 Task: Look for space in Kafr Mandā, Israel from 12th  July, 2023 to 15th July, 2023 for 3 adults in price range Rs.12000 to Rs.16000. Place can be entire place with 2 bedrooms having 3 beds and 1 bathroom. Property type can be house, flat, guest house. Amenities needed are: washing machine. Booking option can be shelf check-in. Required host language is English.
Action: Mouse moved to (571, 63)
Screenshot: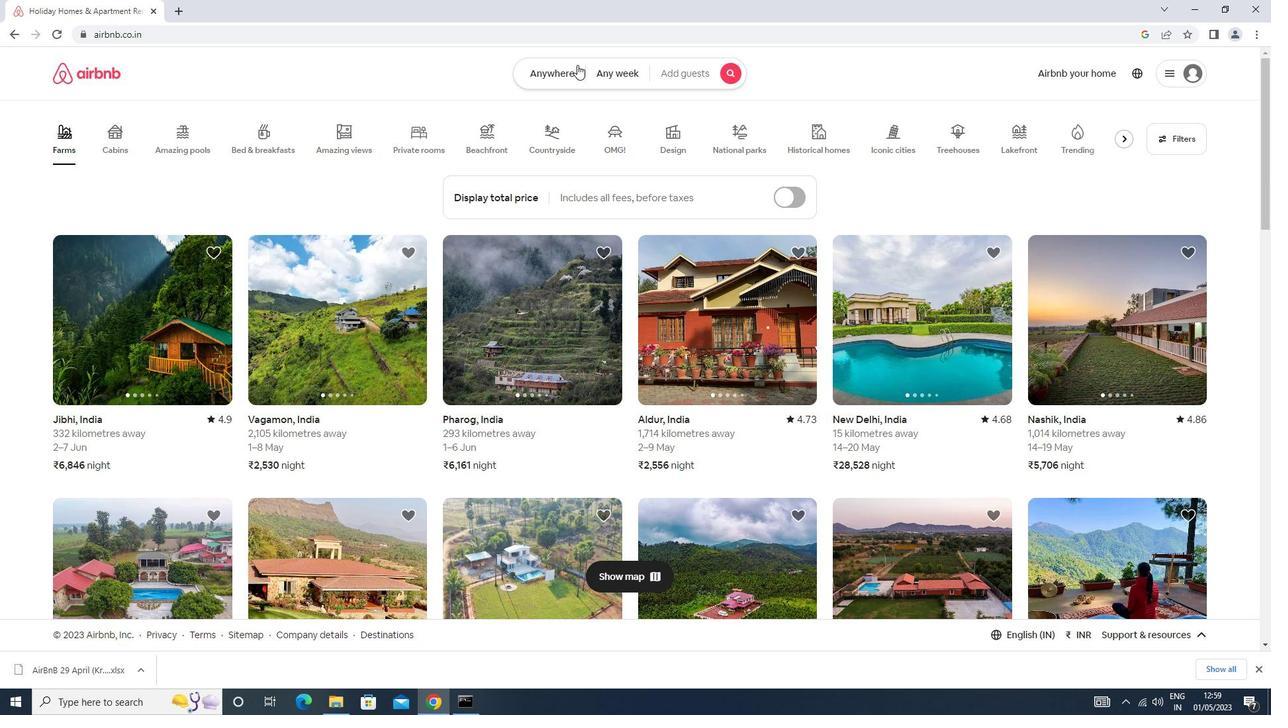
Action: Mouse pressed left at (571, 63)
Screenshot: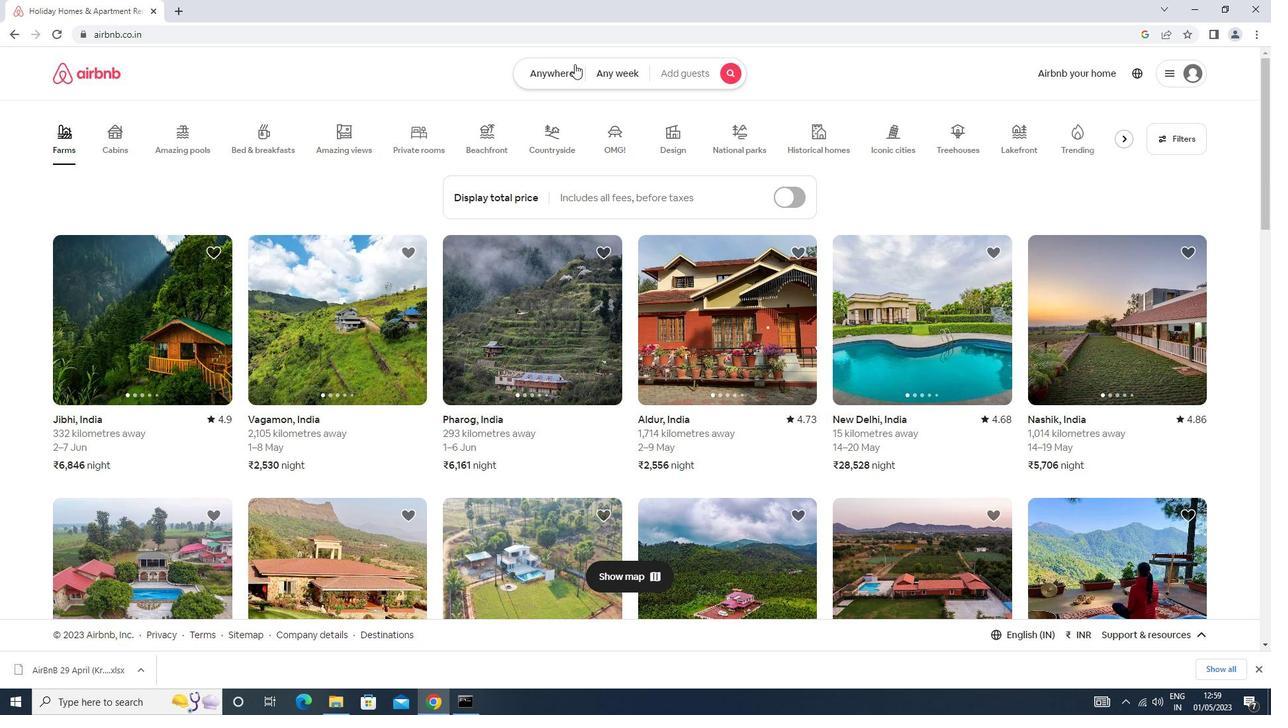 
Action: Mouse moved to (488, 123)
Screenshot: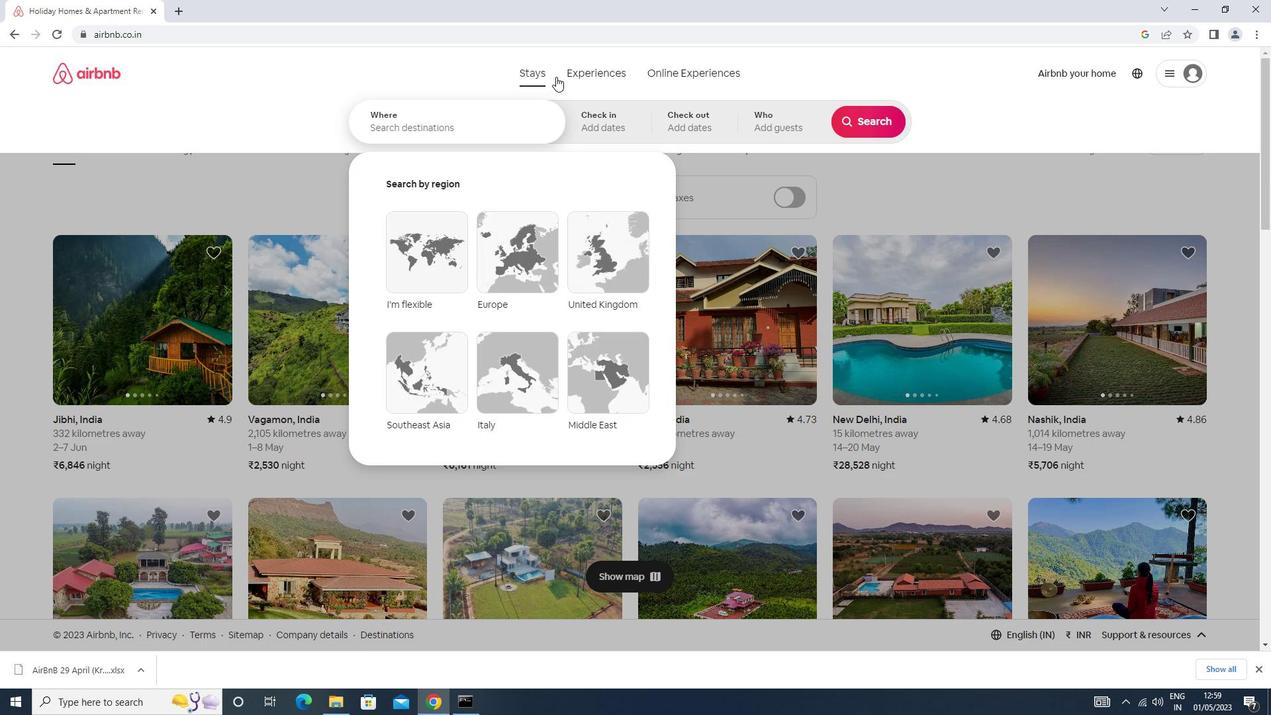 
Action: Mouse pressed left at (488, 123)
Screenshot: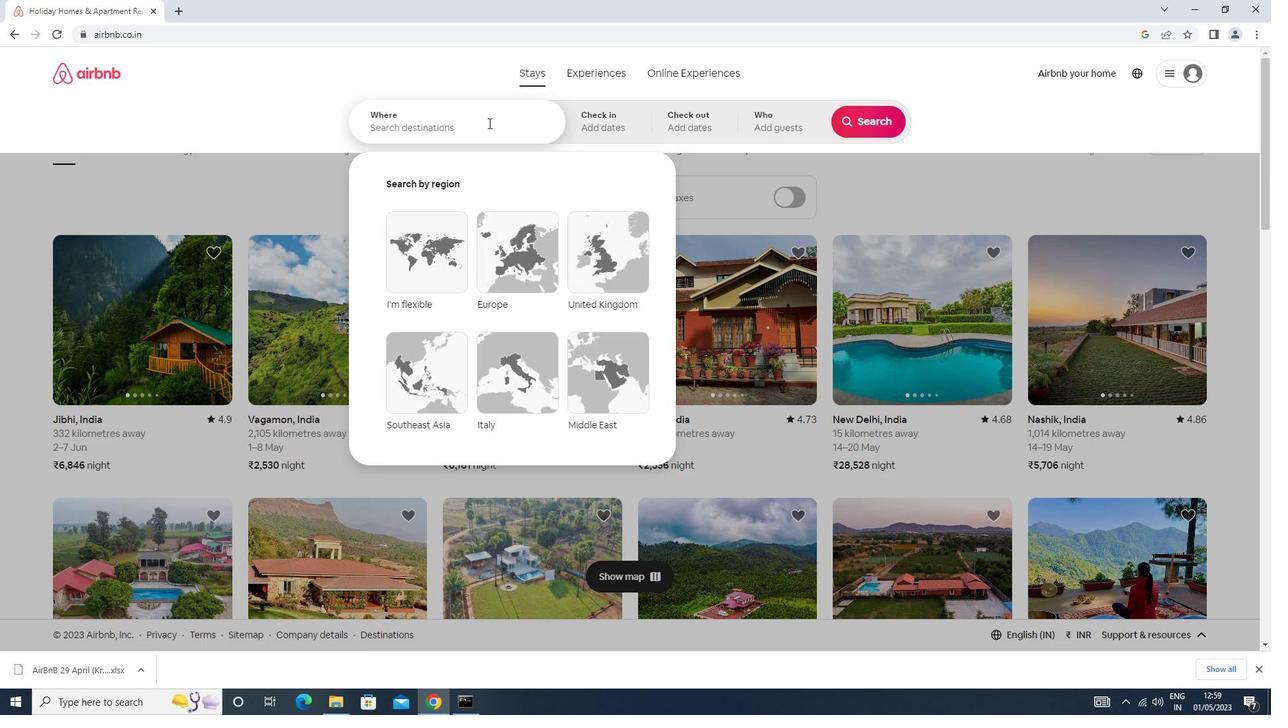 
Action: Mouse moved to (485, 125)
Screenshot: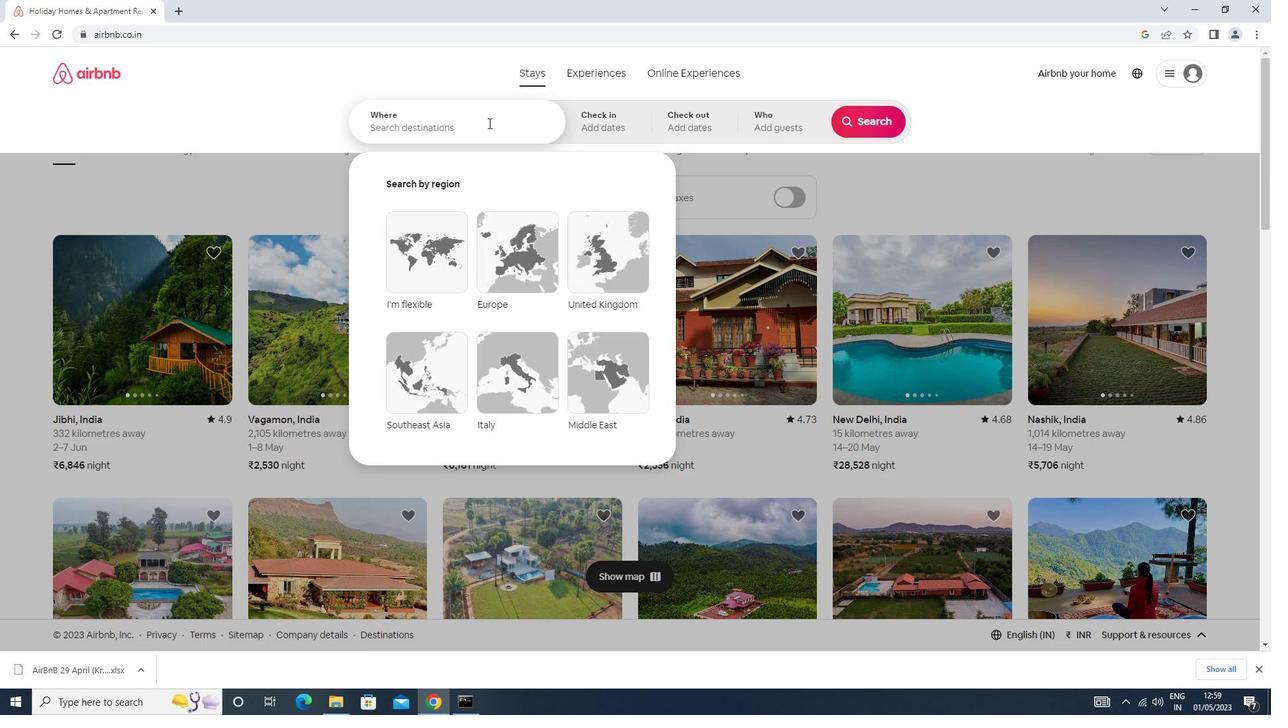 
Action: Key pressed kafr<Key.space>manda<Key.left><Key.down><Key.enter>
Screenshot: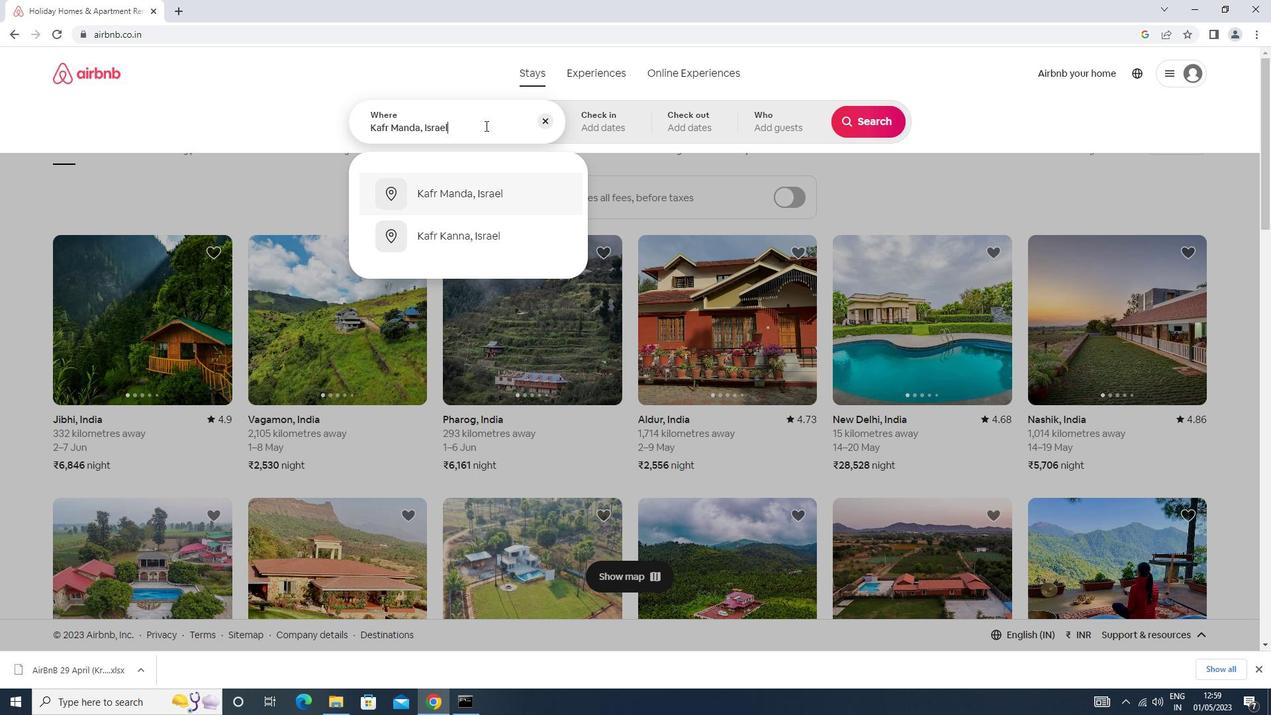 
Action: Mouse moved to (871, 228)
Screenshot: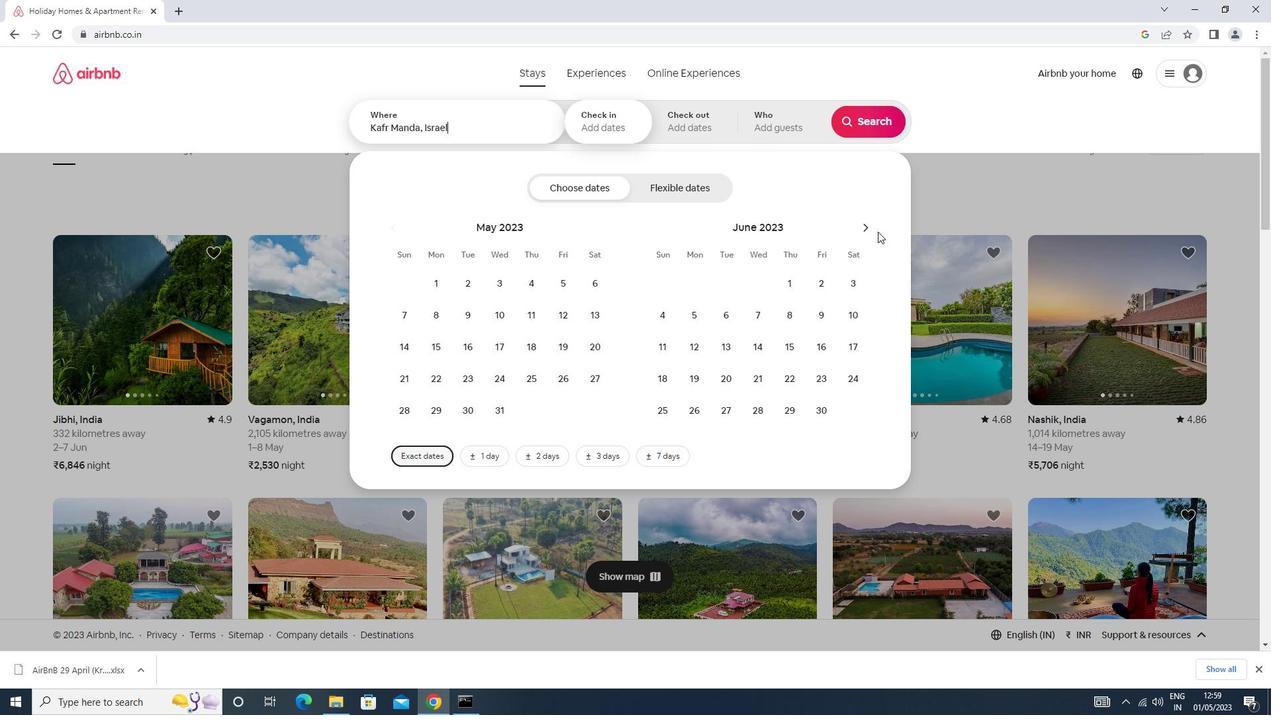 
Action: Mouse pressed left at (871, 228)
Screenshot: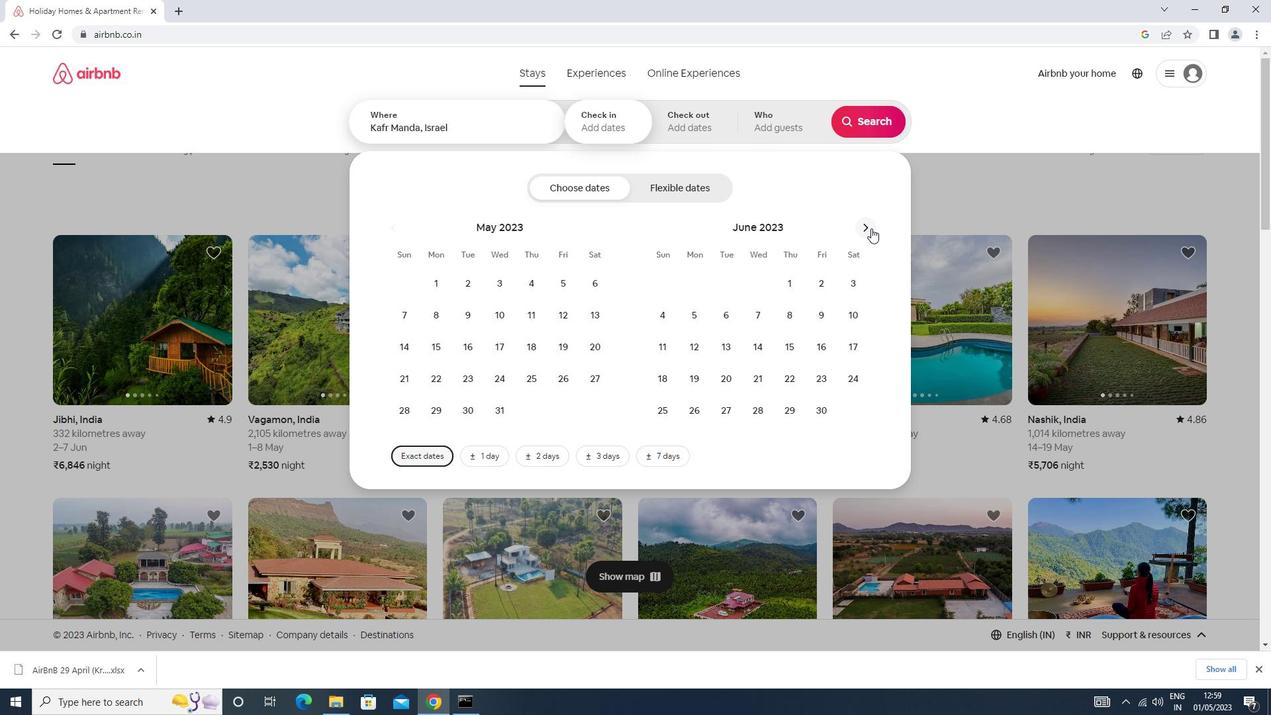
Action: Mouse moved to (760, 346)
Screenshot: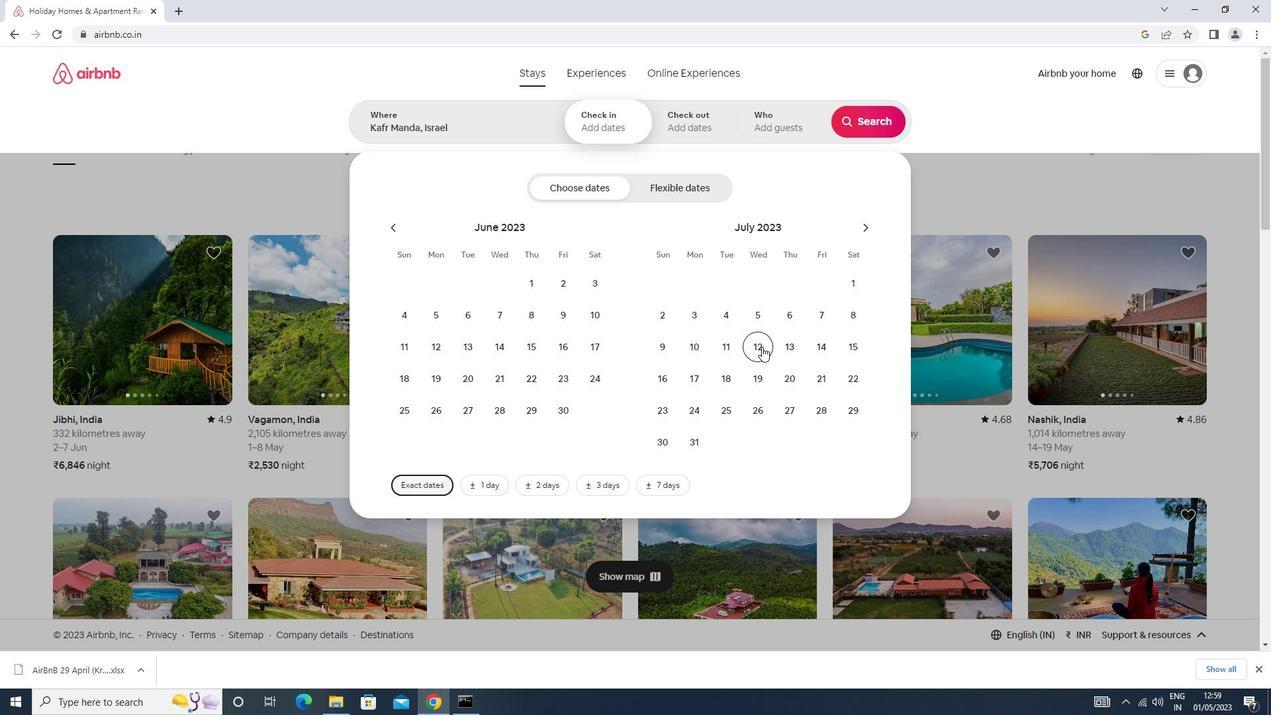 
Action: Mouse pressed left at (760, 346)
Screenshot: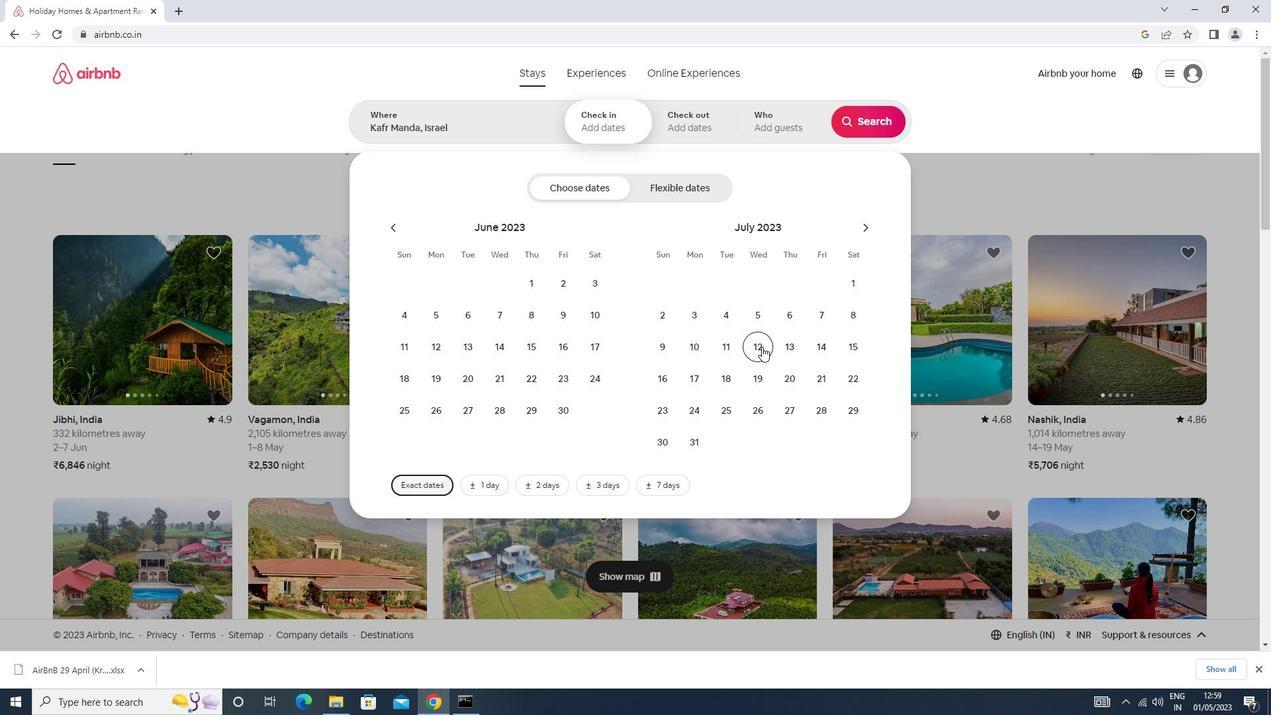 
Action: Mouse moved to (852, 342)
Screenshot: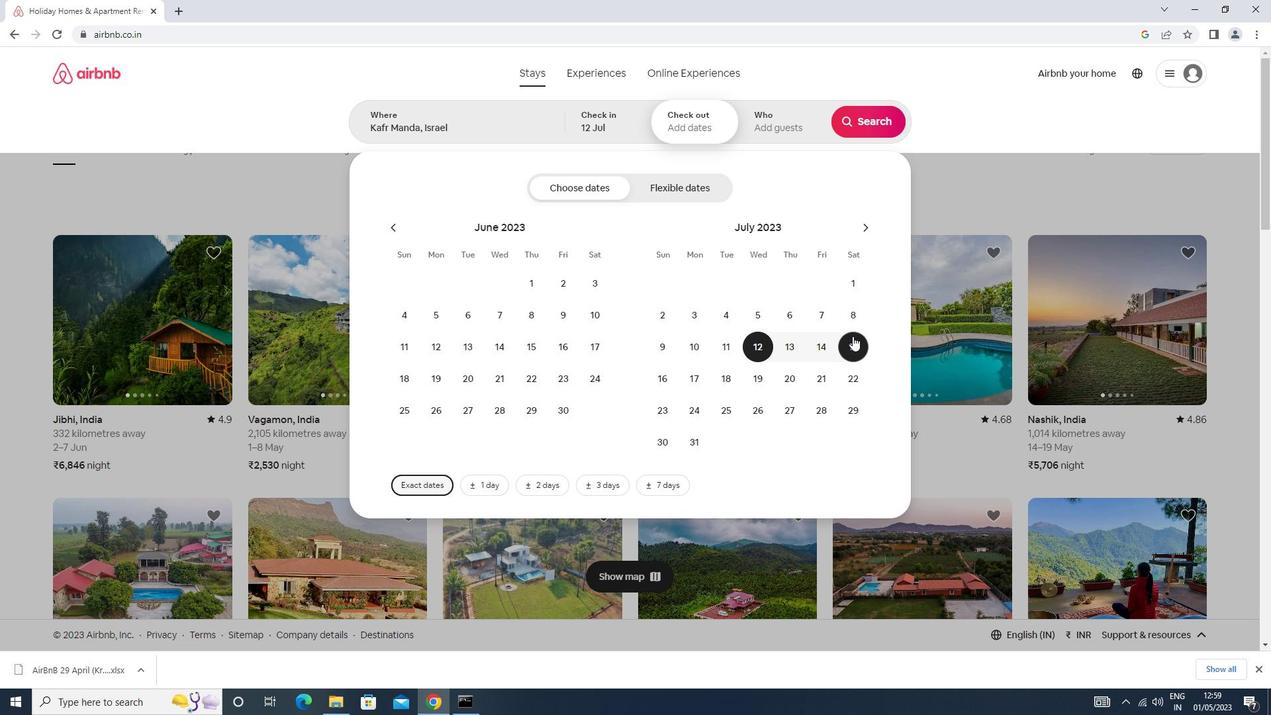 
Action: Mouse pressed left at (852, 342)
Screenshot: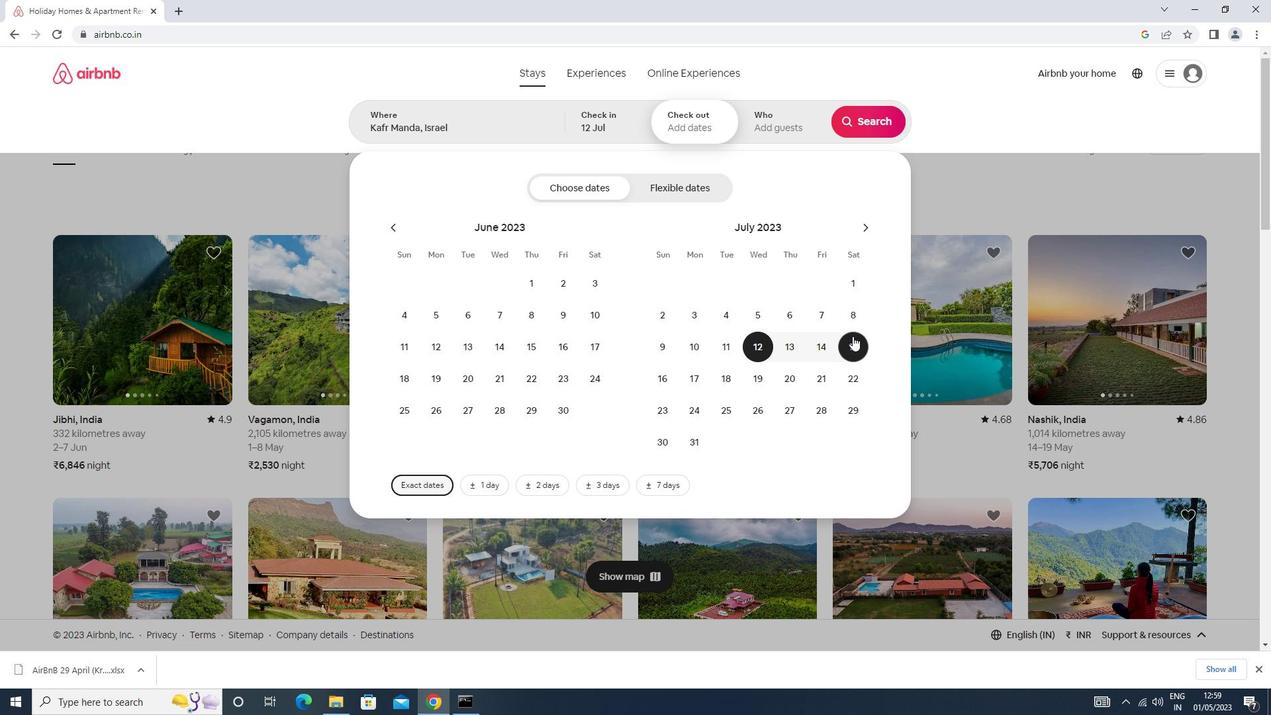 
Action: Mouse moved to (783, 123)
Screenshot: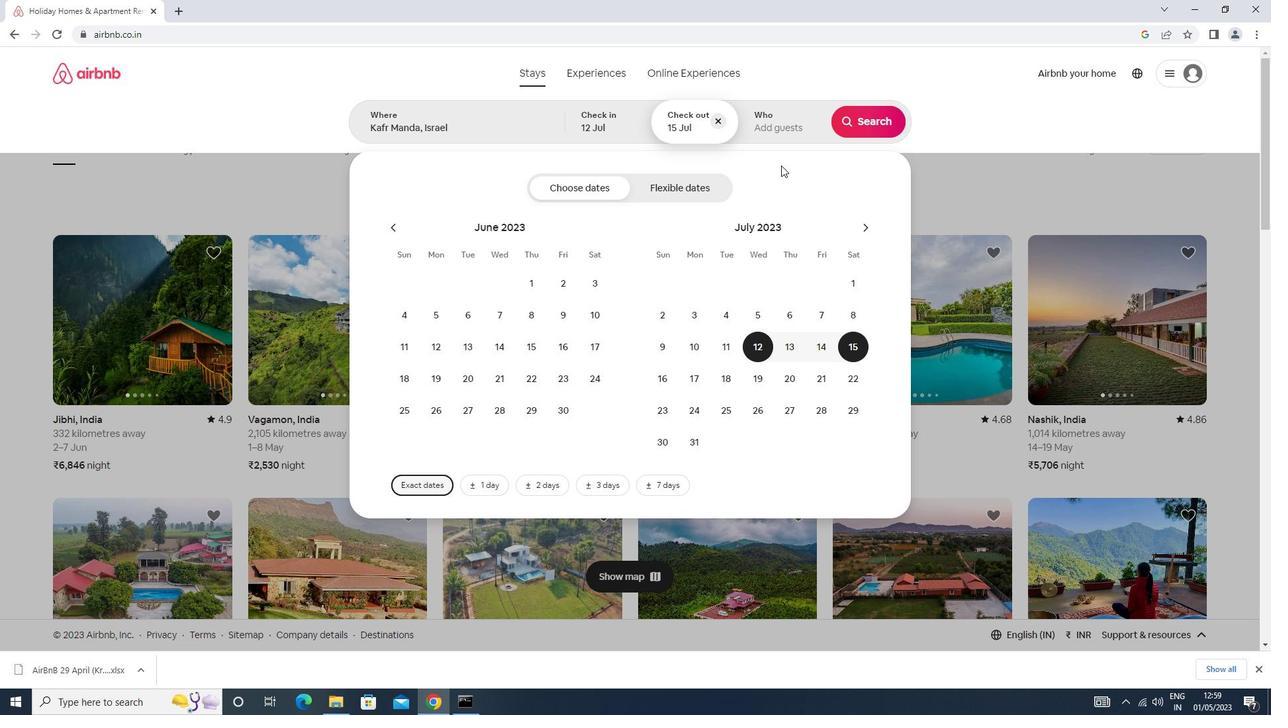 
Action: Mouse pressed left at (783, 123)
Screenshot: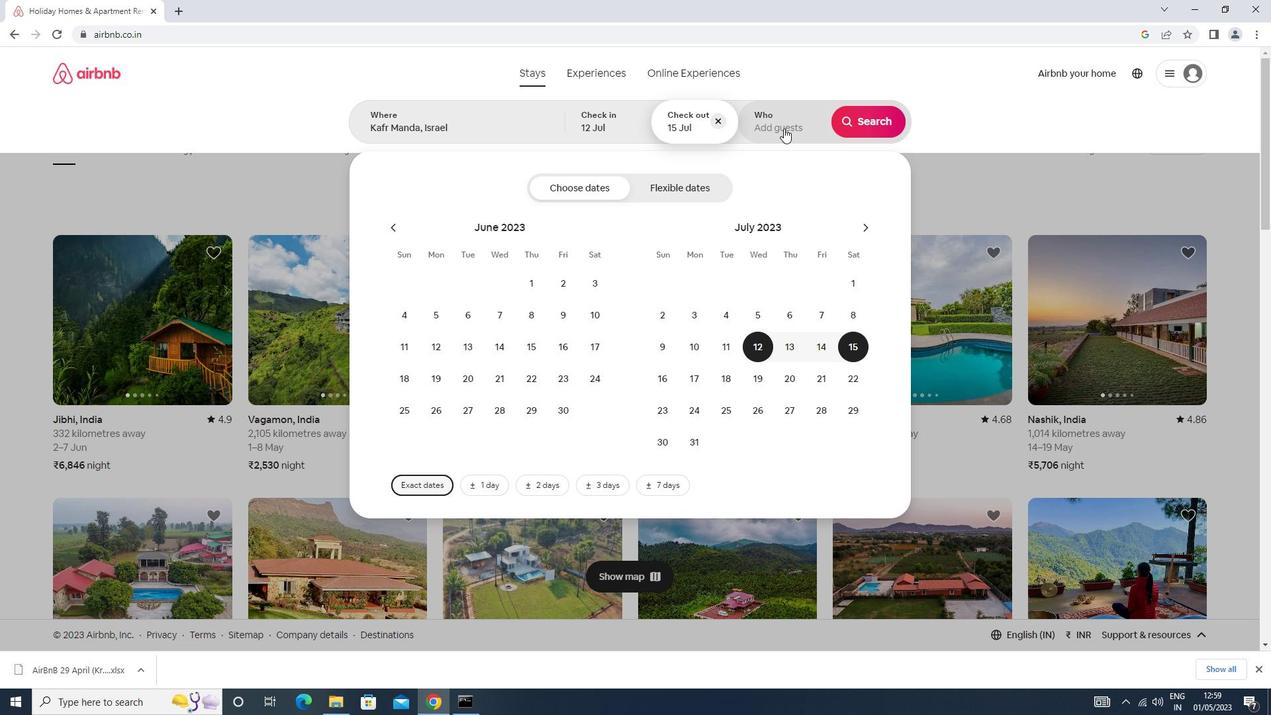 
Action: Mouse moved to (873, 193)
Screenshot: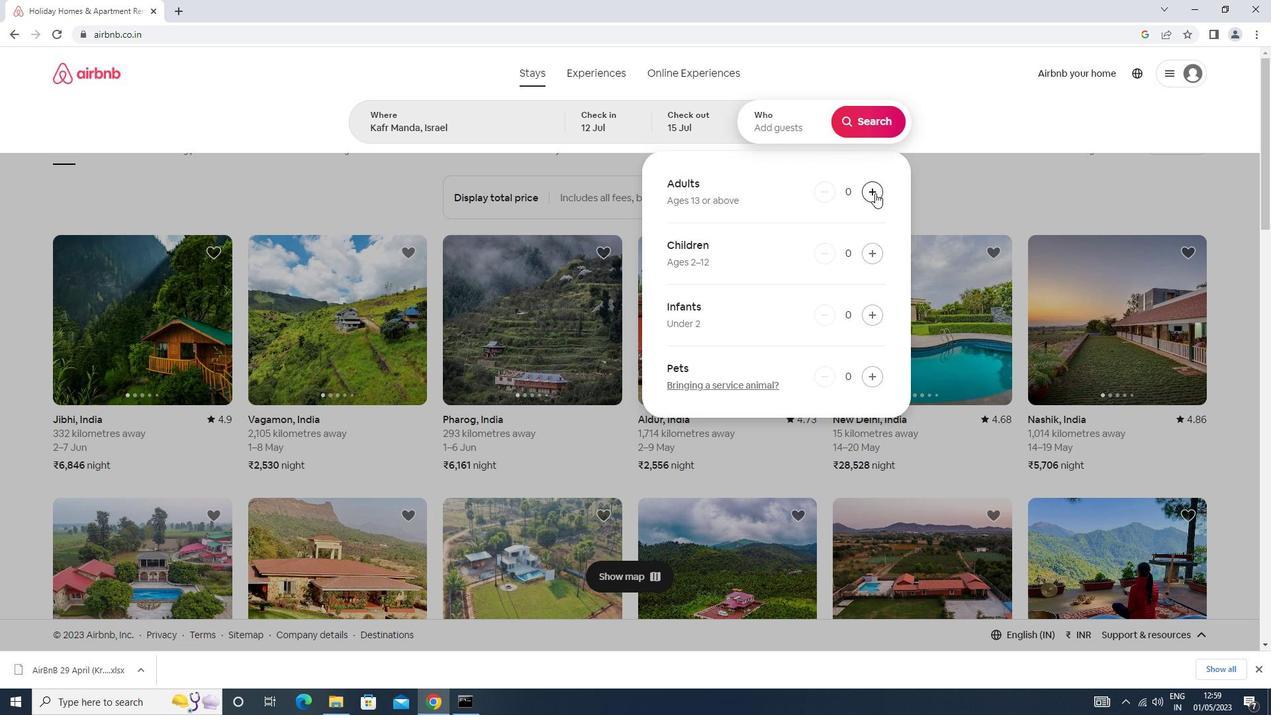 
Action: Mouse pressed left at (873, 193)
Screenshot: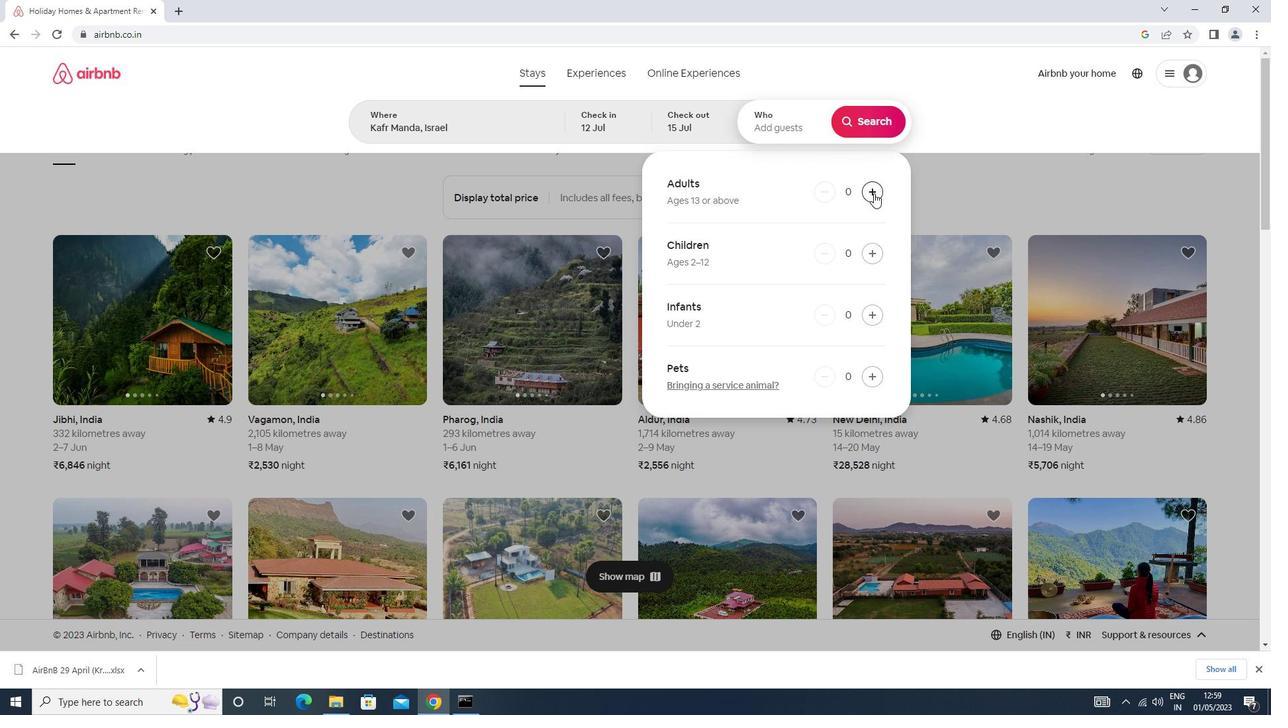 
Action: Mouse pressed left at (873, 193)
Screenshot: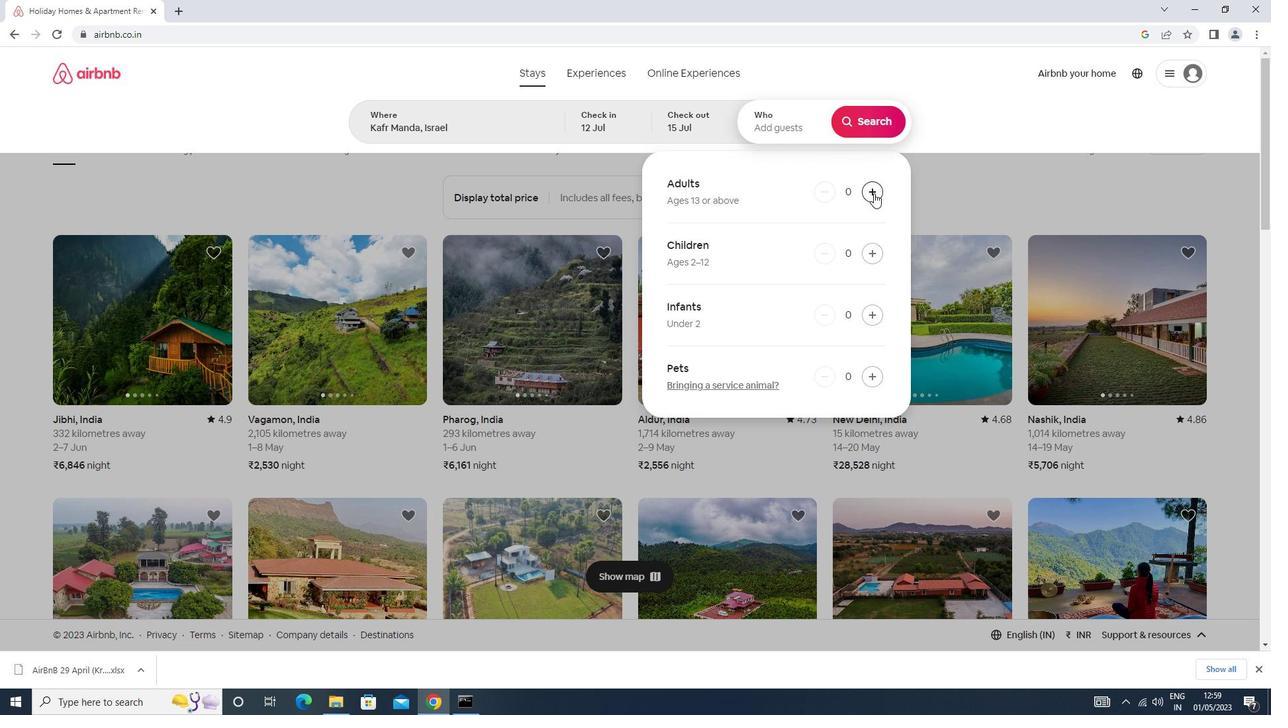 
Action: Mouse pressed left at (873, 193)
Screenshot: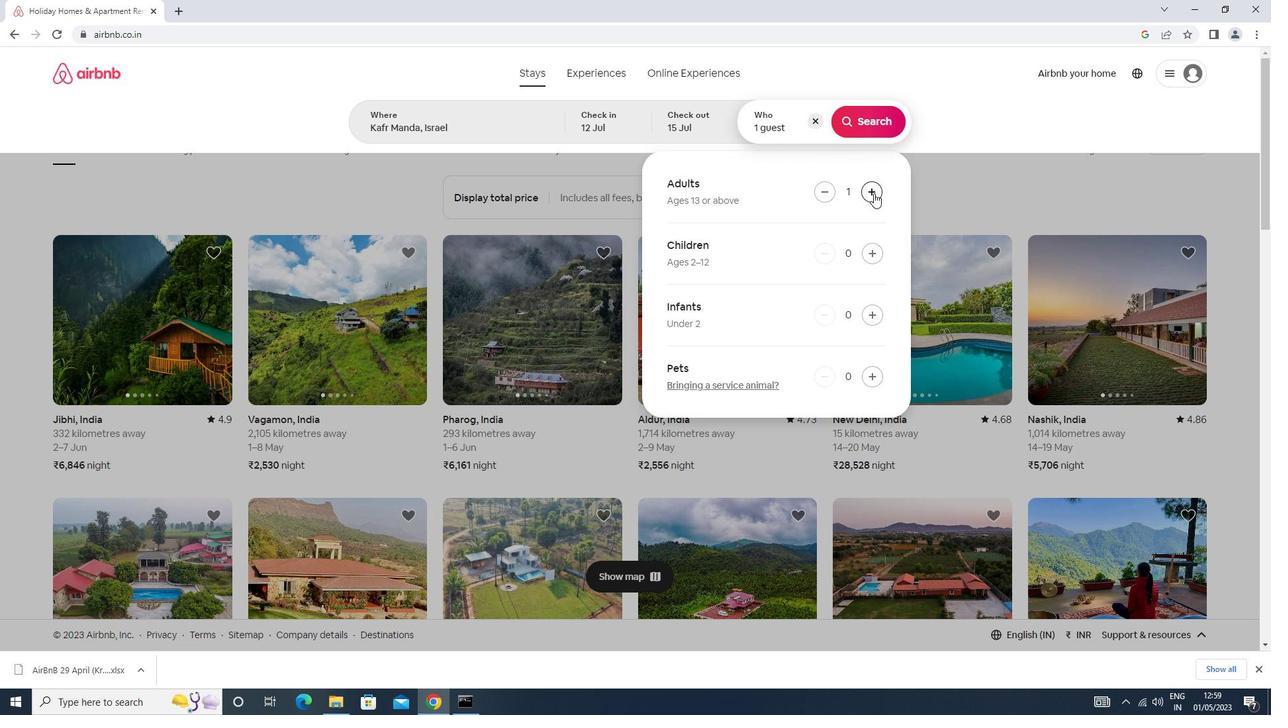 
Action: Mouse pressed left at (873, 193)
Screenshot: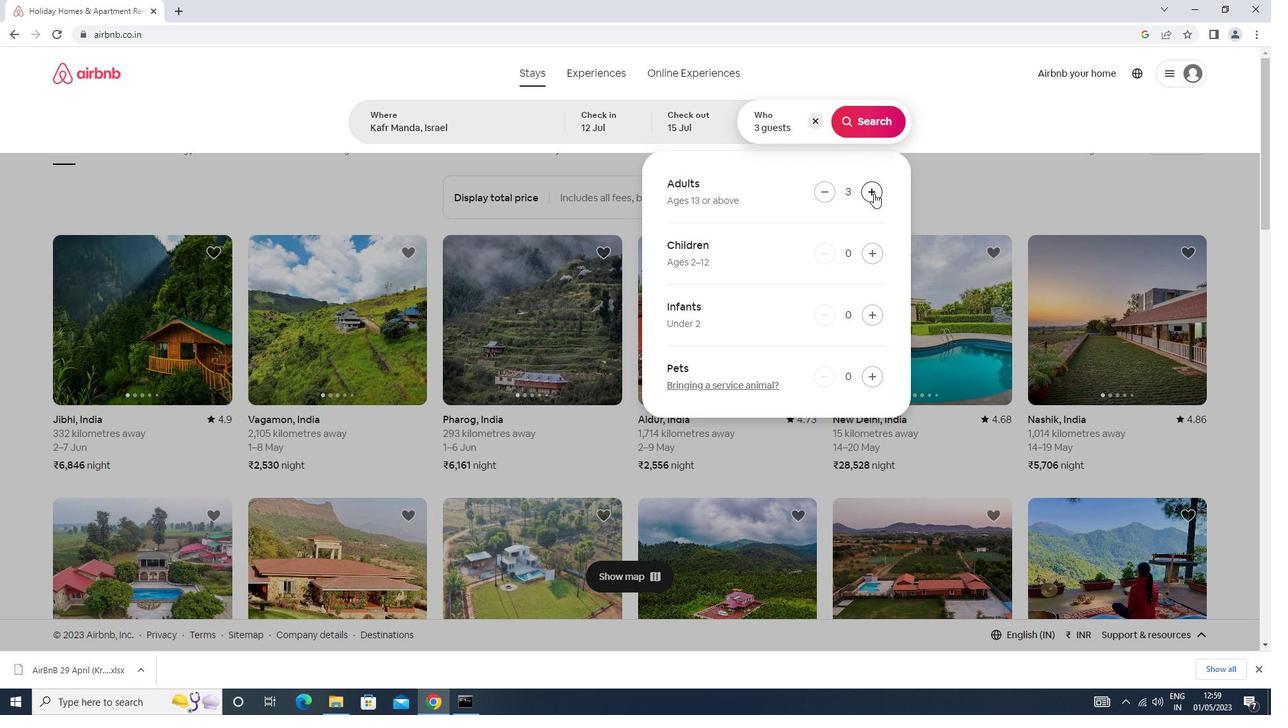 
Action: Mouse moved to (820, 193)
Screenshot: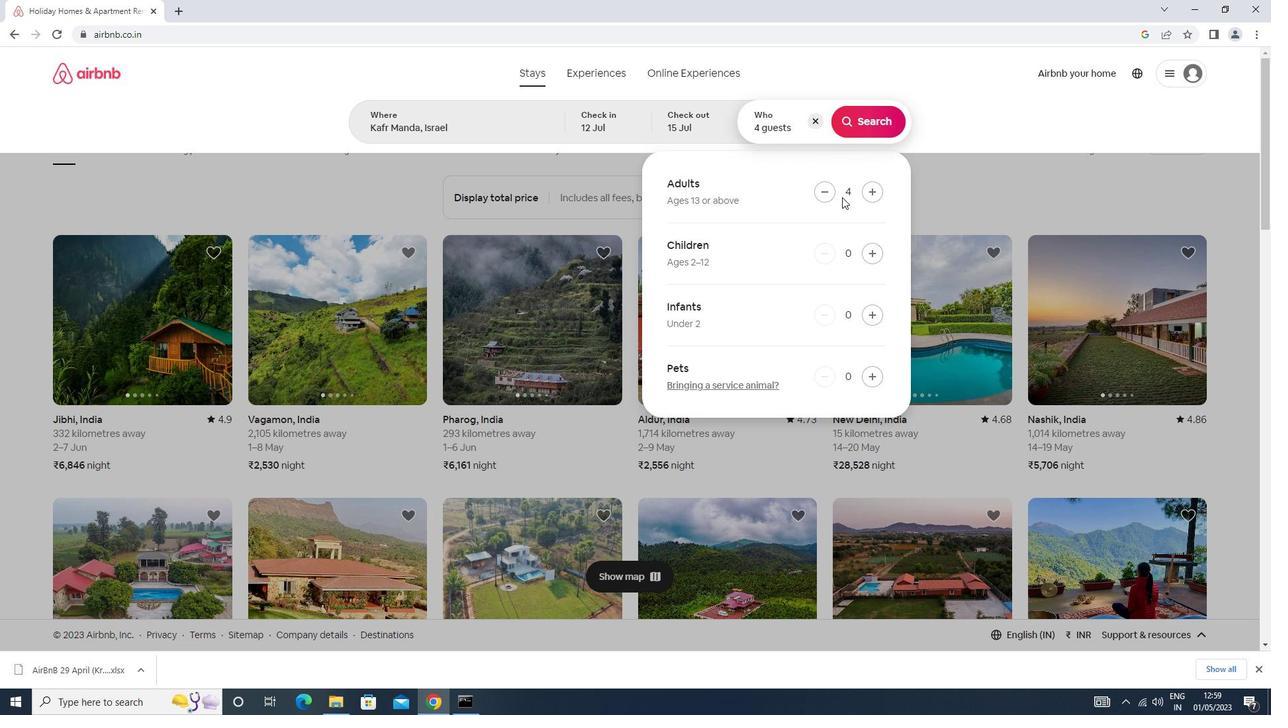 
Action: Mouse pressed left at (820, 193)
Screenshot: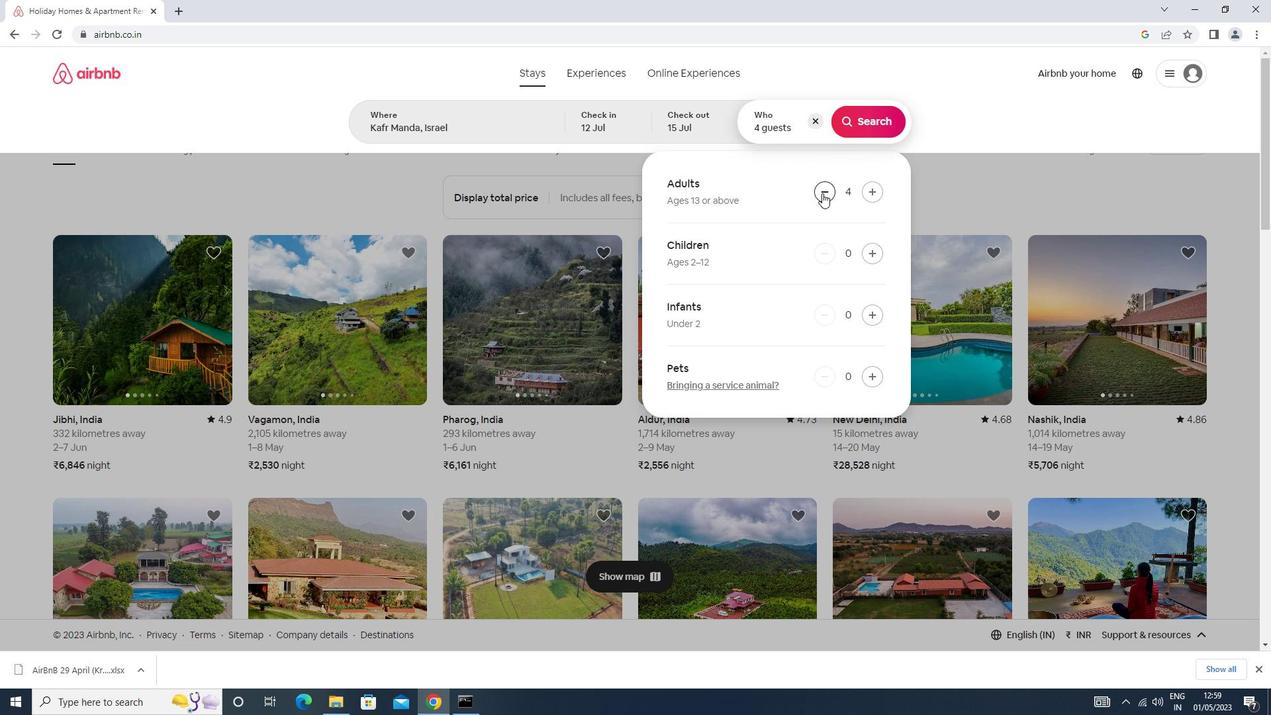 
Action: Mouse moved to (862, 121)
Screenshot: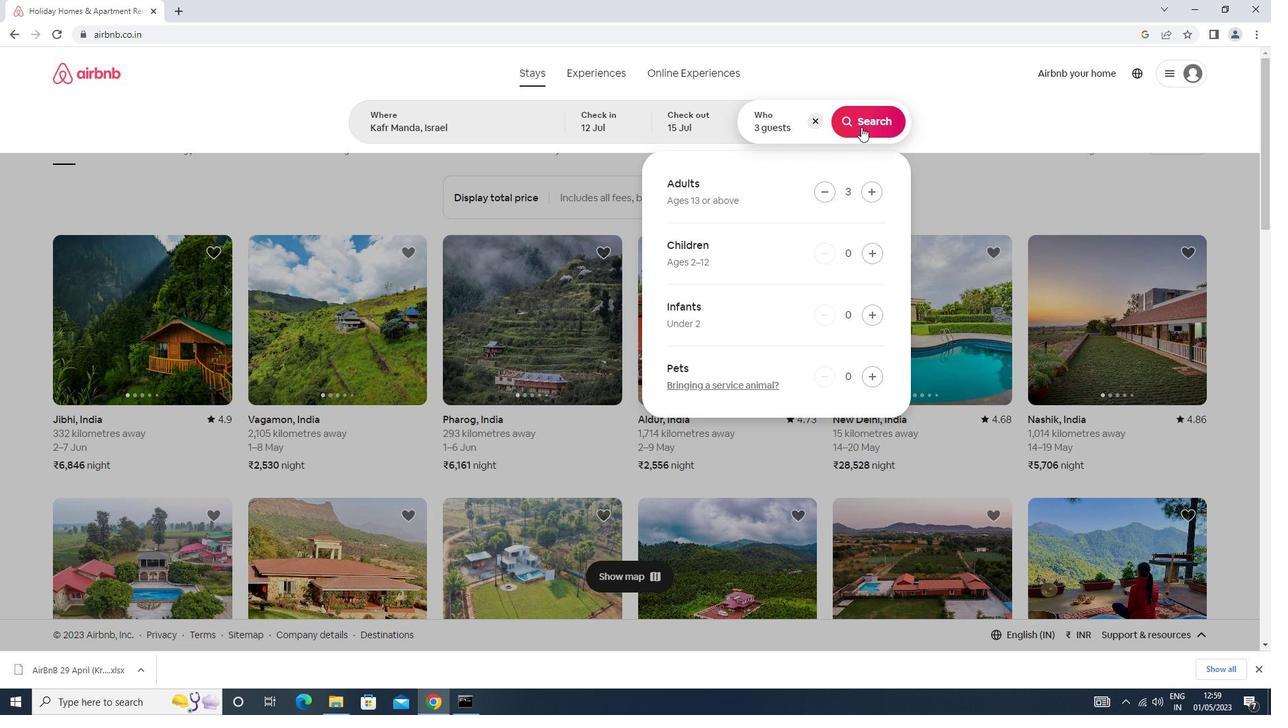 
Action: Mouse pressed left at (862, 121)
Screenshot: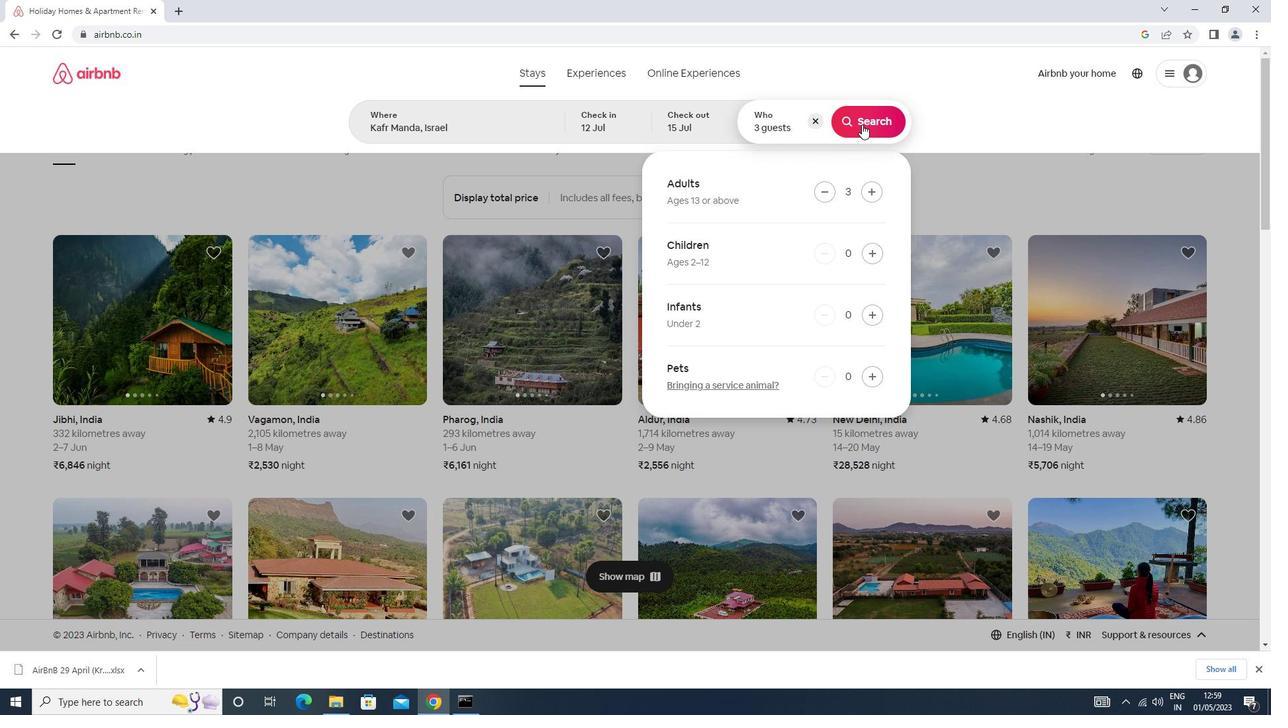 
Action: Mouse moved to (1215, 125)
Screenshot: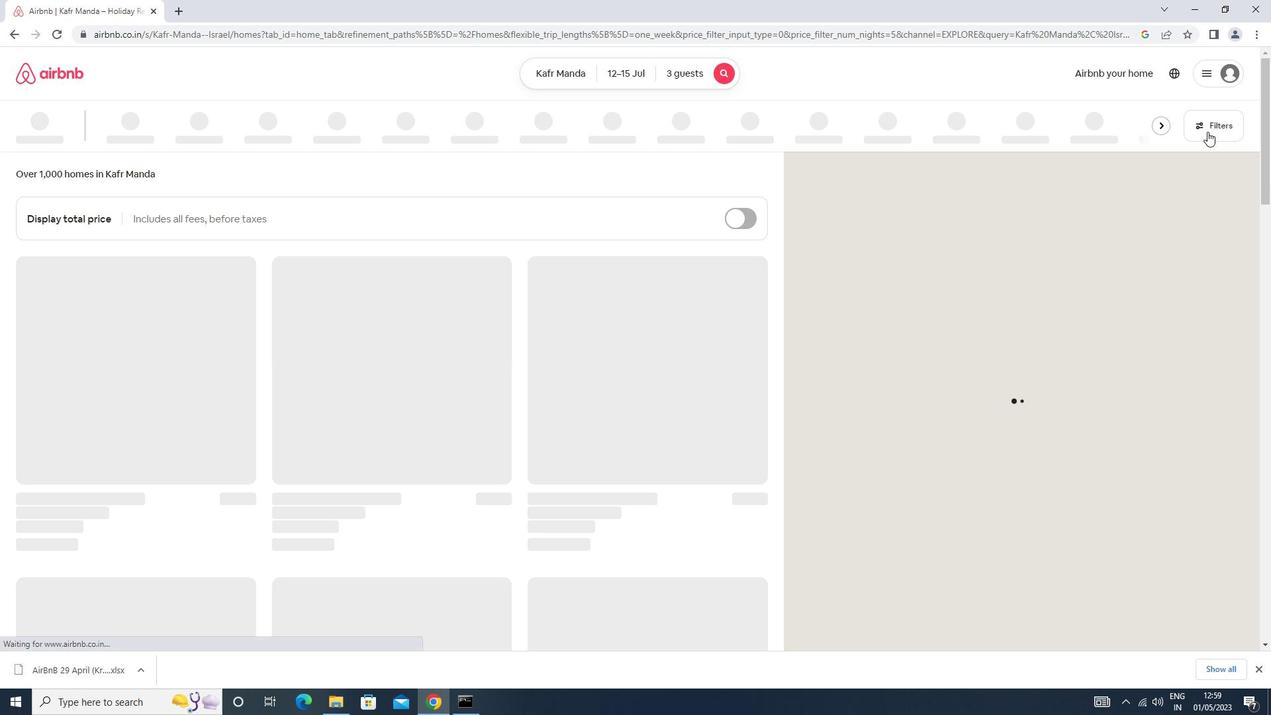 
Action: Mouse pressed left at (1215, 125)
Screenshot: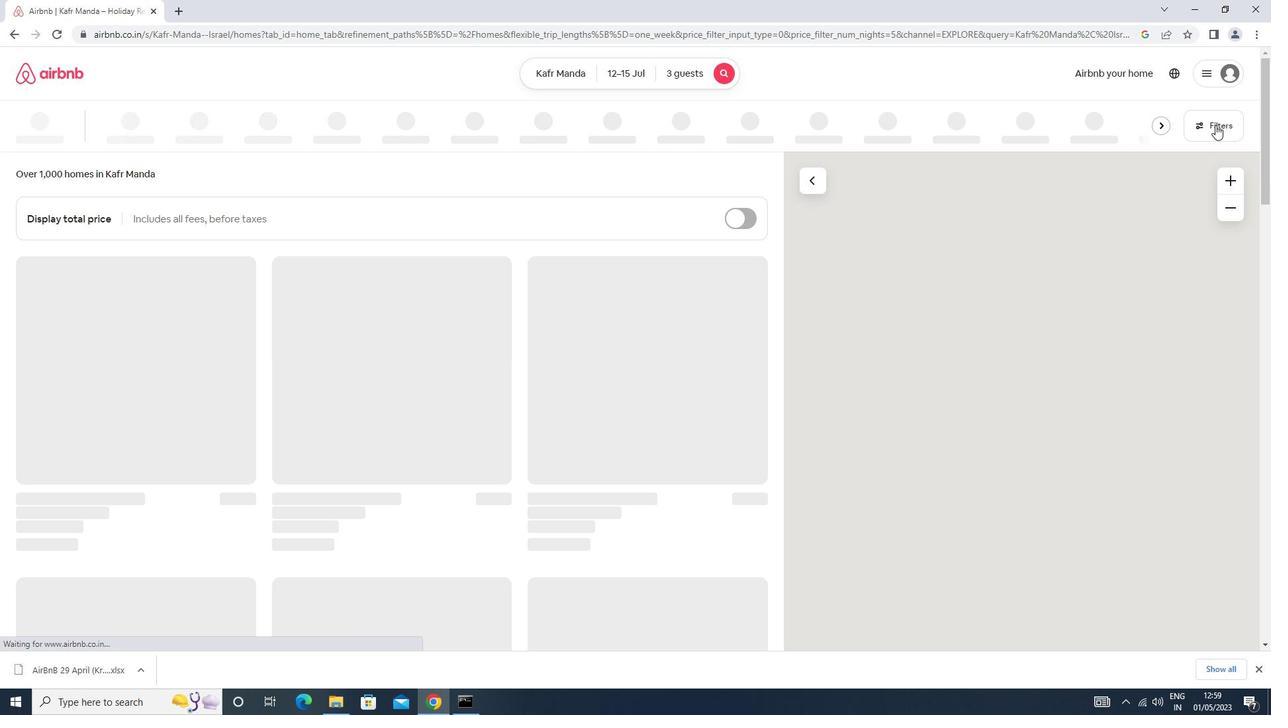 
Action: Mouse moved to (538, 292)
Screenshot: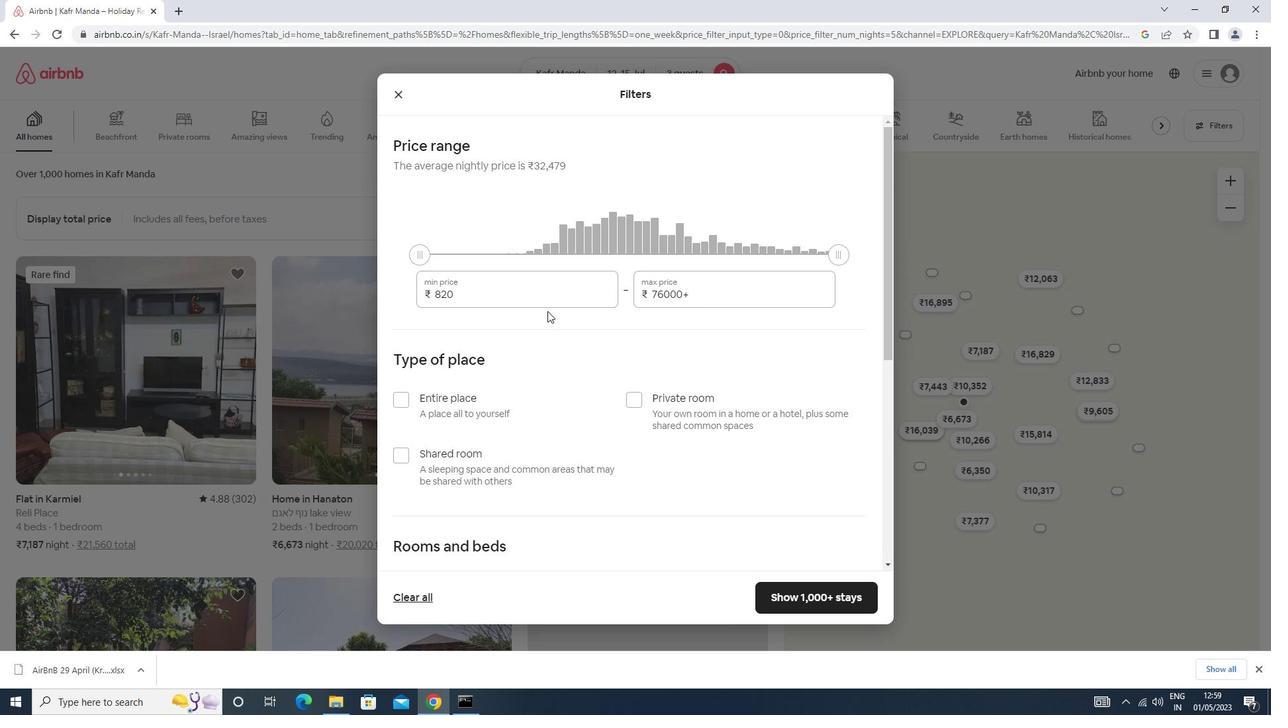 
Action: Mouse pressed left at (538, 292)
Screenshot: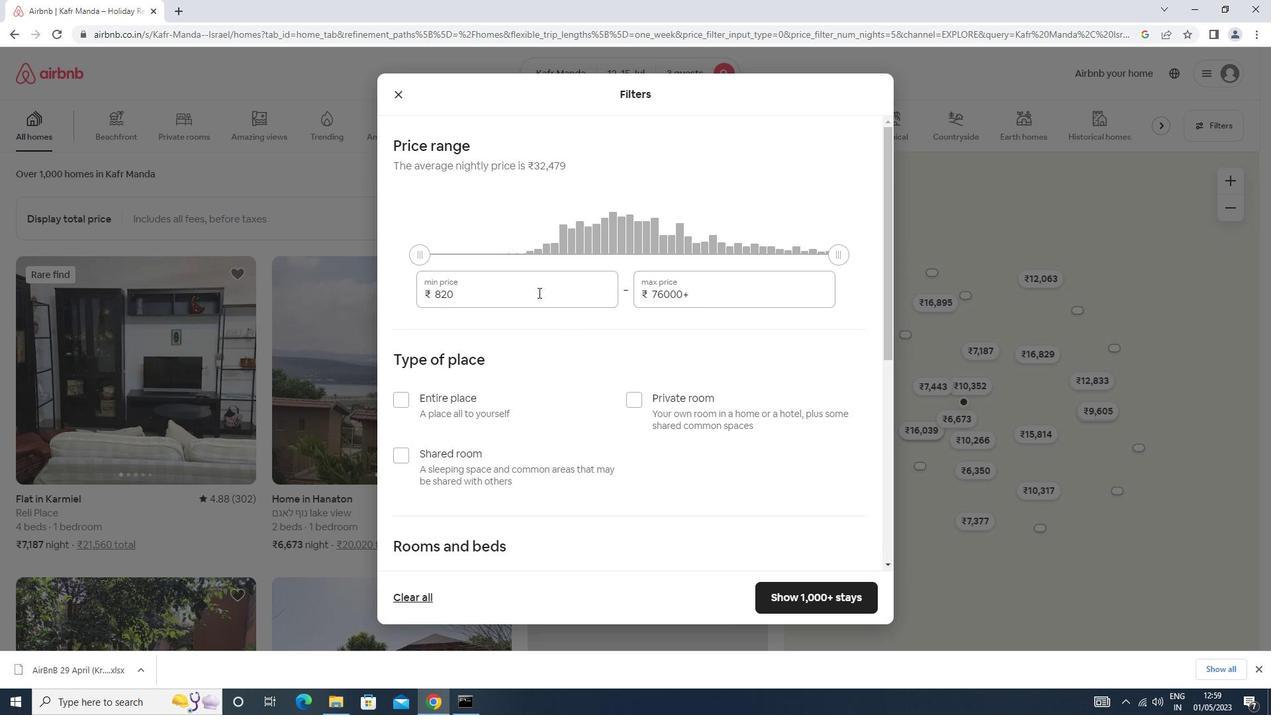 
Action: Mouse moved to (538, 291)
Screenshot: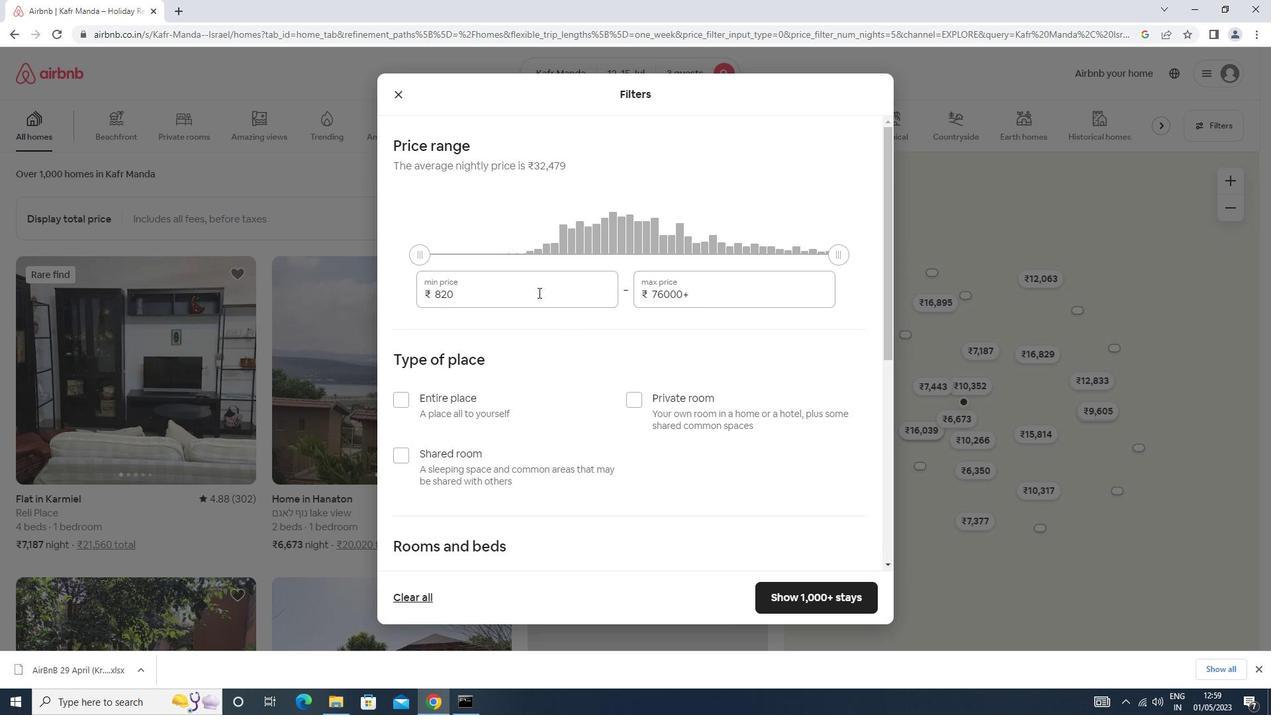 
Action: Key pressed <Key.backspace><Key.backspace><Key.backspace><Key.backspace><Key.backspace>12000
Screenshot: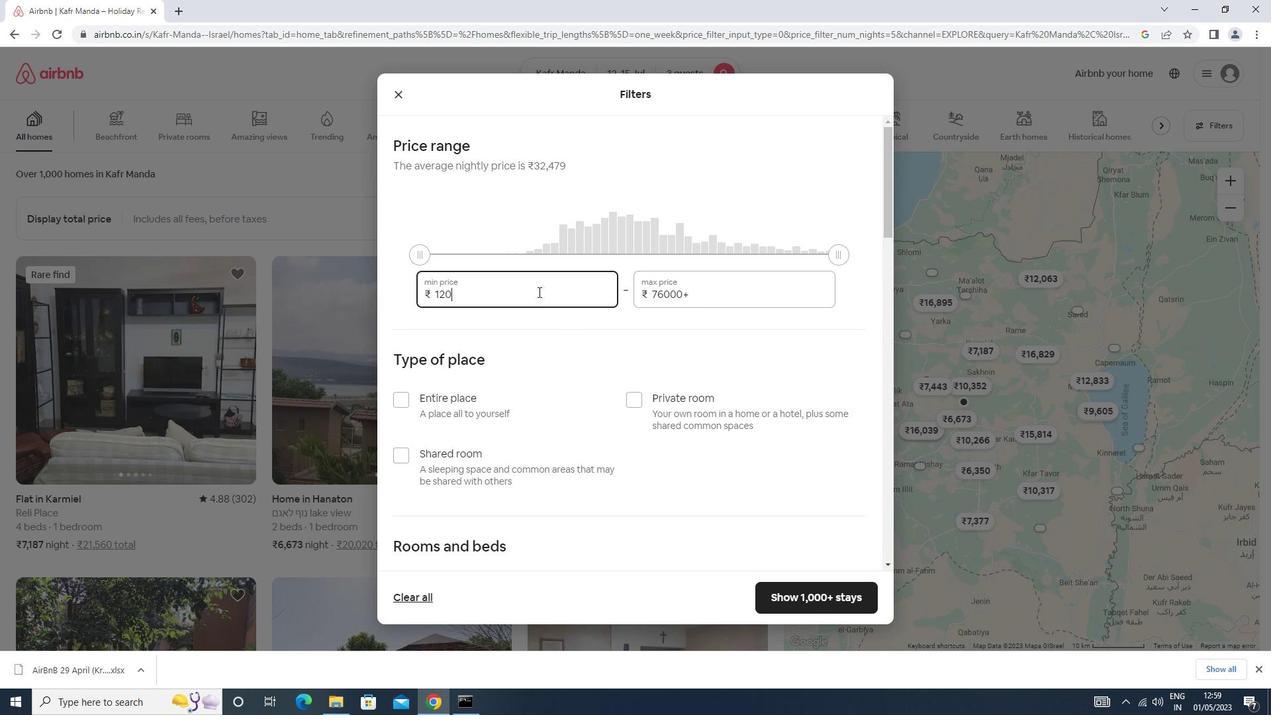 
Action: Mouse moved to (728, 294)
Screenshot: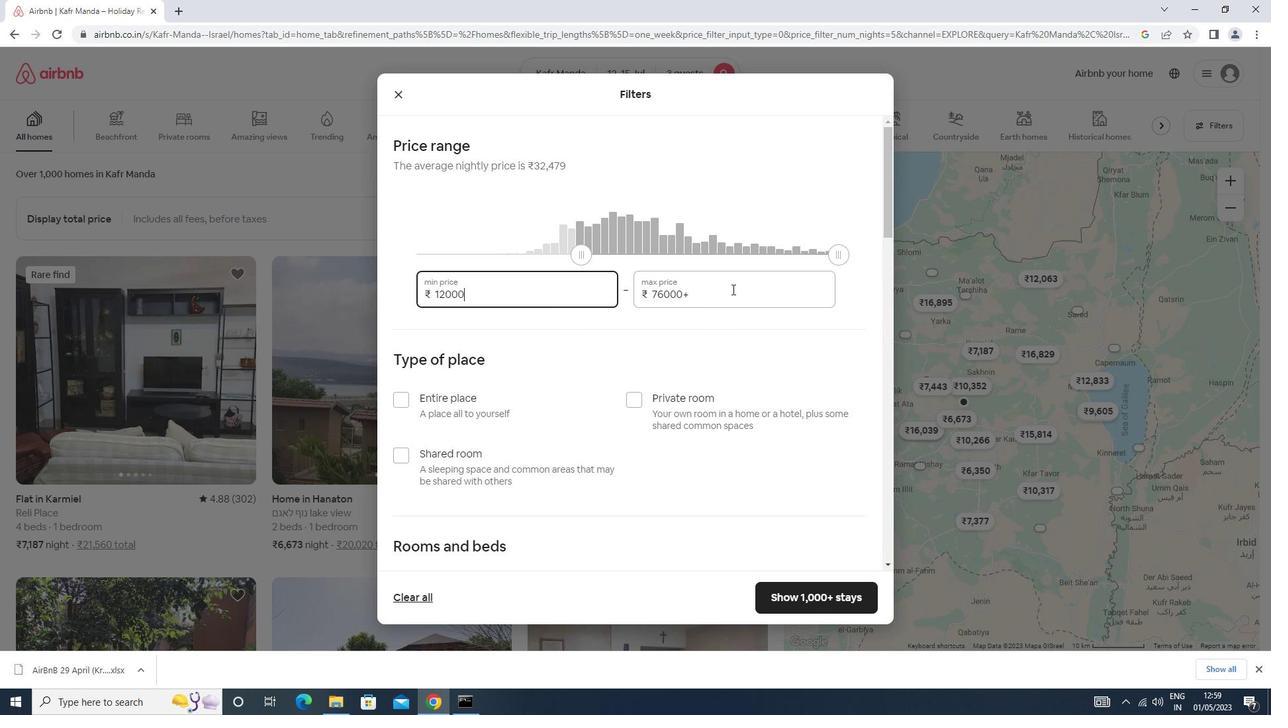 
Action: Mouse pressed left at (728, 294)
Screenshot: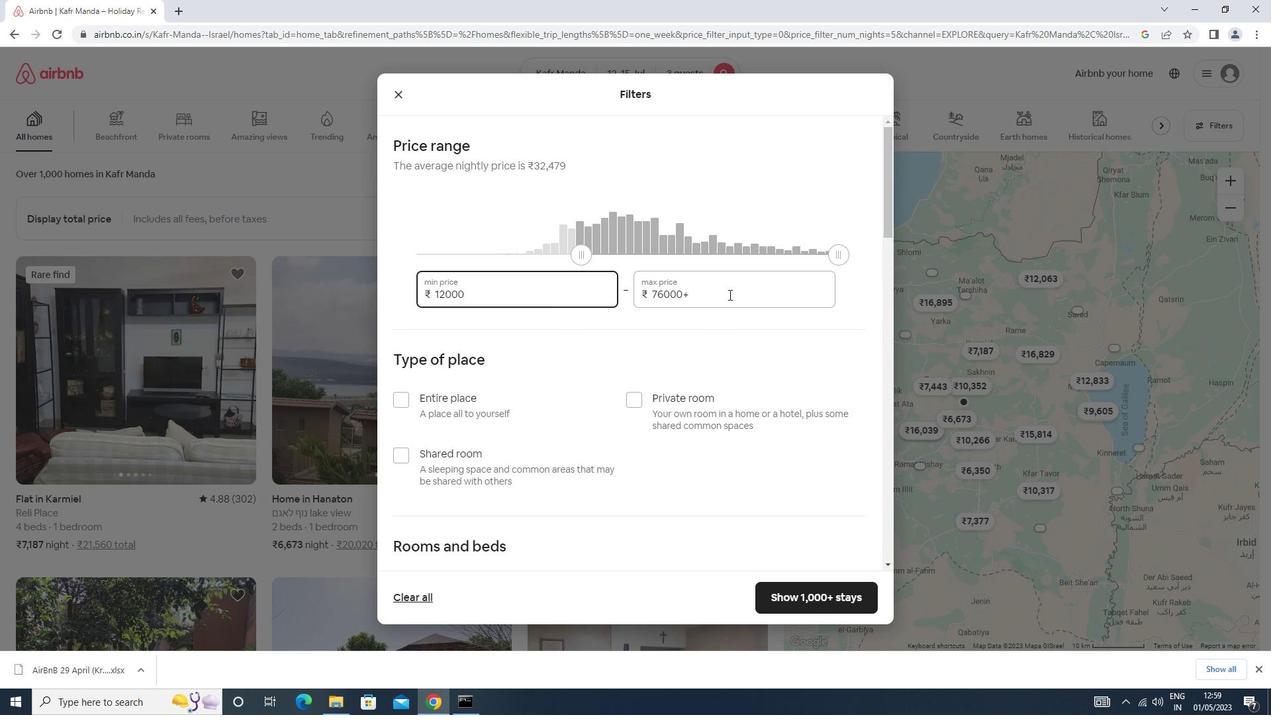 
Action: Mouse moved to (724, 300)
Screenshot: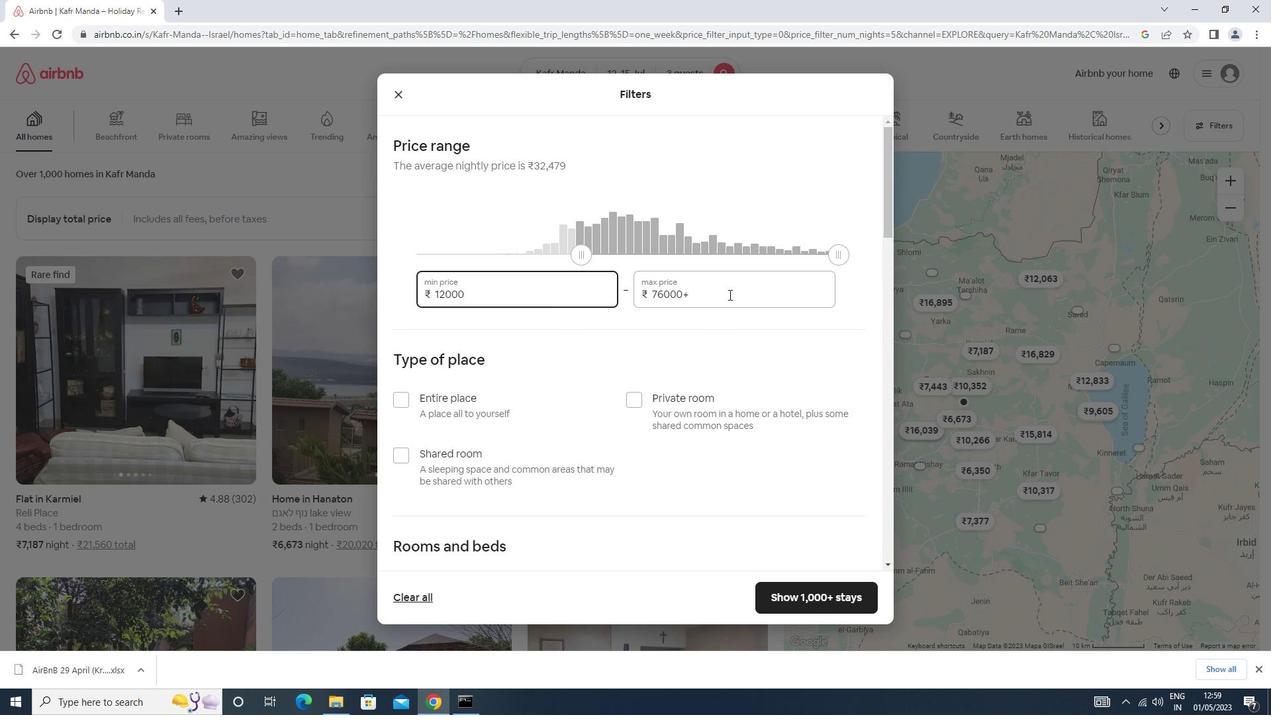 
Action: Key pressed <Key.backspace><Key.backspace><Key.backspace><Key.backspace><Key.backspace><Key.backspace><Key.backspace><Key.backspace><Key.backspace><Key.backspace><Key.backspace><Key.backspace><Key.backspace><Key.backspace><Key.backspace><Key.backspace><Key.backspace><Key.backspace>16000
Screenshot: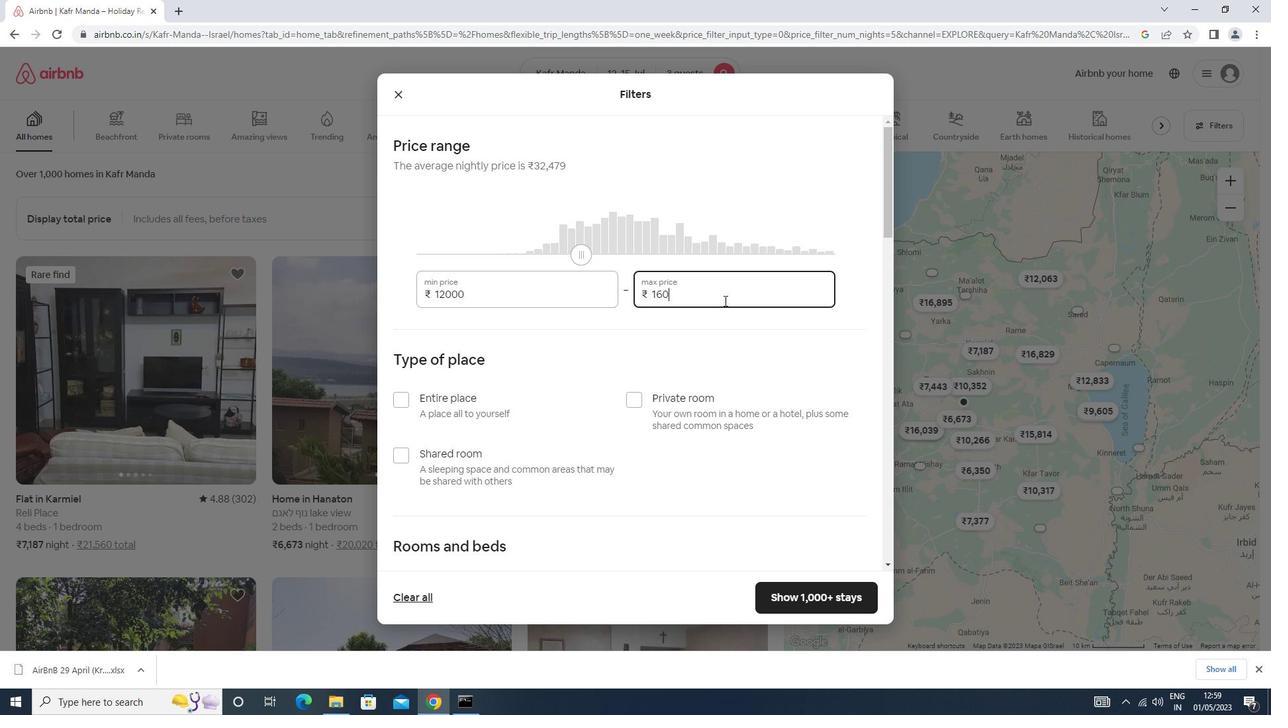 
Action: Mouse moved to (407, 403)
Screenshot: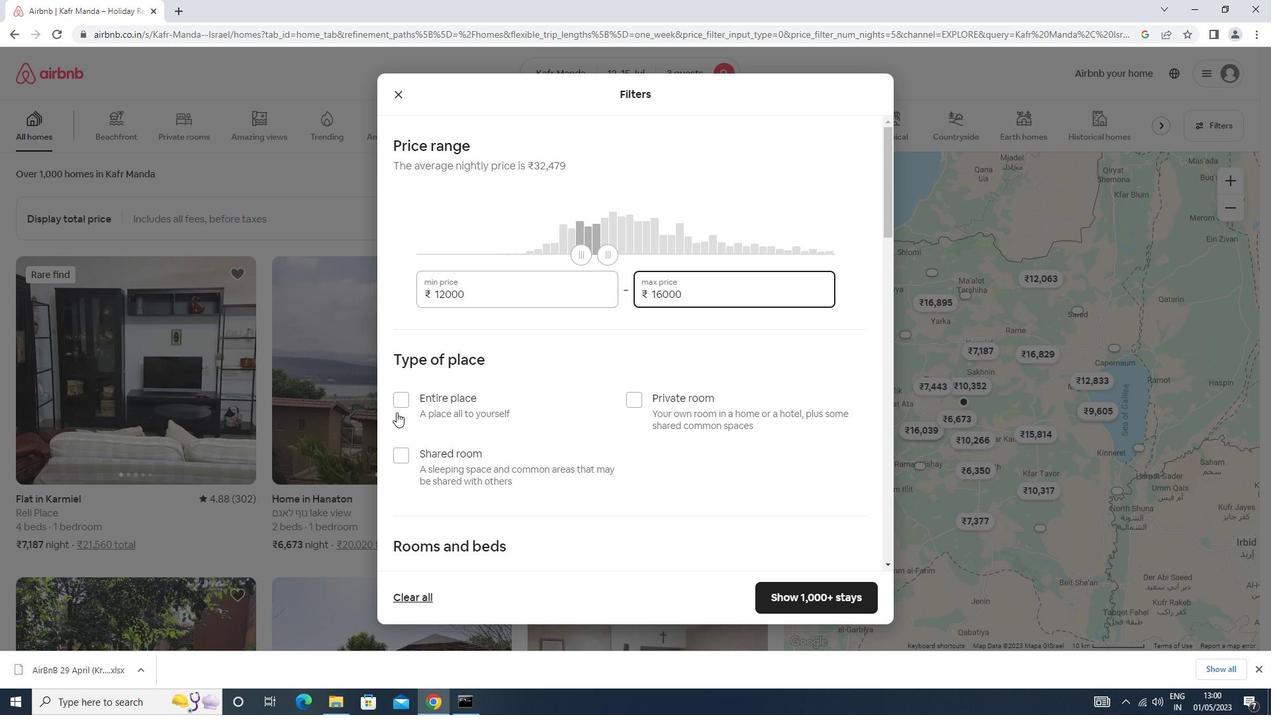 
Action: Mouse pressed left at (407, 403)
Screenshot: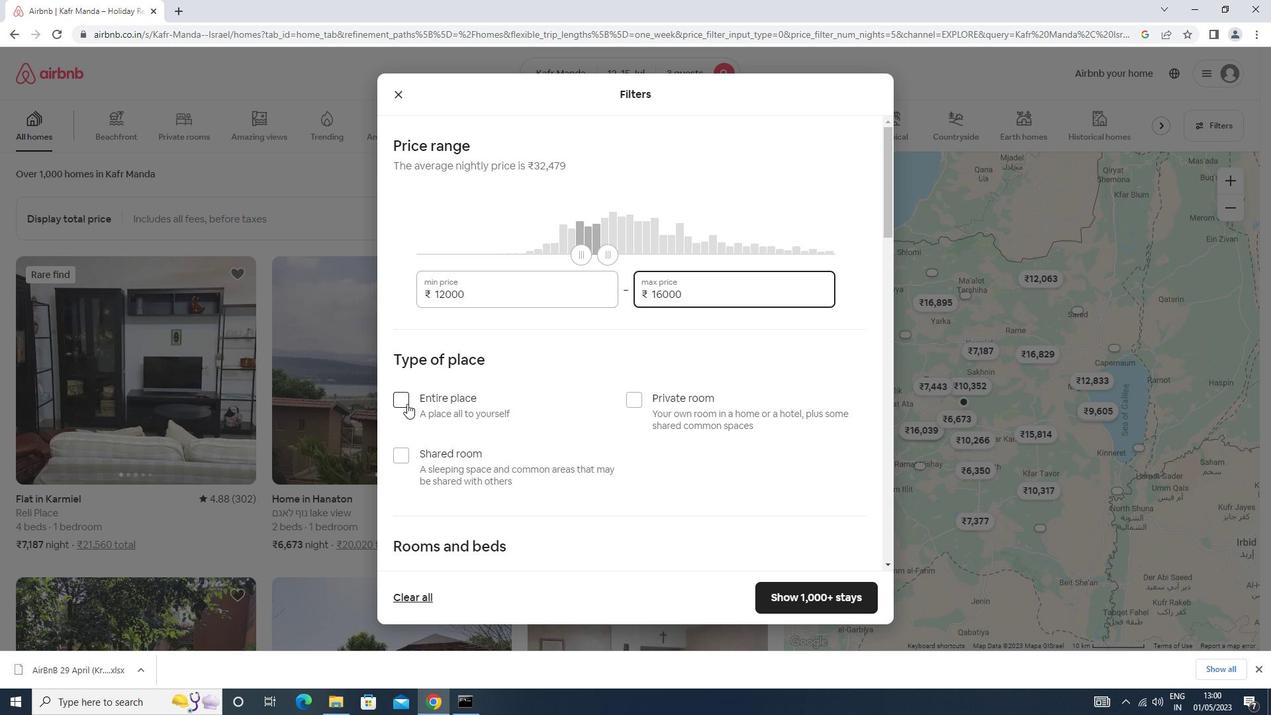 
Action: Mouse moved to (405, 383)
Screenshot: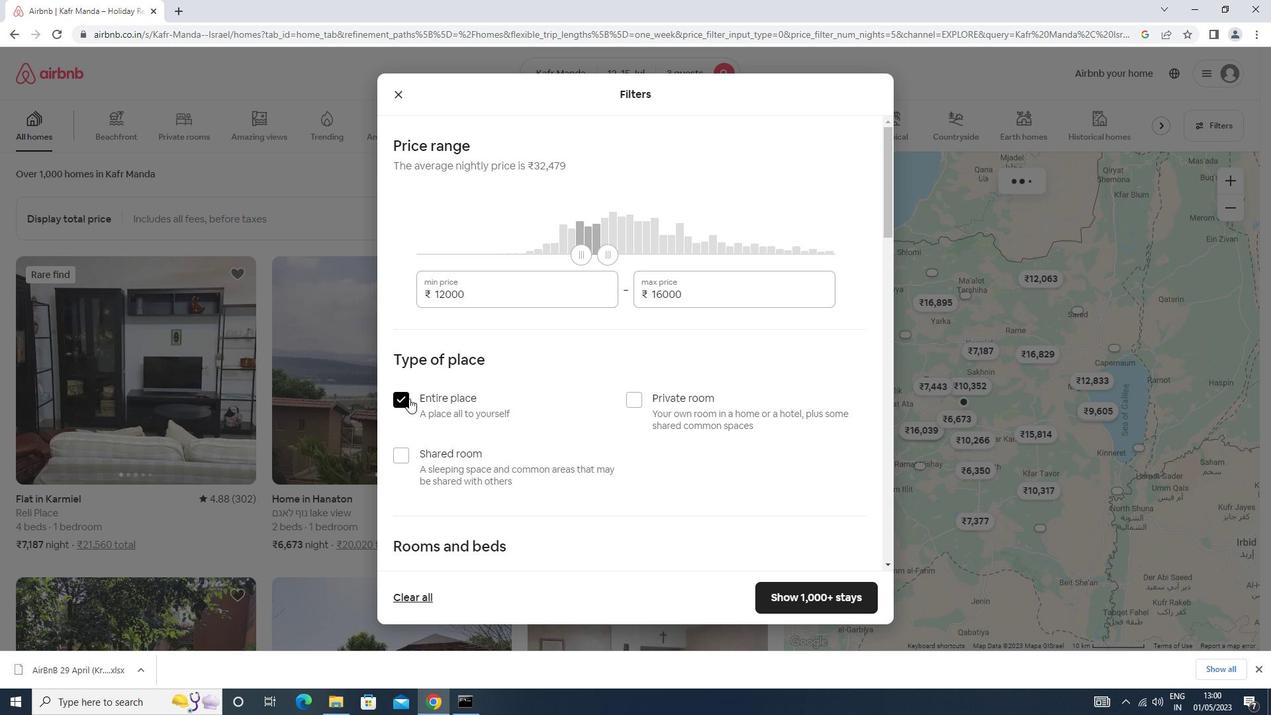 
Action: Mouse scrolled (405, 382) with delta (0, 0)
Screenshot: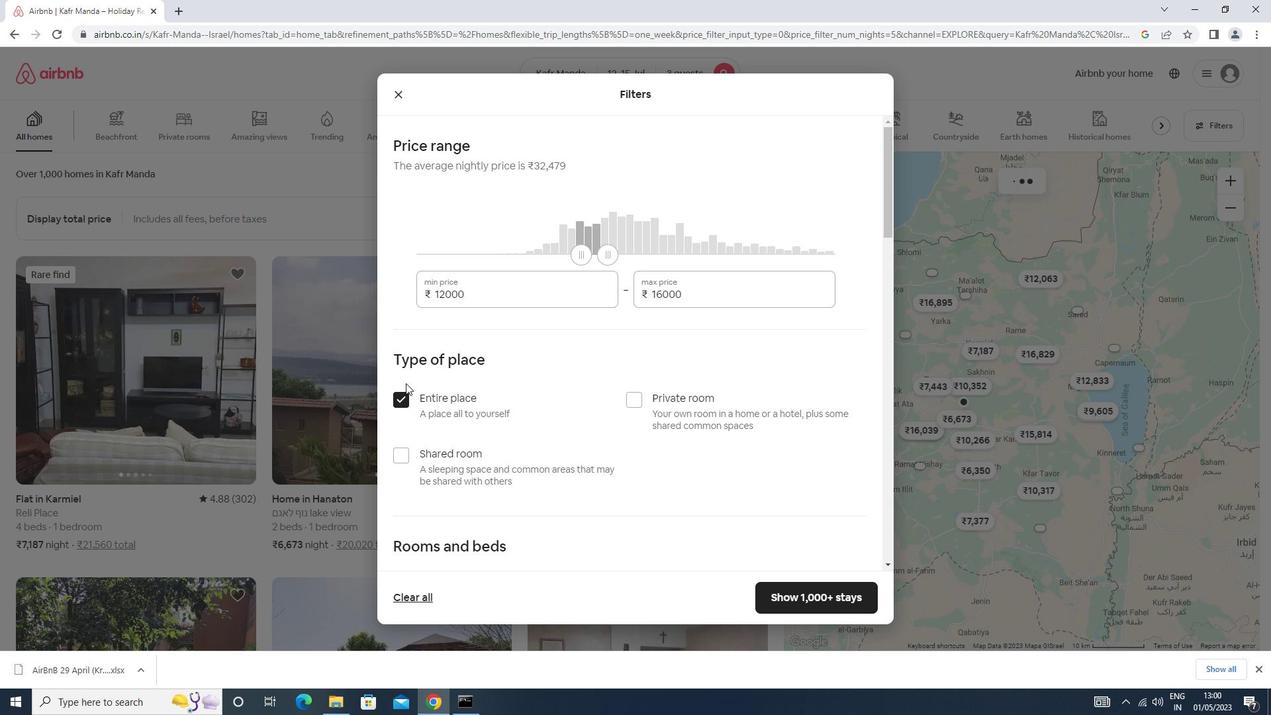 
Action: Mouse moved to (403, 383)
Screenshot: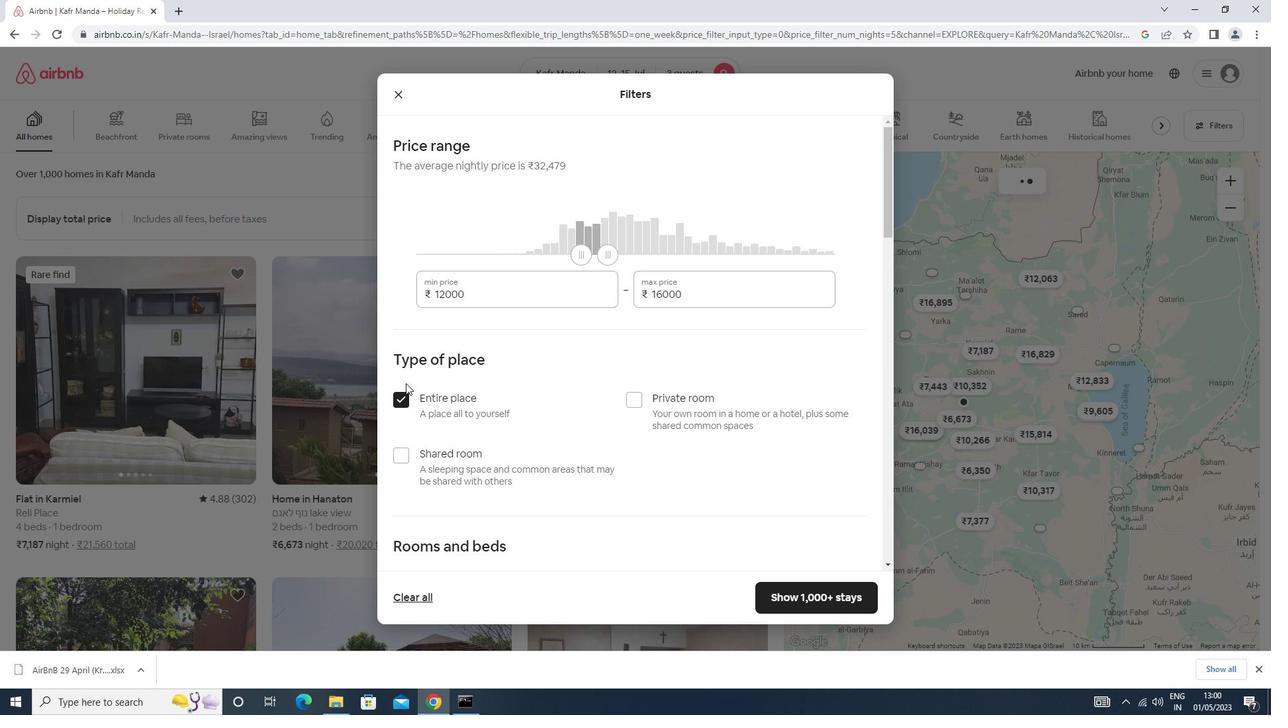 
Action: Mouse scrolled (403, 382) with delta (0, 0)
Screenshot: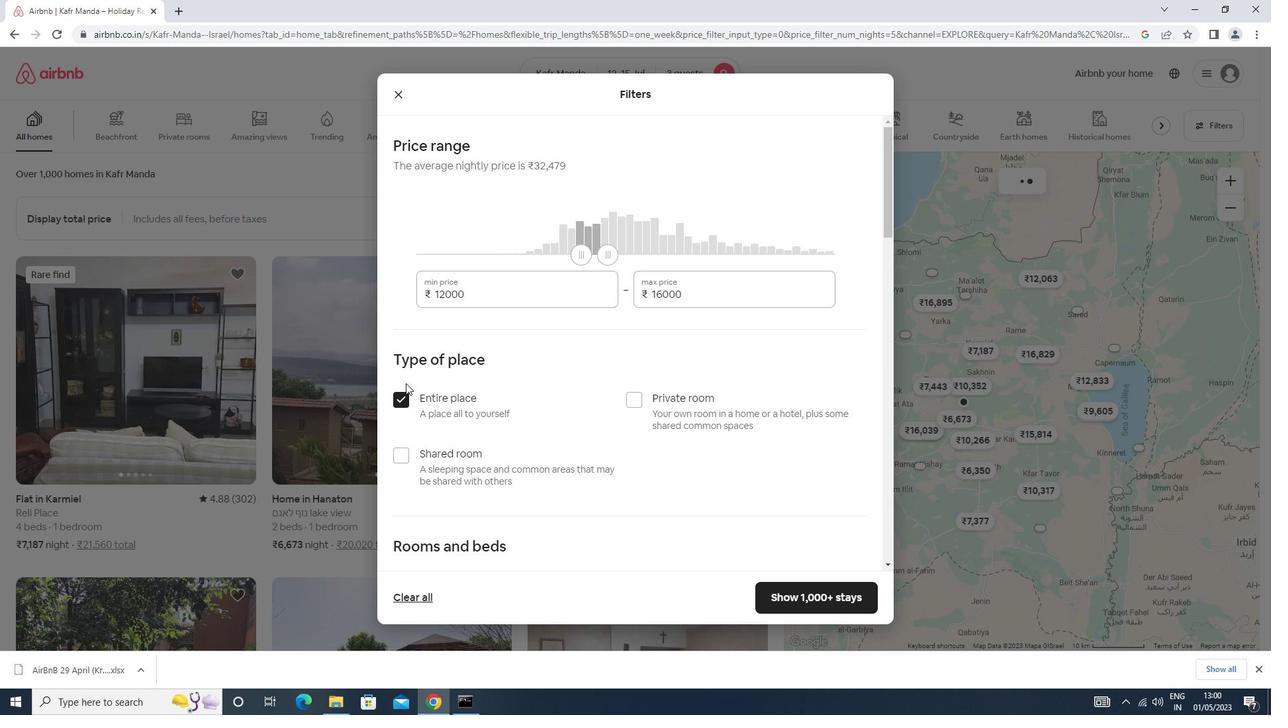 
Action: Mouse moved to (403, 383)
Screenshot: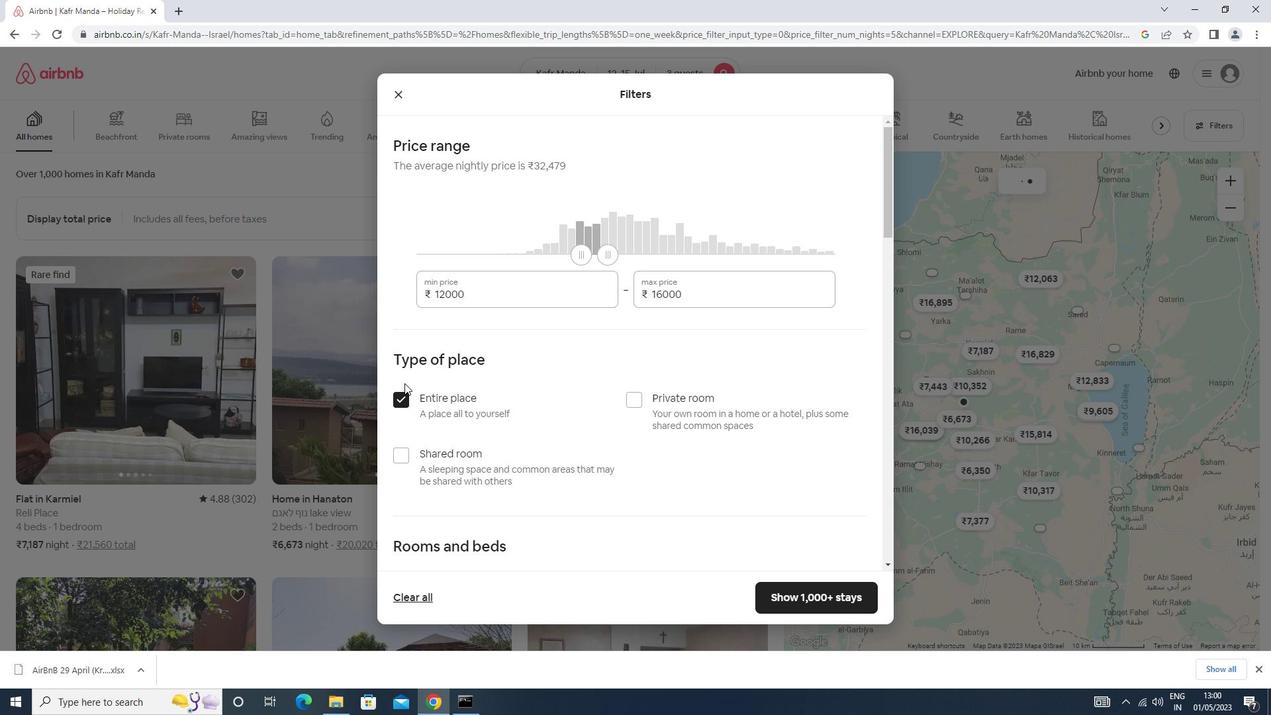 
Action: Mouse scrolled (403, 382) with delta (0, 0)
Screenshot: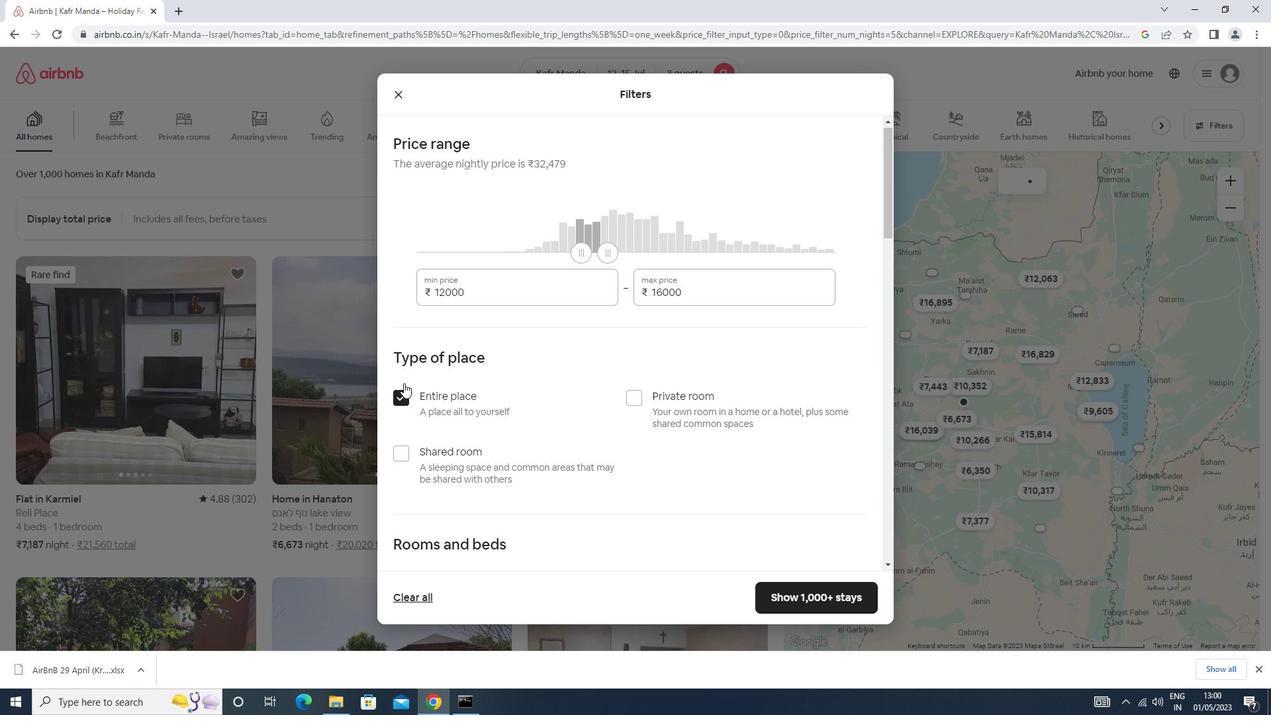 
Action: Mouse moved to (402, 383)
Screenshot: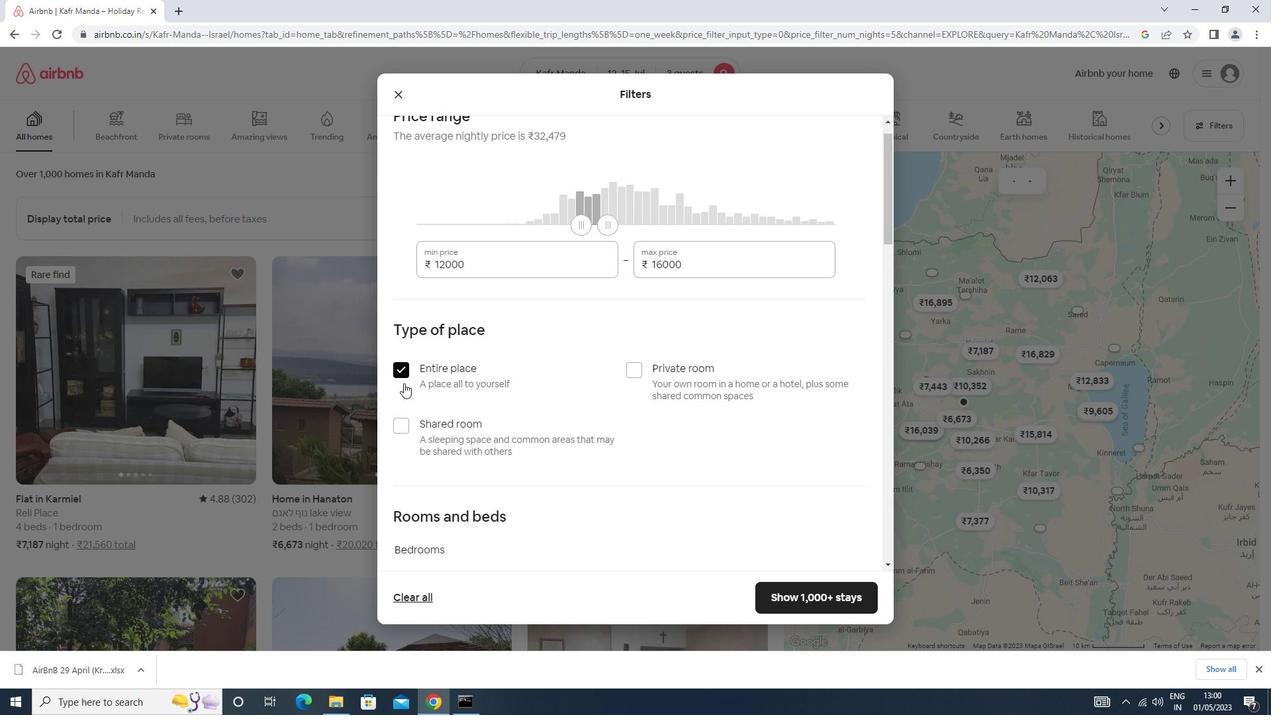 
Action: Mouse scrolled (402, 382) with delta (0, 0)
Screenshot: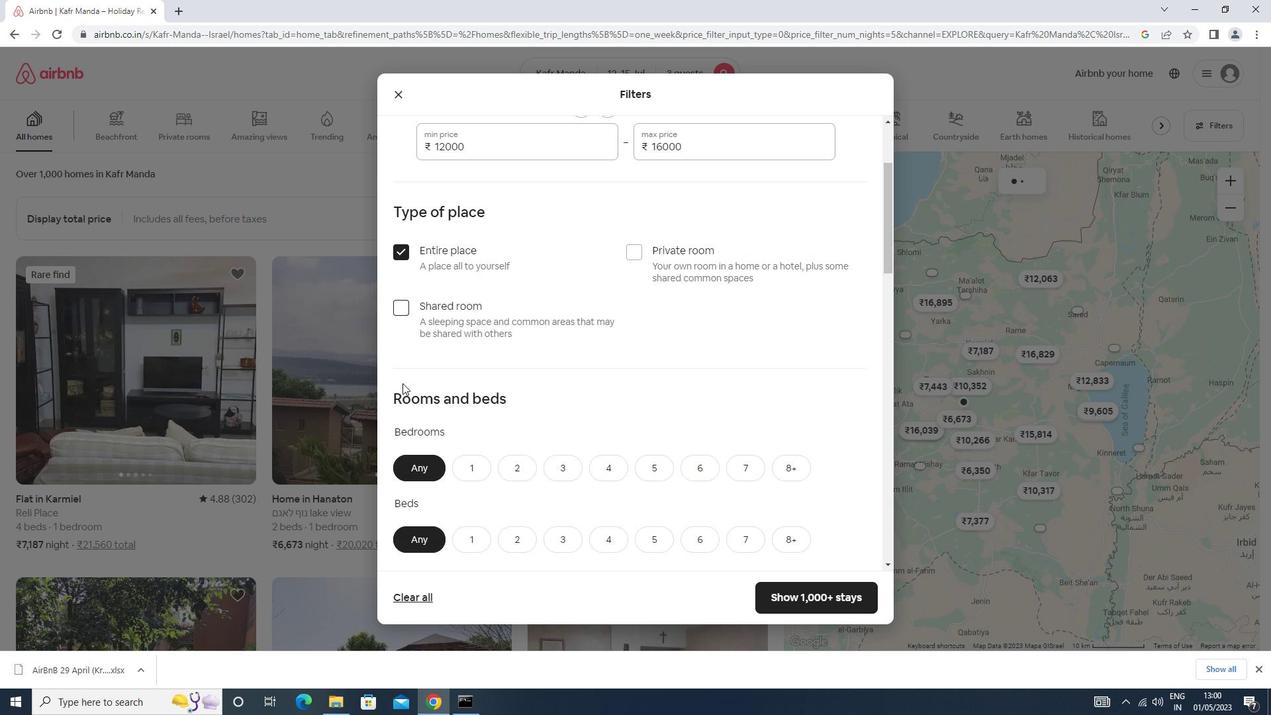 
Action: Mouse moved to (519, 355)
Screenshot: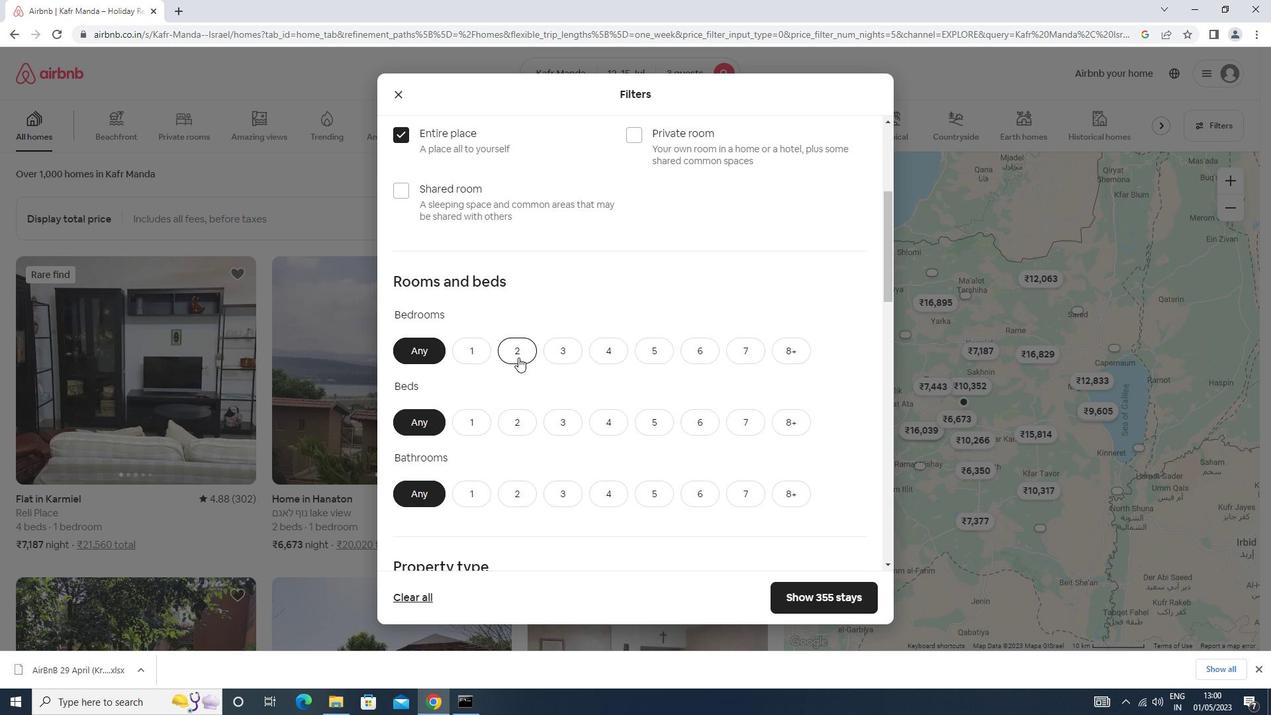 
Action: Mouse pressed left at (519, 355)
Screenshot: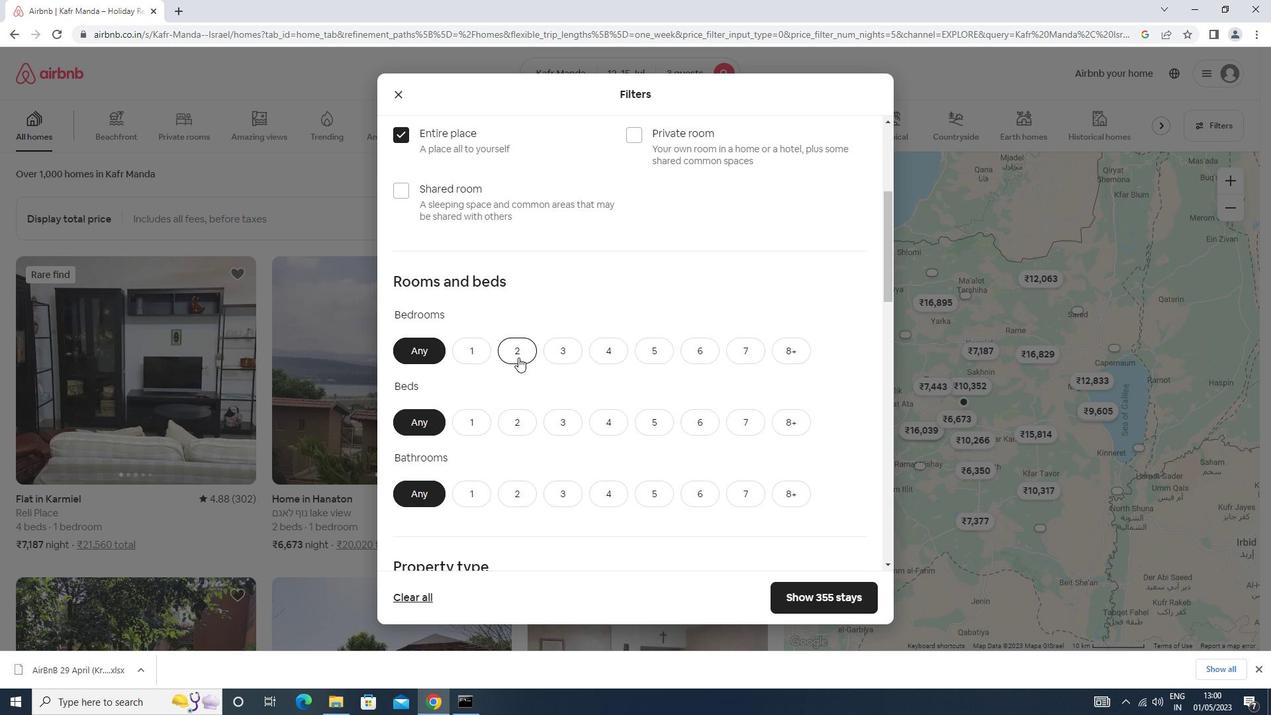 
Action: Mouse moved to (552, 420)
Screenshot: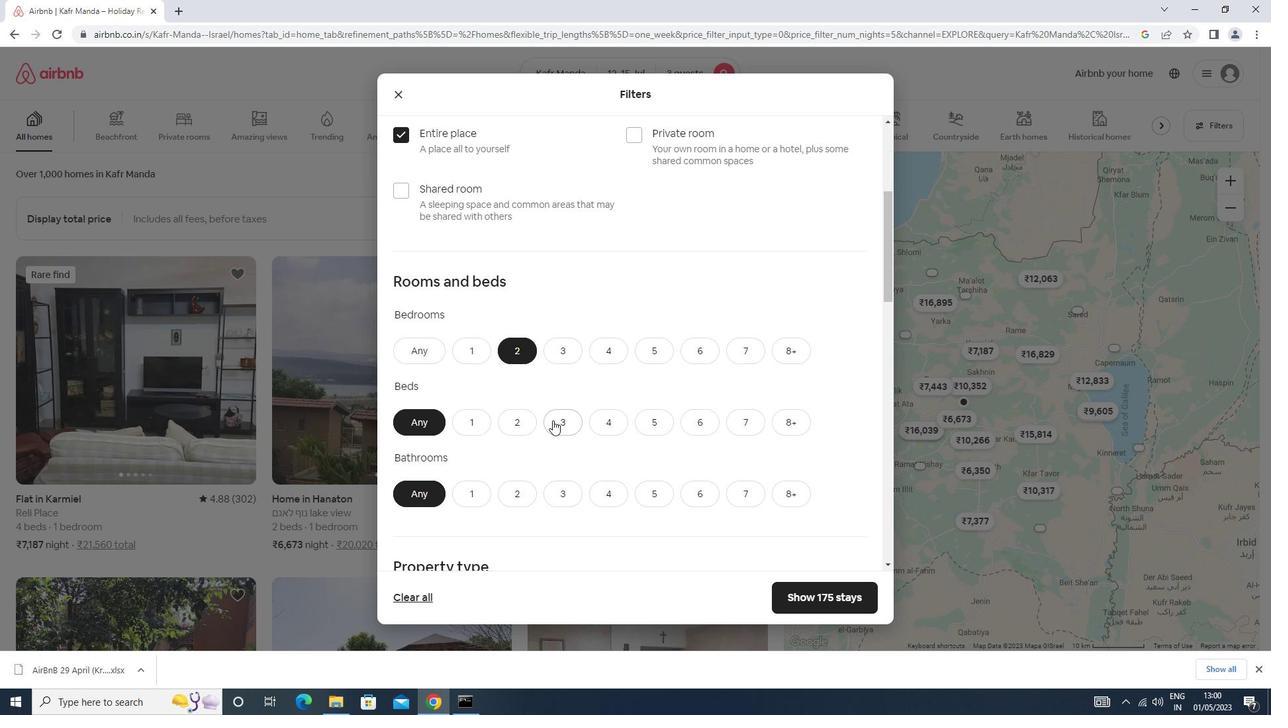 
Action: Mouse pressed left at (552, 420)
Screenshot: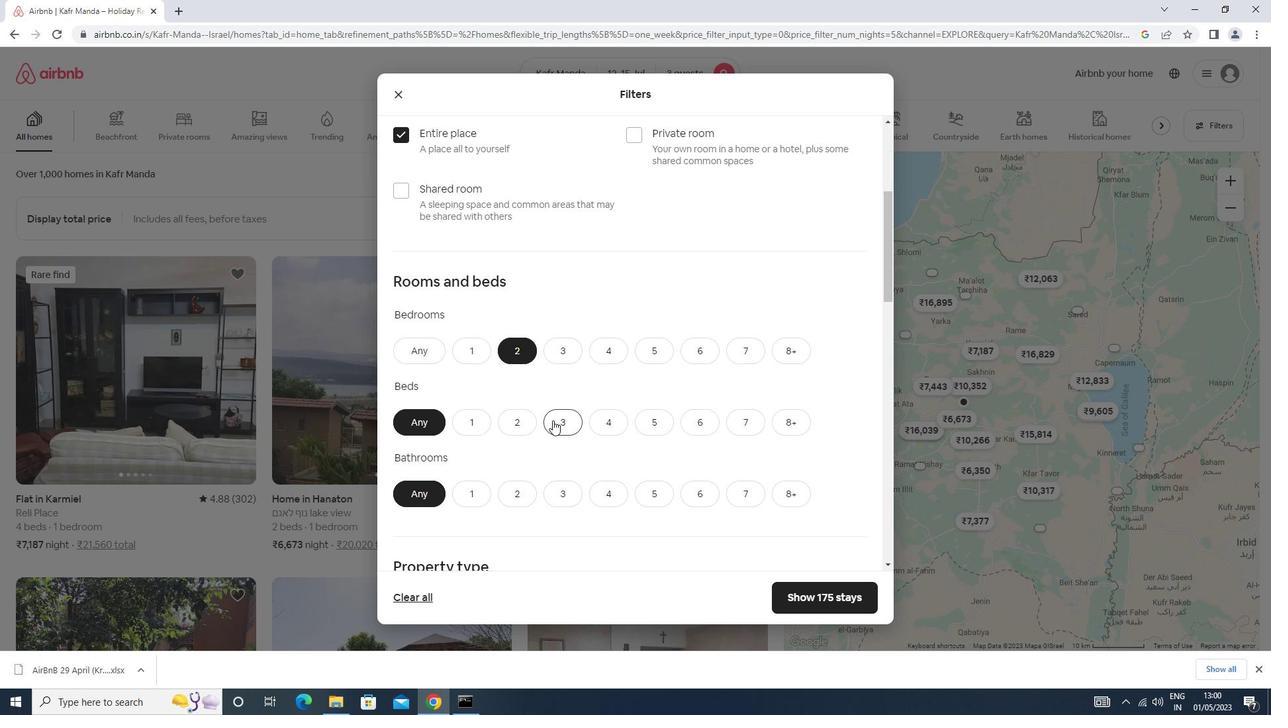 
Action: Mouse moved to (554, 417)
Screenshot: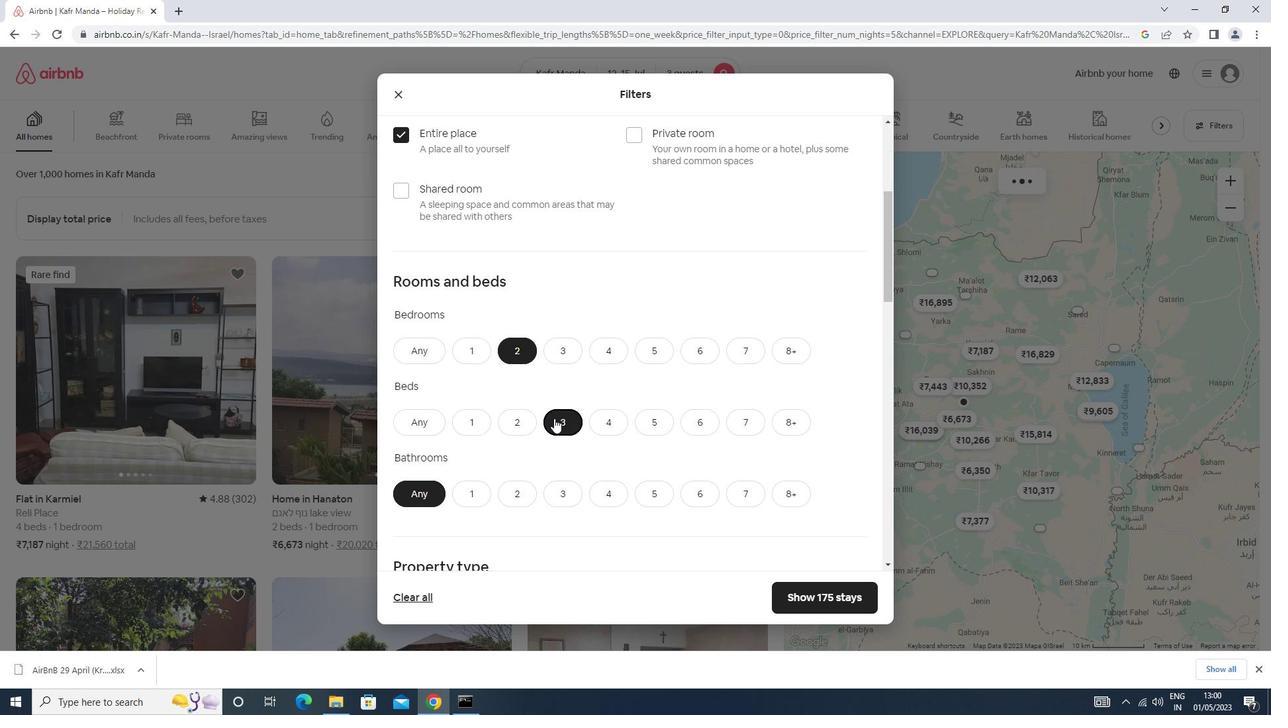 
Action: Mouse scrolled (554, 417) with delta (0, 0)
Screenshot: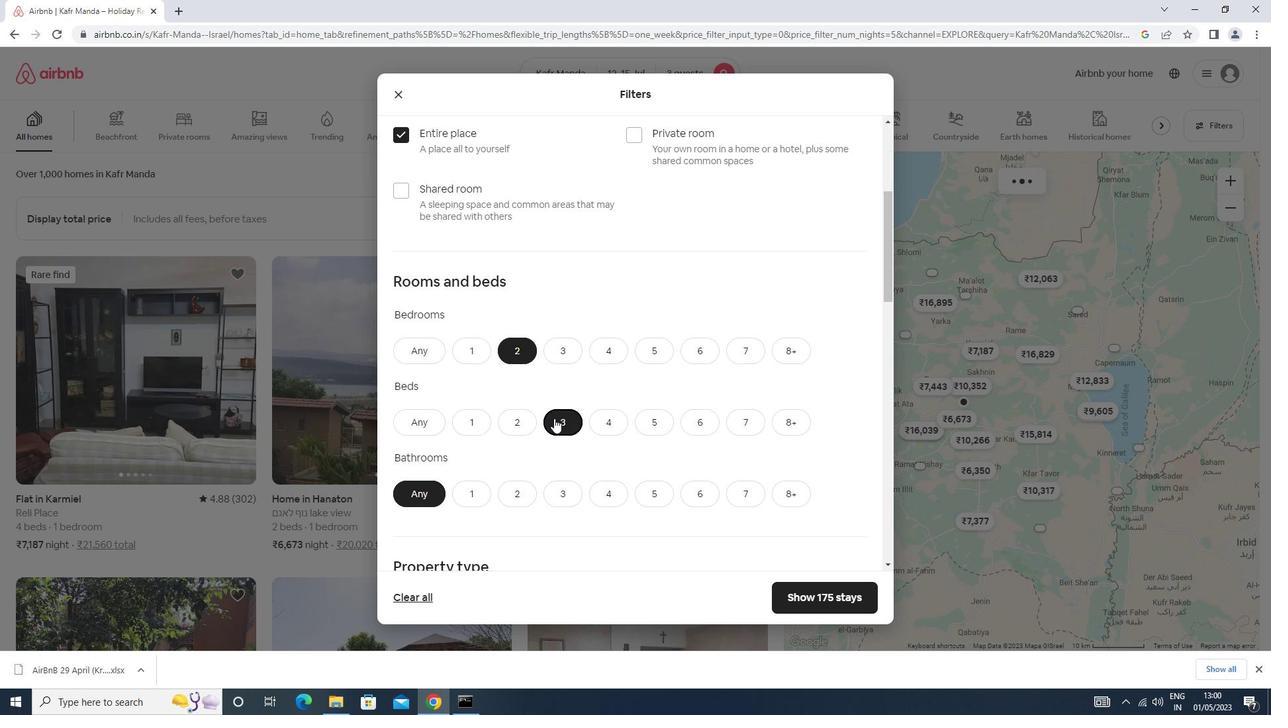 
Action: Mouse scrolled (554, 417) with delta (0, 0)
Screenshot: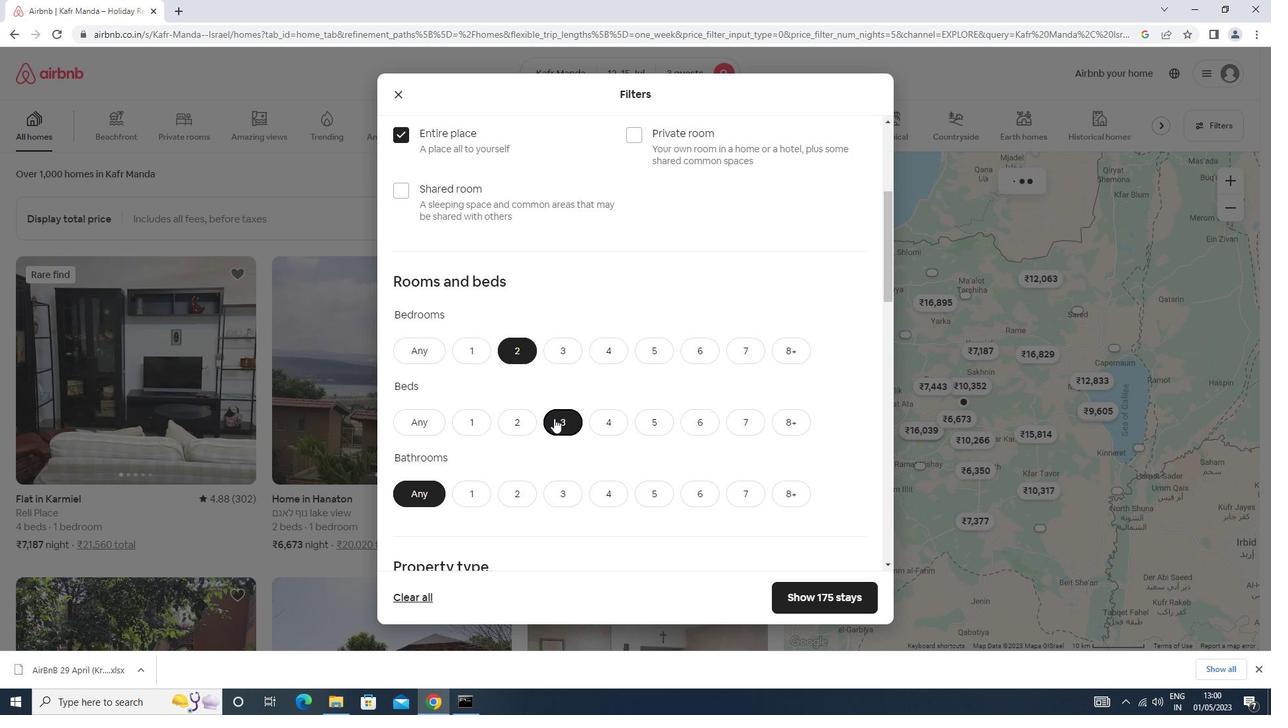 
Action: Mouse moved to (466, 364)
Screenshot: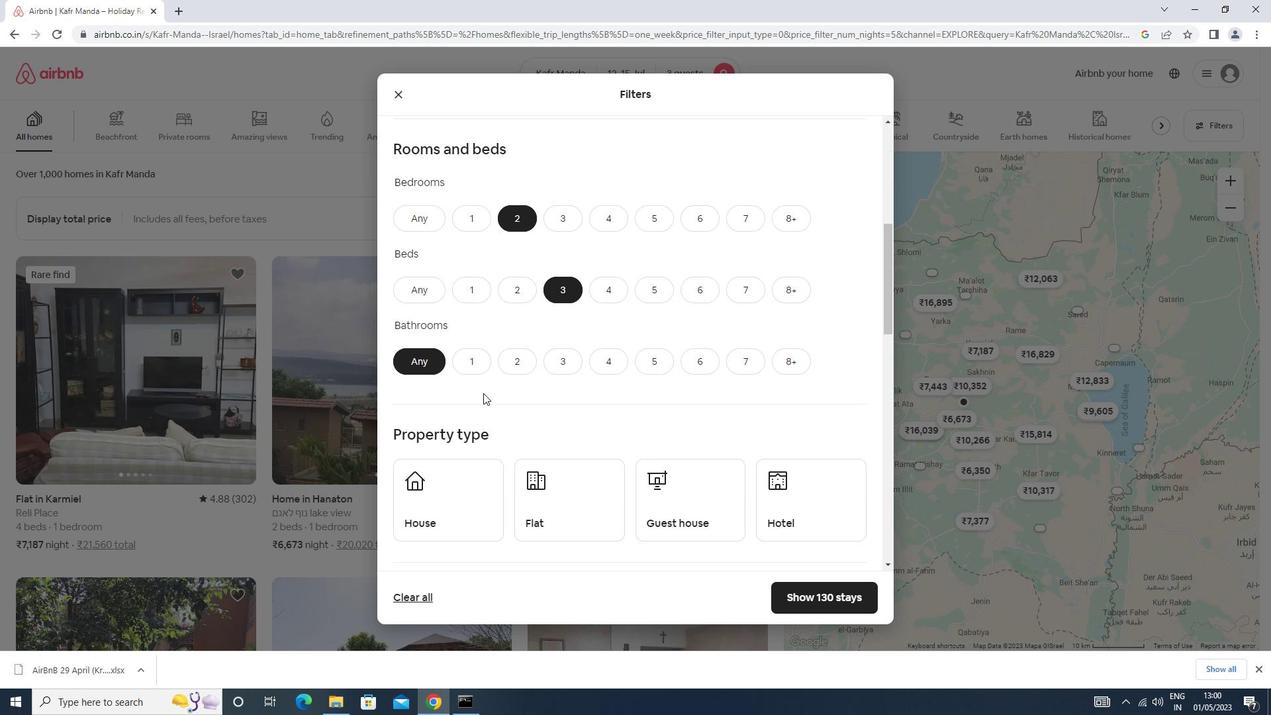 
Action: Mouse pressed left at (466, 364)
Screenshot: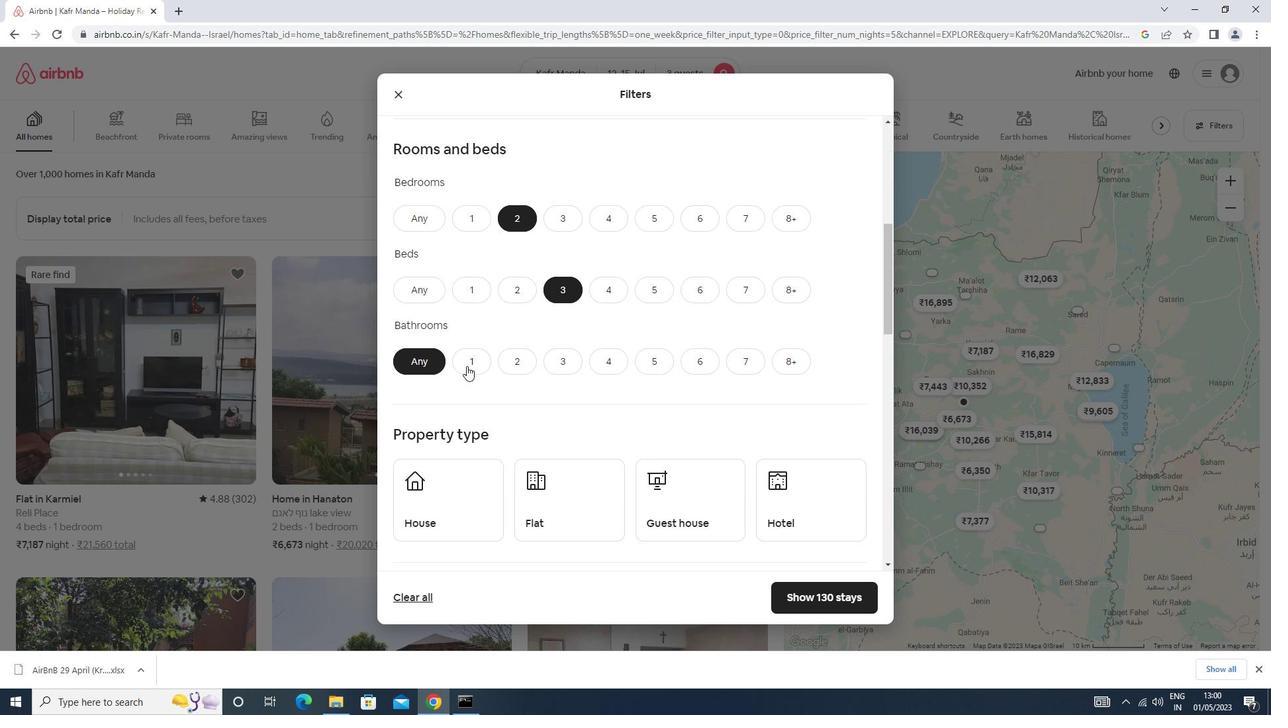 
Action: Mouse moved to (466, 364)
Screenshot: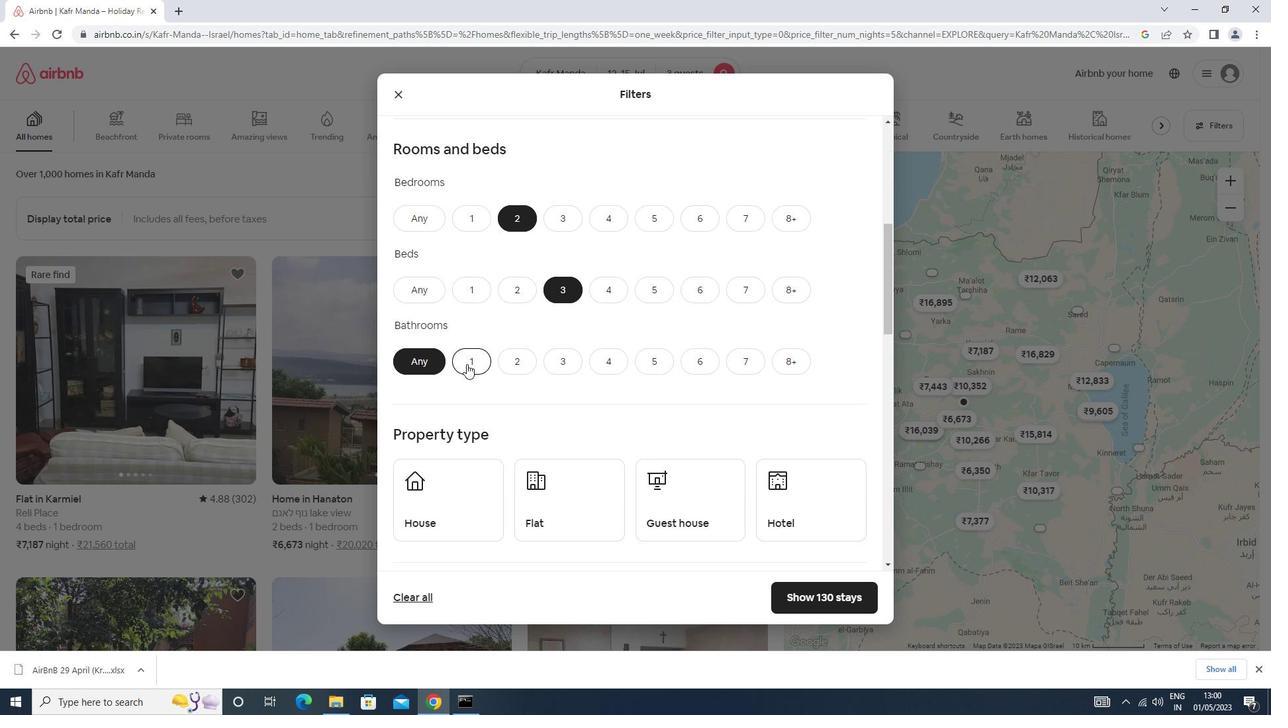 
Action: Mouse scrolled (466, 363) with delta (0, 0)
Screenshot: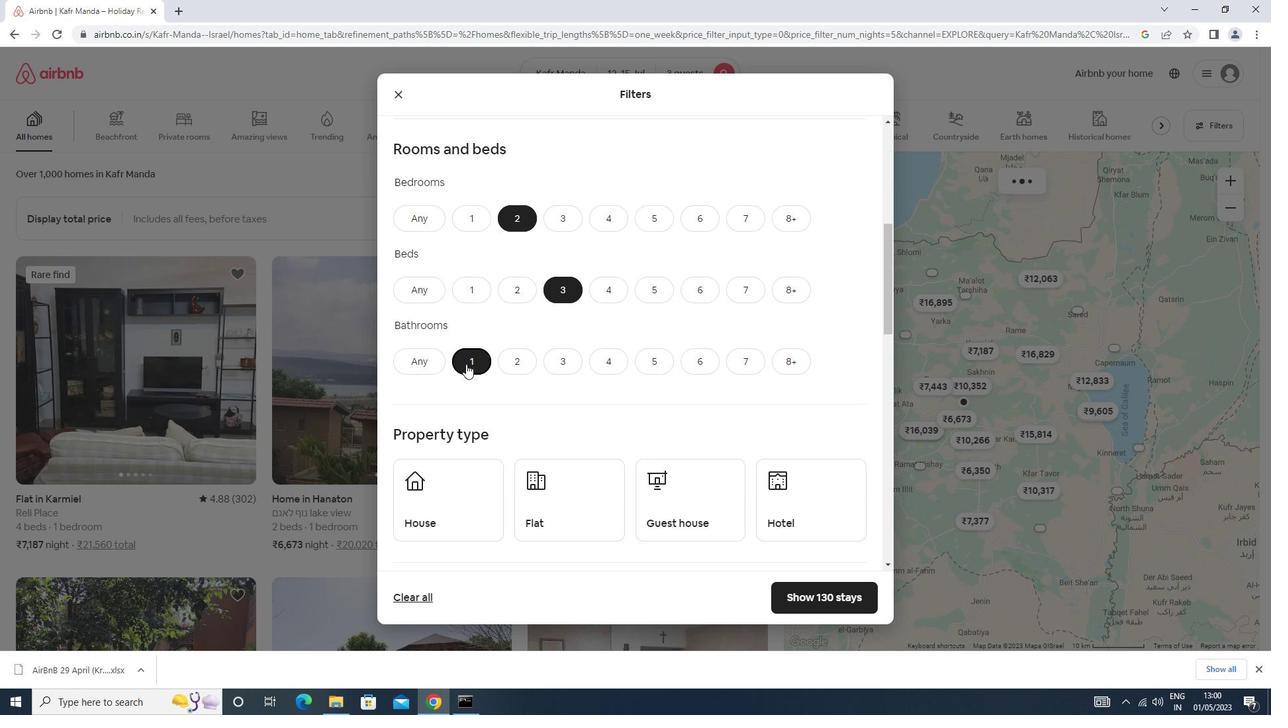 
Action: Mouse scrolled (466, 363) with delta (0, 0)
Screenshot: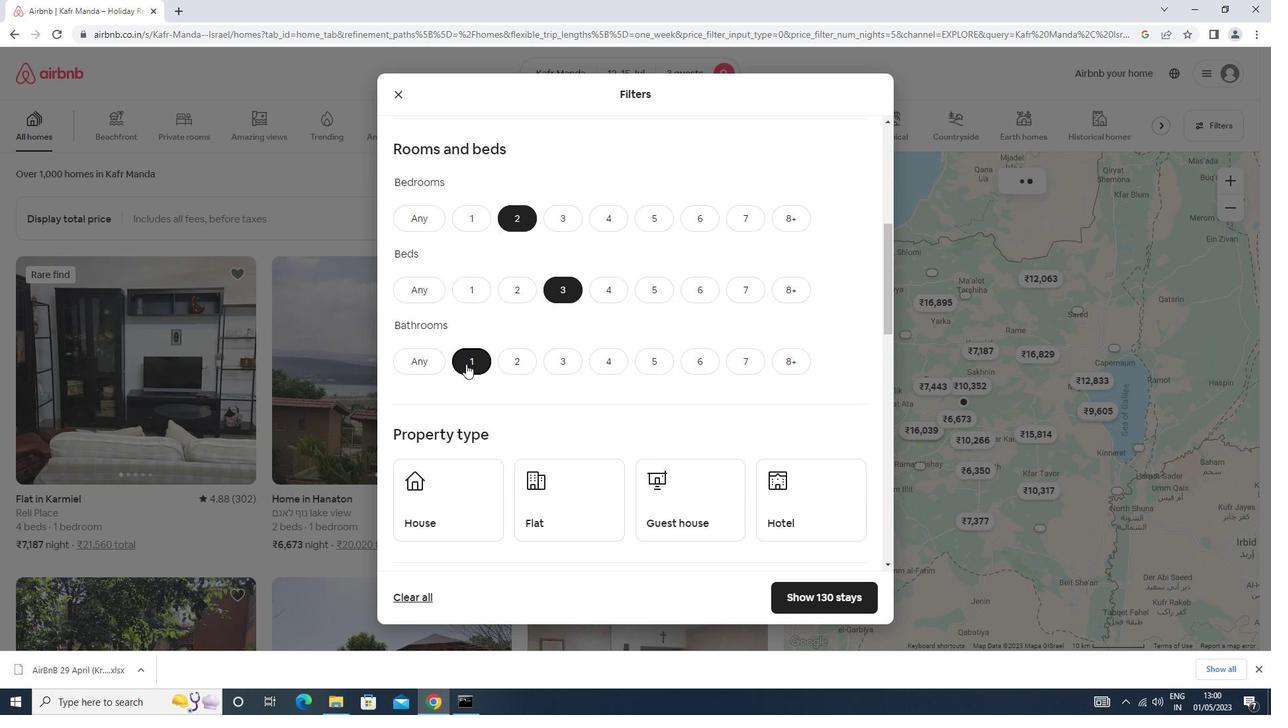 
Action: Mouse moved to (447, 368)
Screenshot: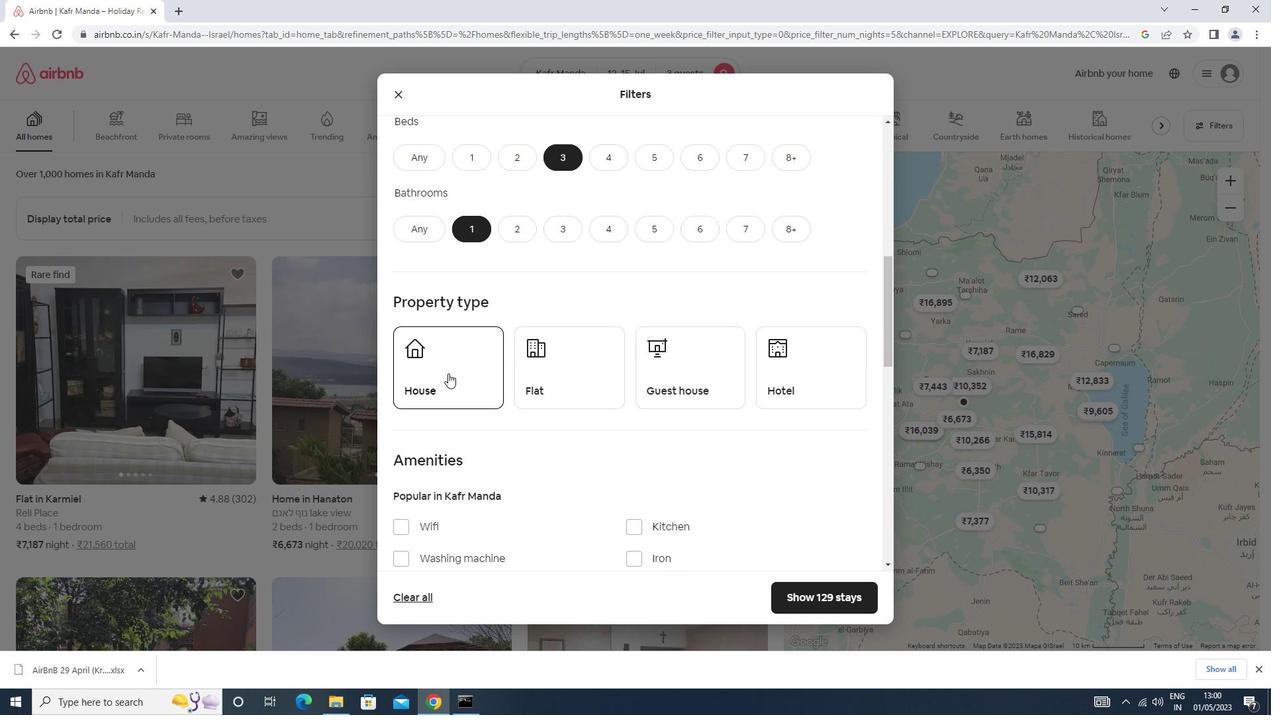 
Action: Mouse pressed left at (447, 368)
Screenshot: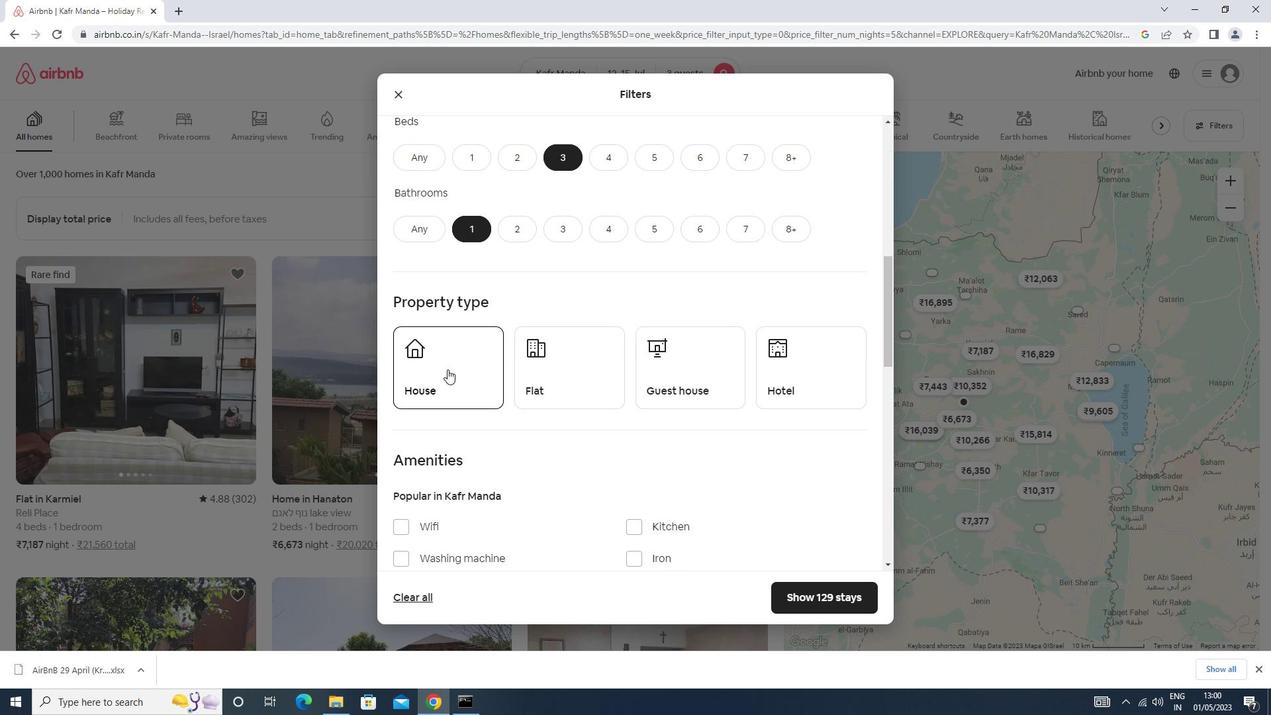 
Action: Mouse moved to (546, 384)
Screenshot: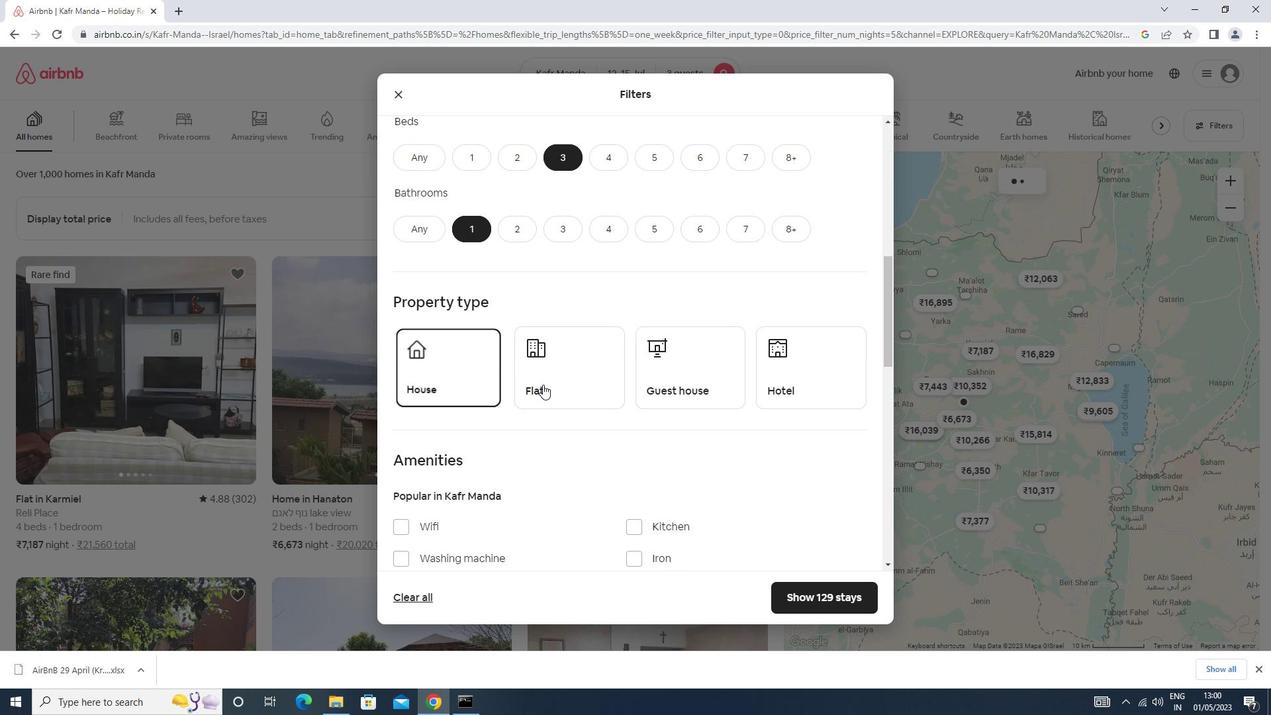
Action: Mouse pressed left at (546, 384)
Screenshot: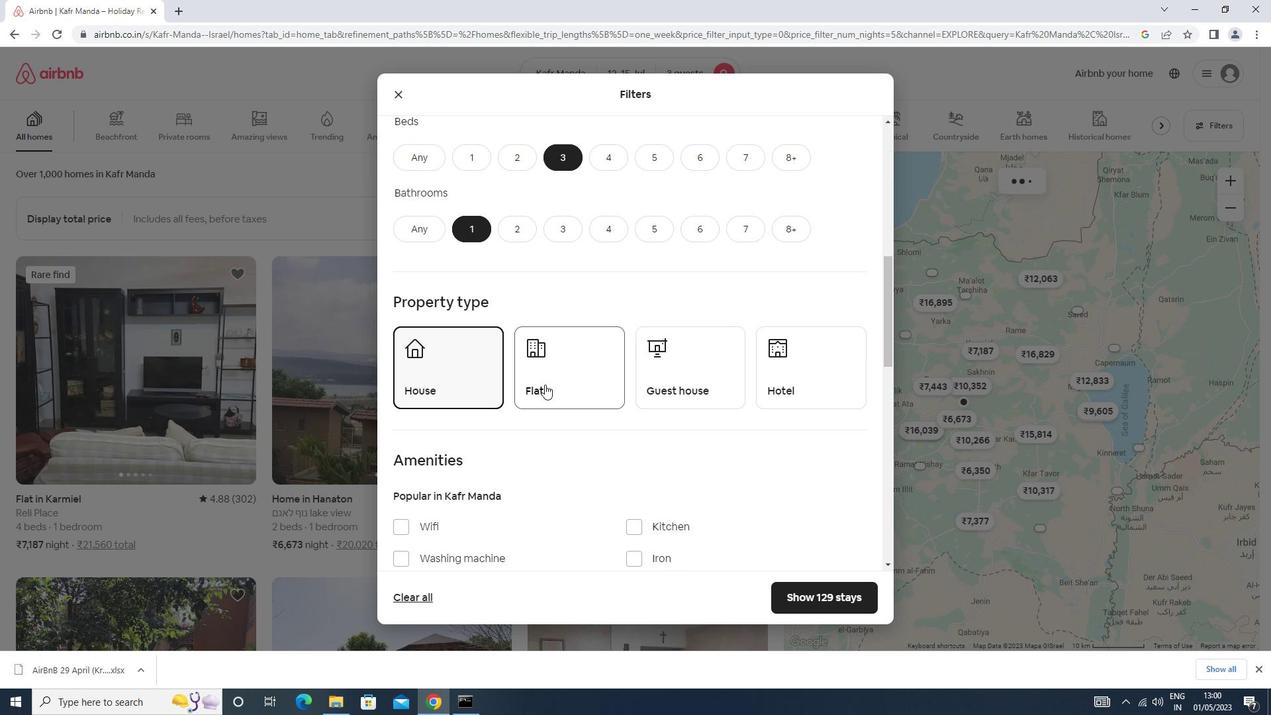 
Action: Mouse moved to (665, 371)
Screenshot: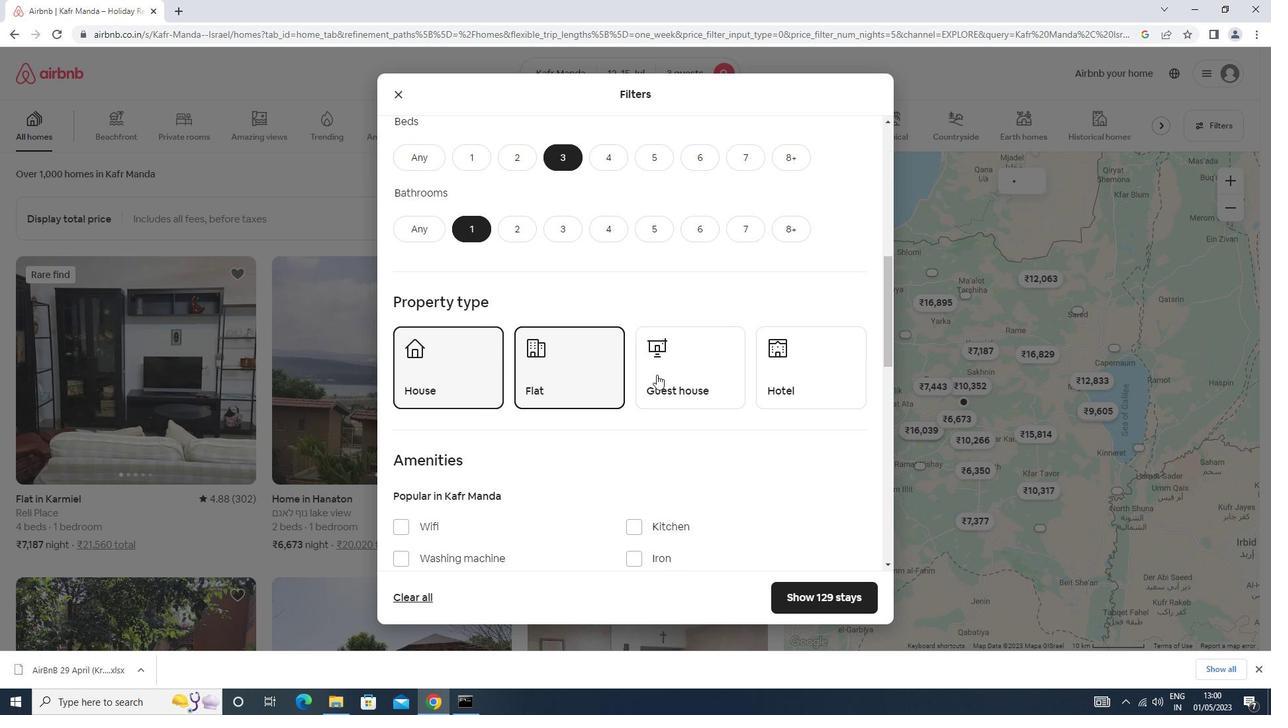 
Action: Mouse pressed left at (665, 371)
Screenshot: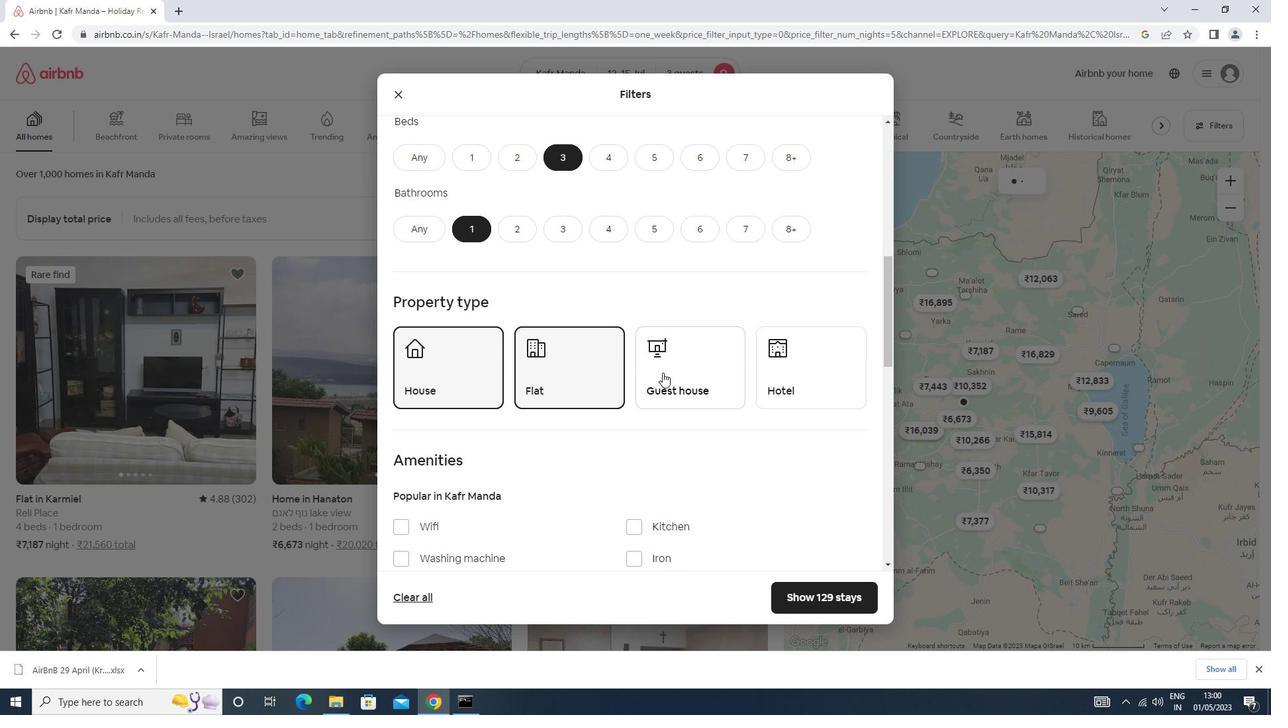 
Action: Mouse moved to (664, 371)
Screenshot: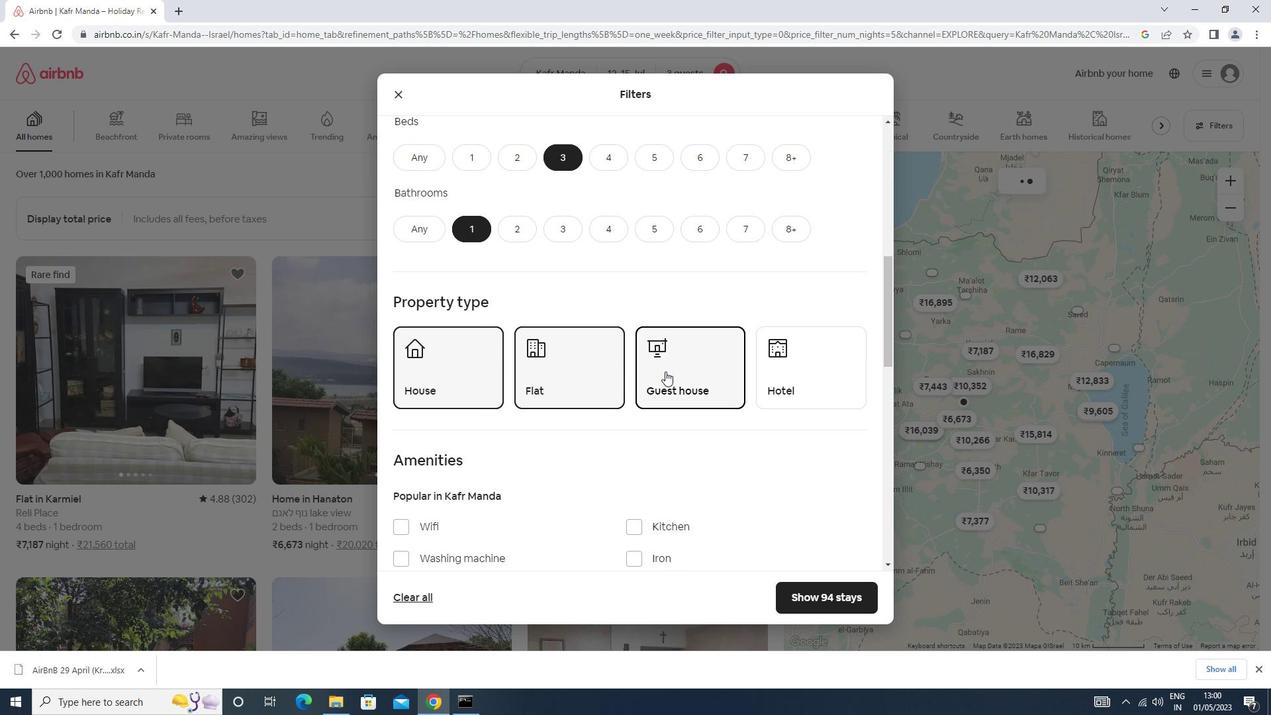 
Action: Mouse scrolled (664, 370) with delta (0, 0)
Screenshot: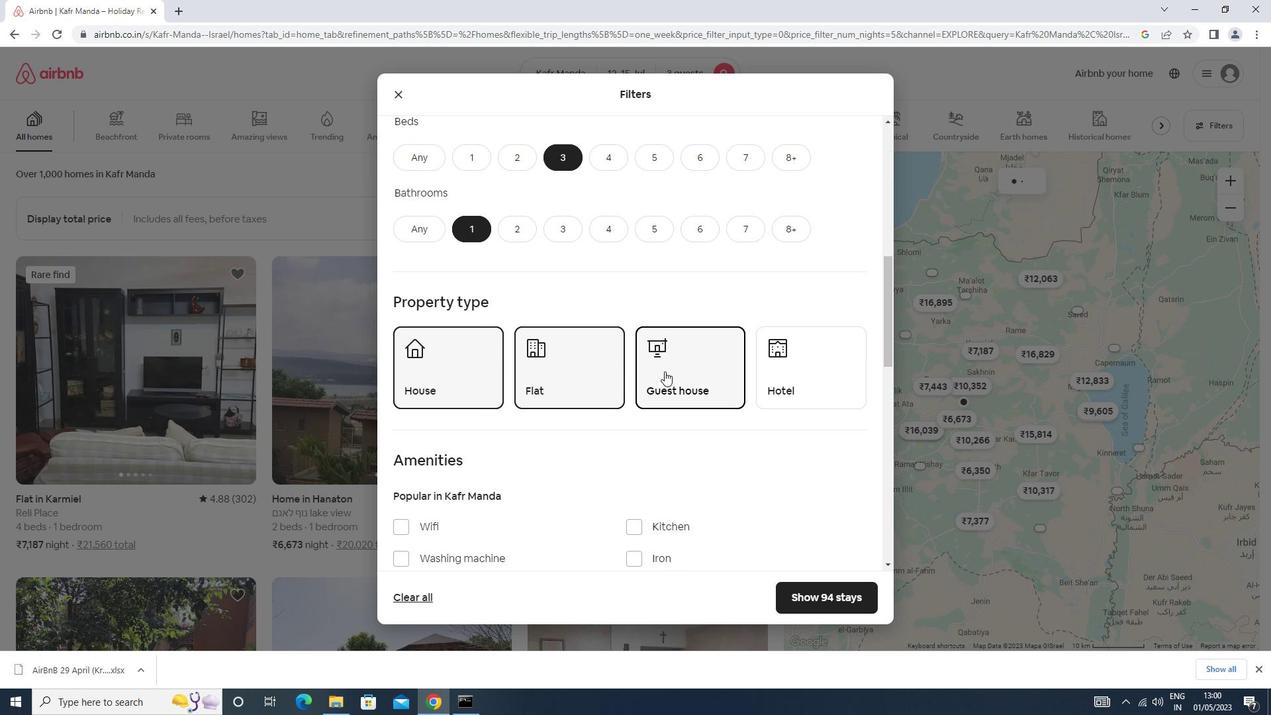 
Action: Mouse moved to (664, 371)
Screenshot: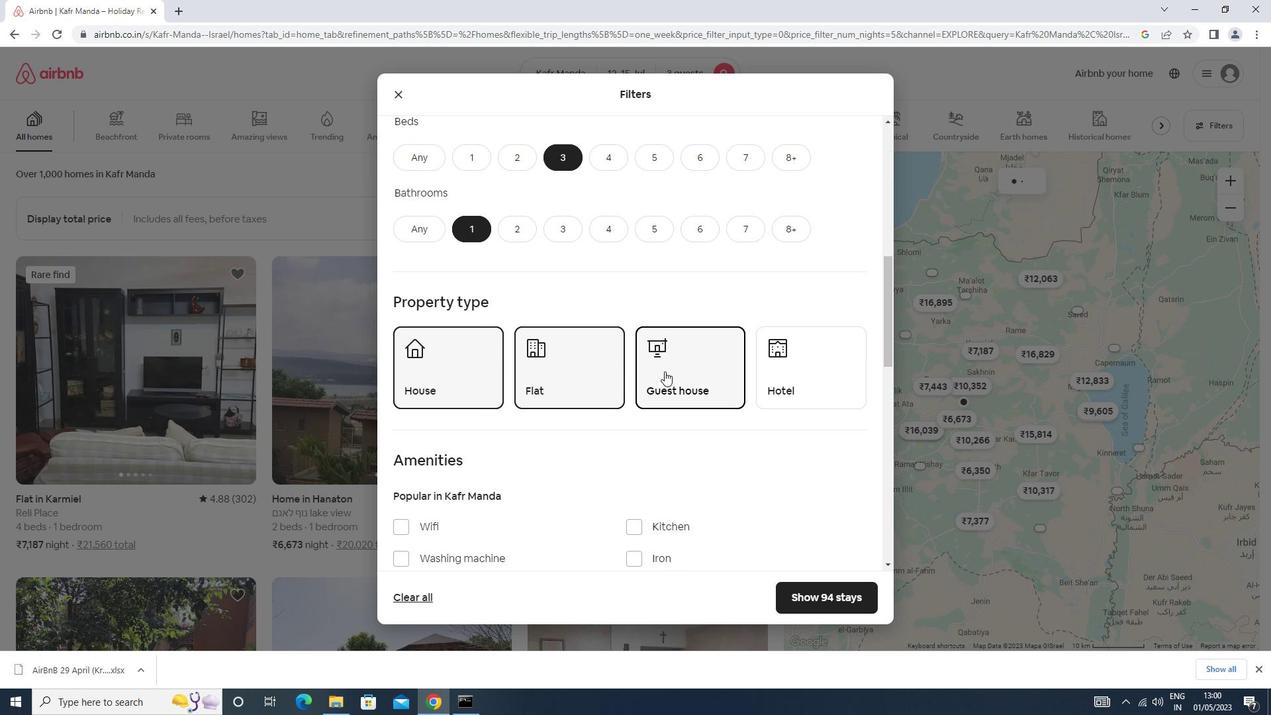 
Action: Mouse scrolled (664, 370) with delta (0, 0)
Screenshot: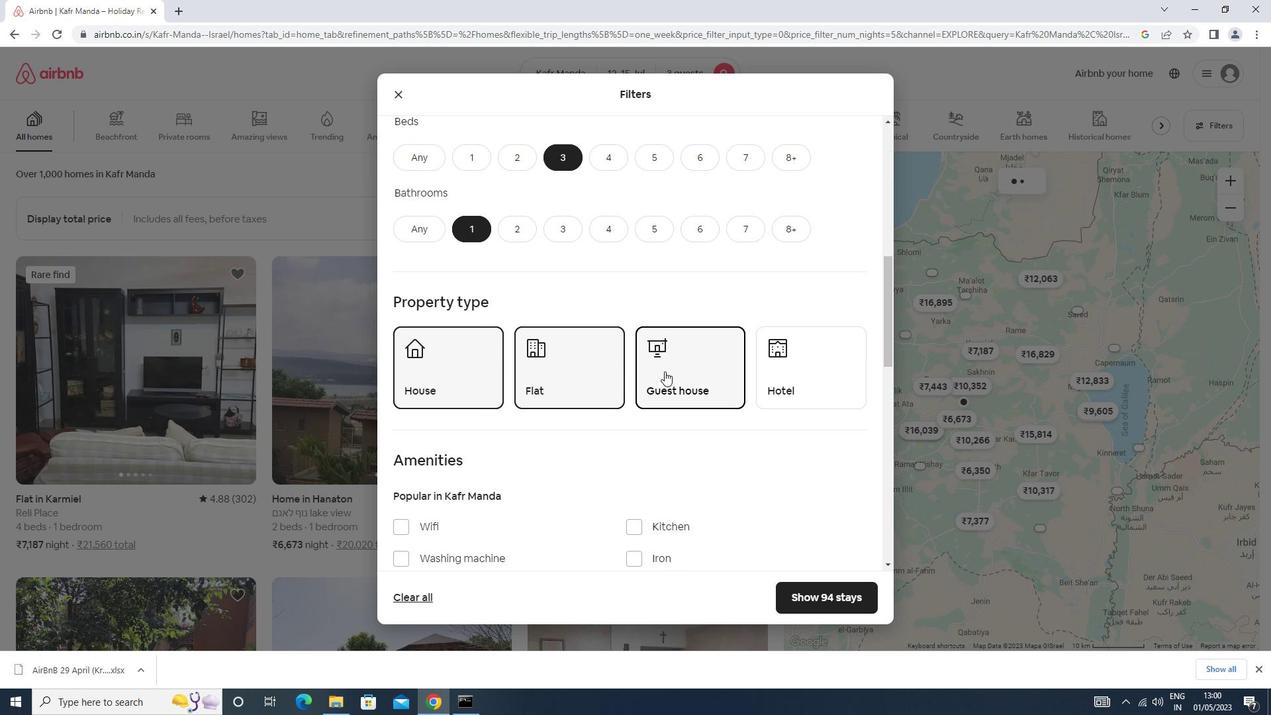 
Action: Mouse moved to (453, 419)
Screenshot: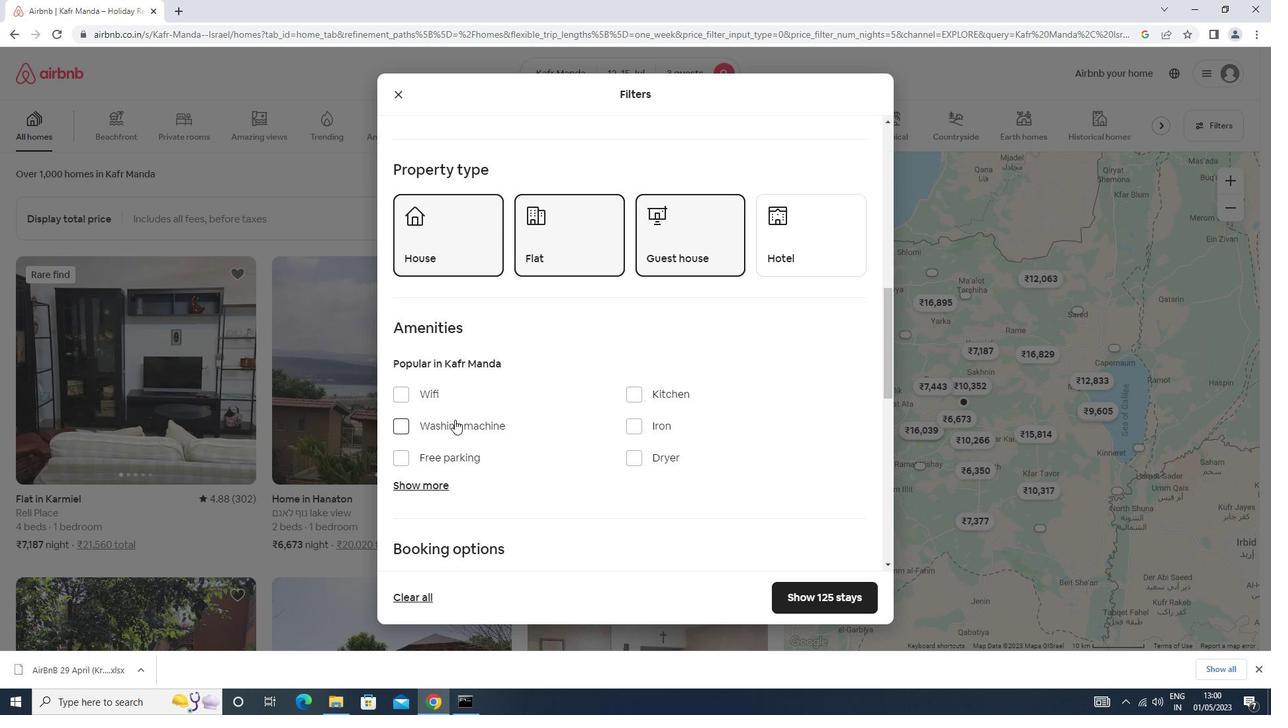 
Action: Mouse pressed left at (453, 419)
Screenshot: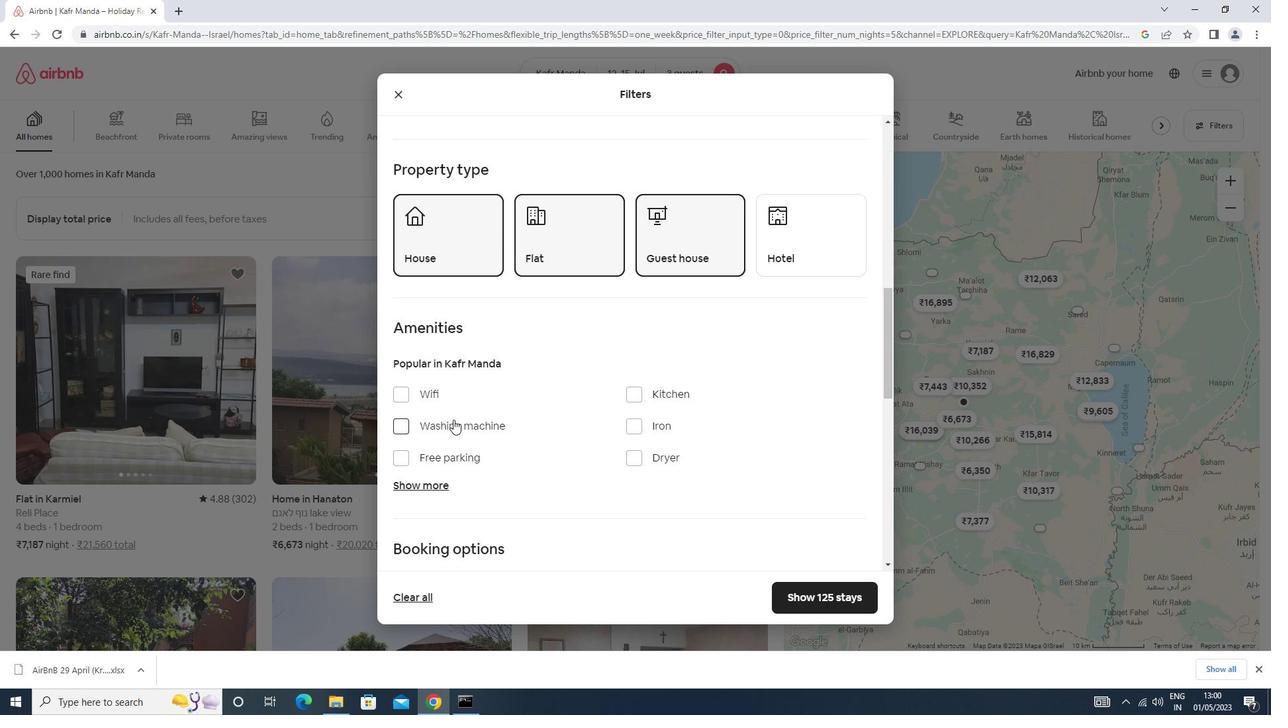 
Action: Mouse scrolled (453, 419) with delta (0, 0)
Screenshot: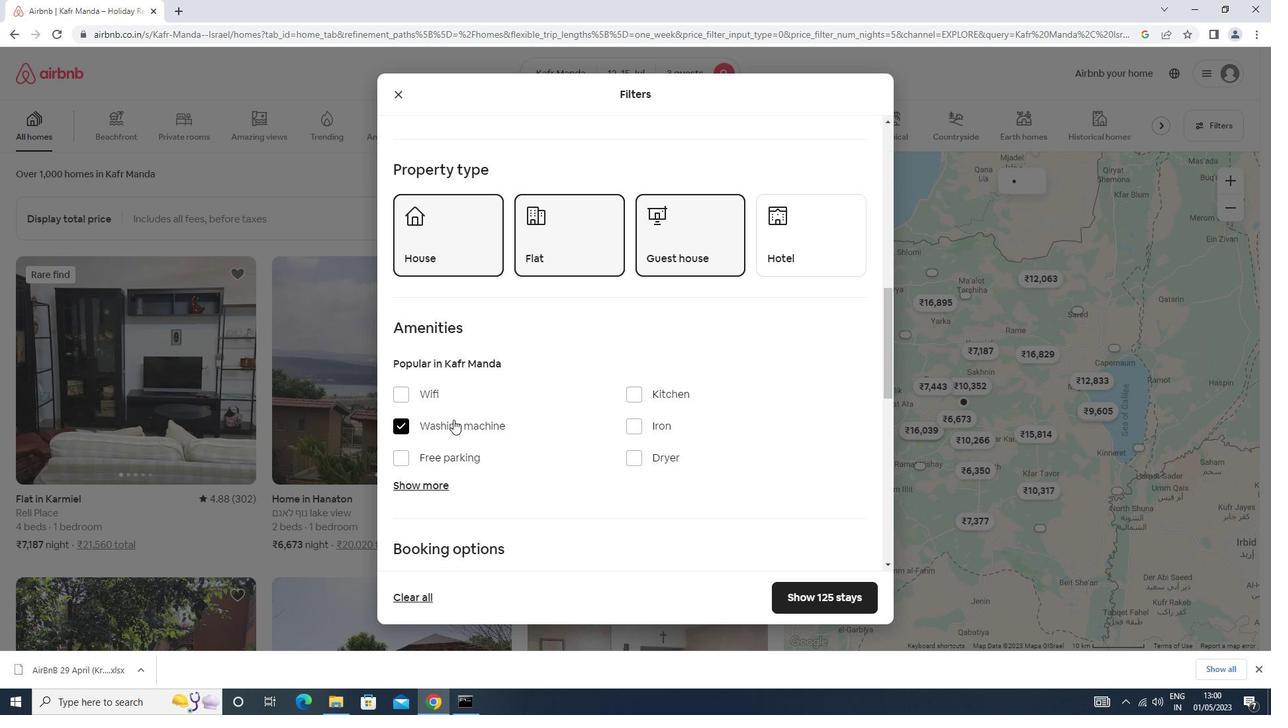 
Action: Mouse scrolled (453, 419) with delta (0, 0)
Screenshot: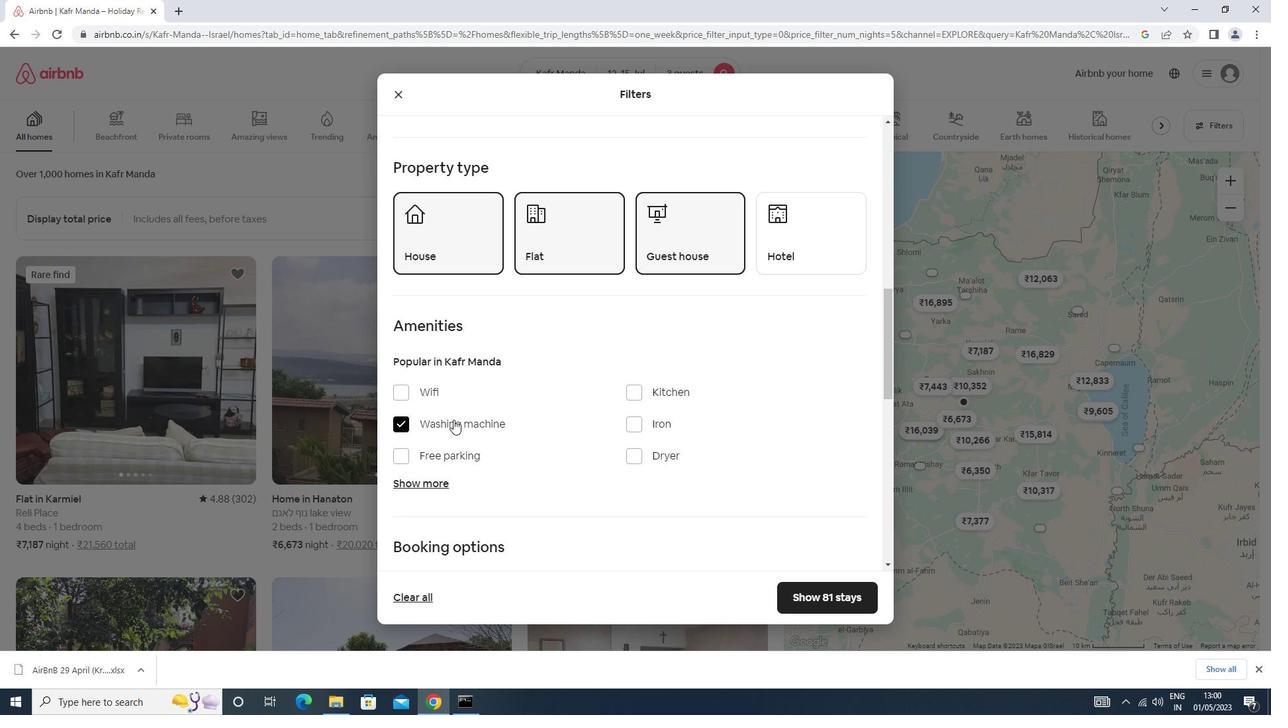 
Action: Mouse scrolled (453, 419) with delta (0, 0)
Screenshot: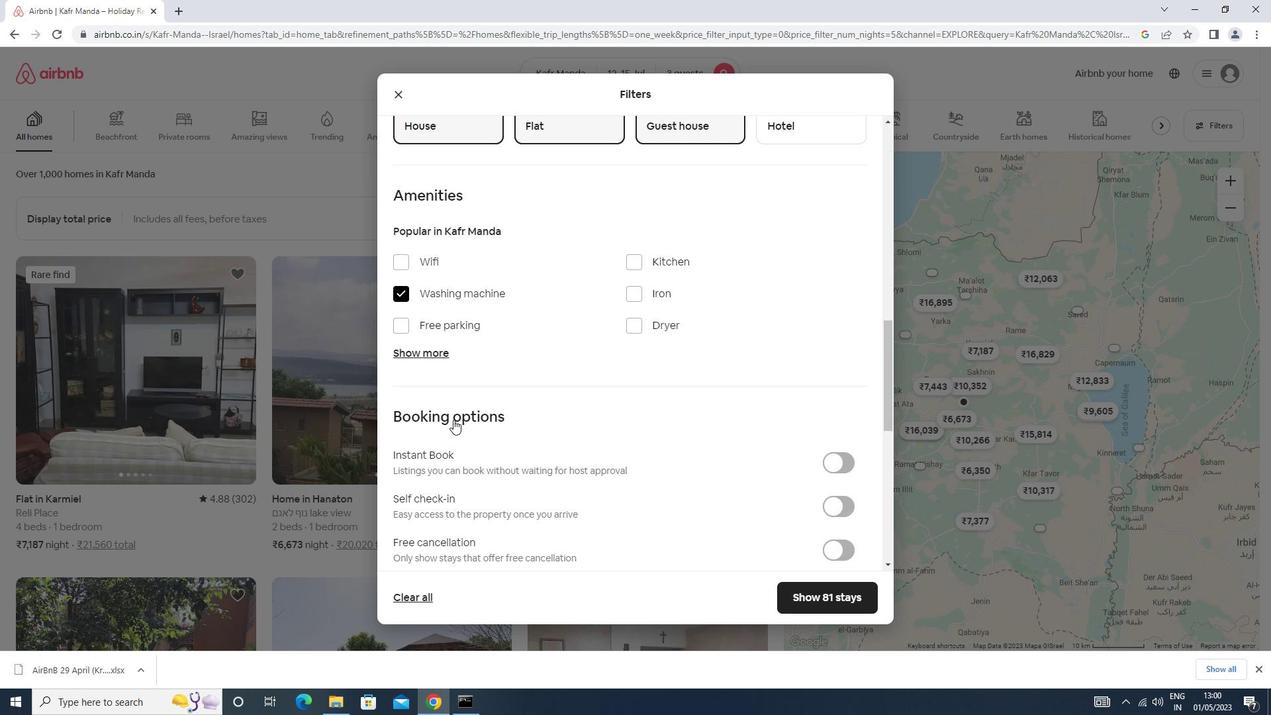
Action: Mouse moved to (838, 441)
Screenshot: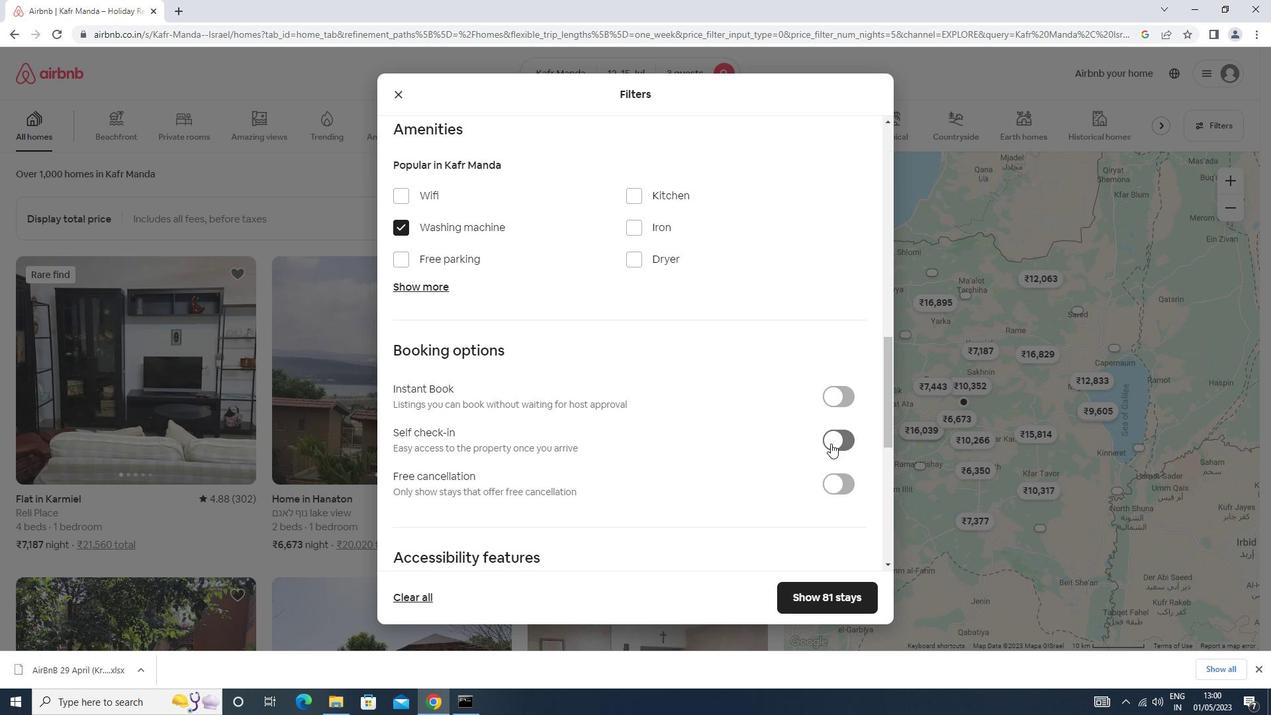 
Action: Mouse pressed left at (838, 441)
Screenshot: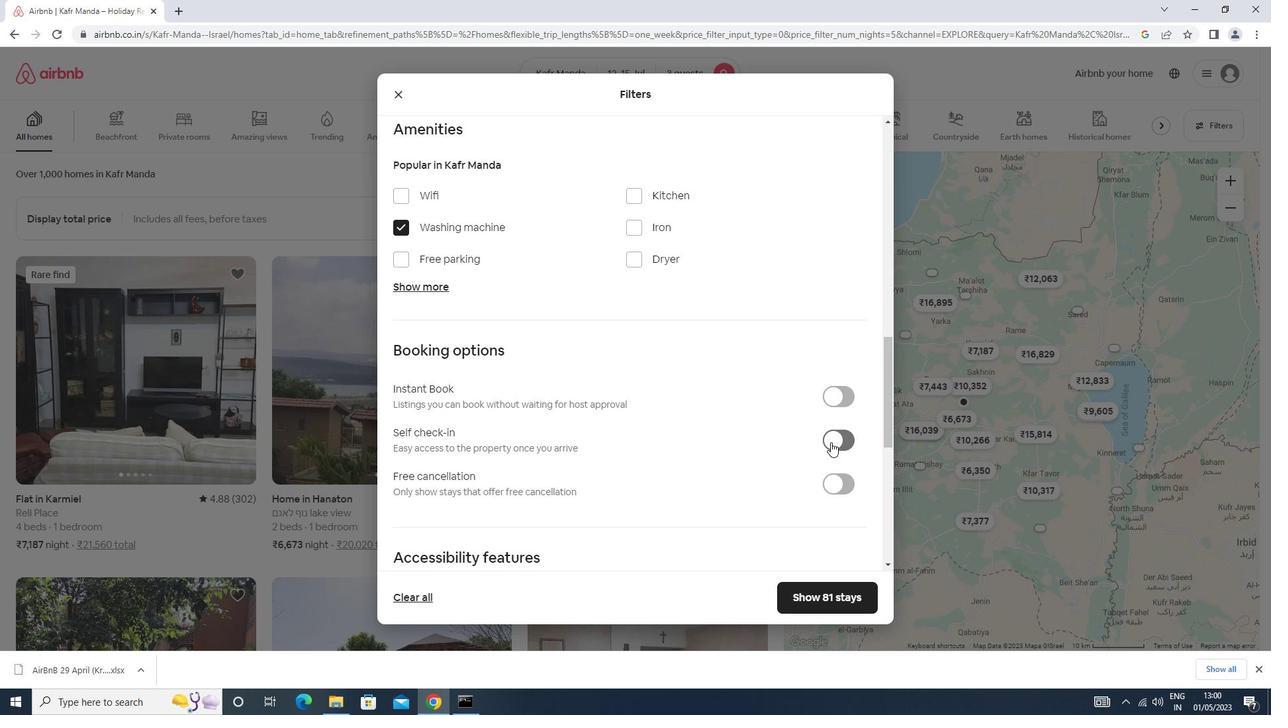 
Action: Mouse moved to (826, 437)
Screenshot: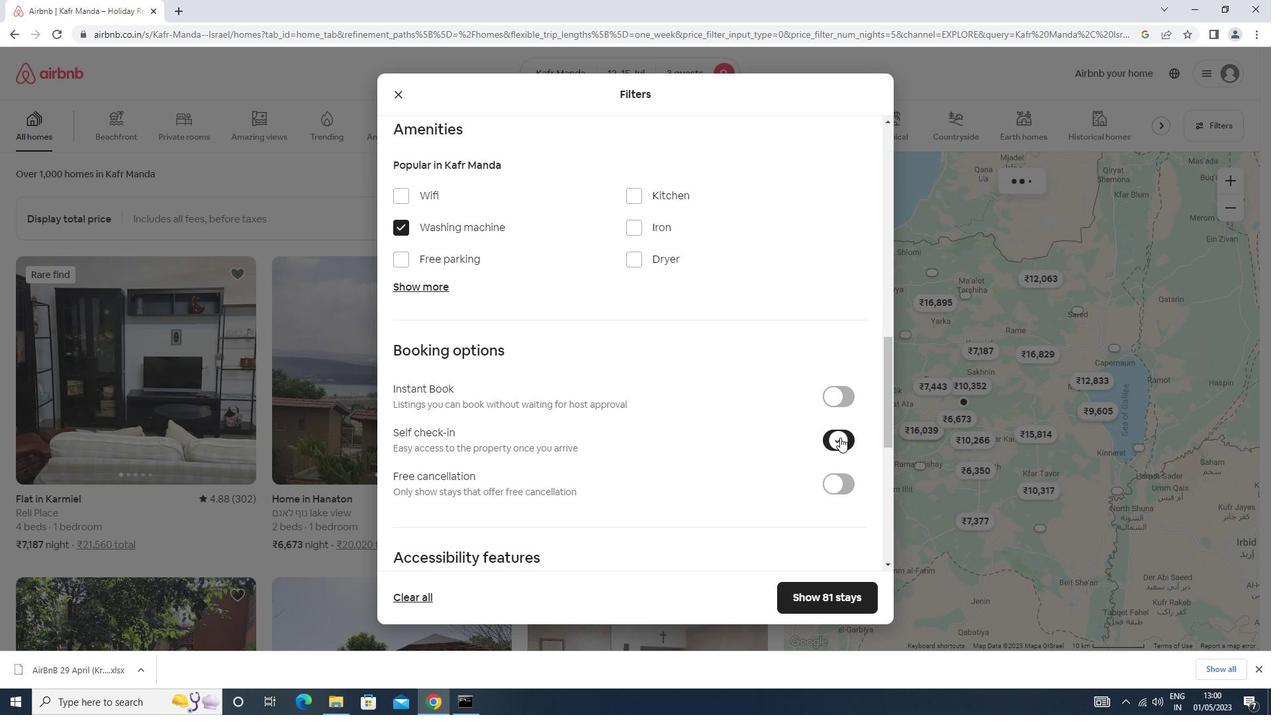 
Action: Mouse scrolled (826, 436) with delta (0, 0)
Screenshot: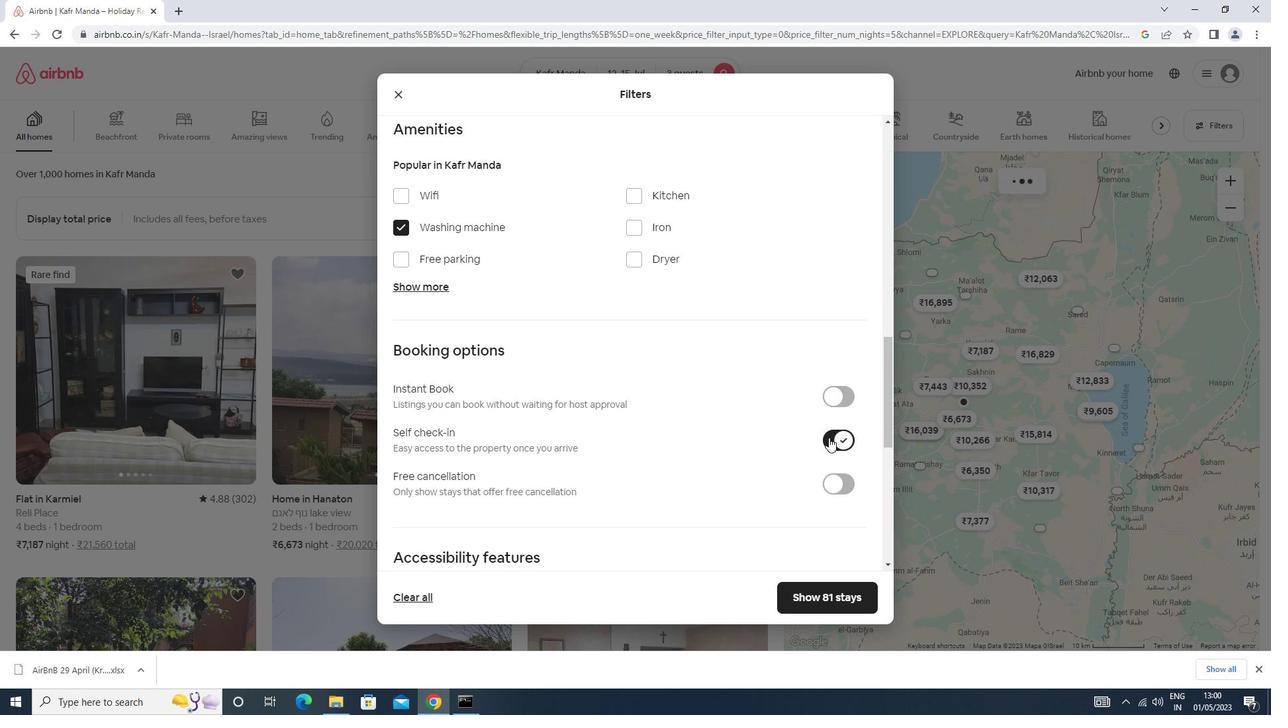 
Action: Mouse scrolled (826, 436) with delta (0, 0)
Screenshot: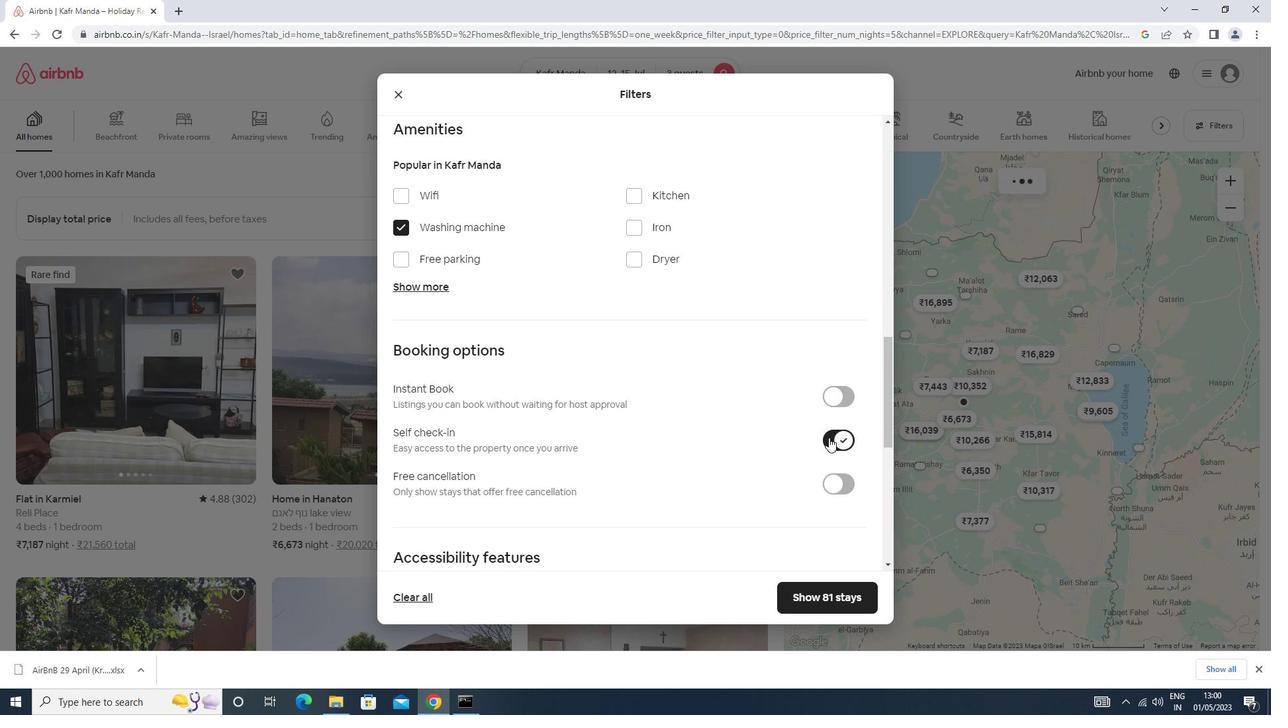 
Action: Mouse scrolled (826, 436) with delta (0, 0)
Screenshot: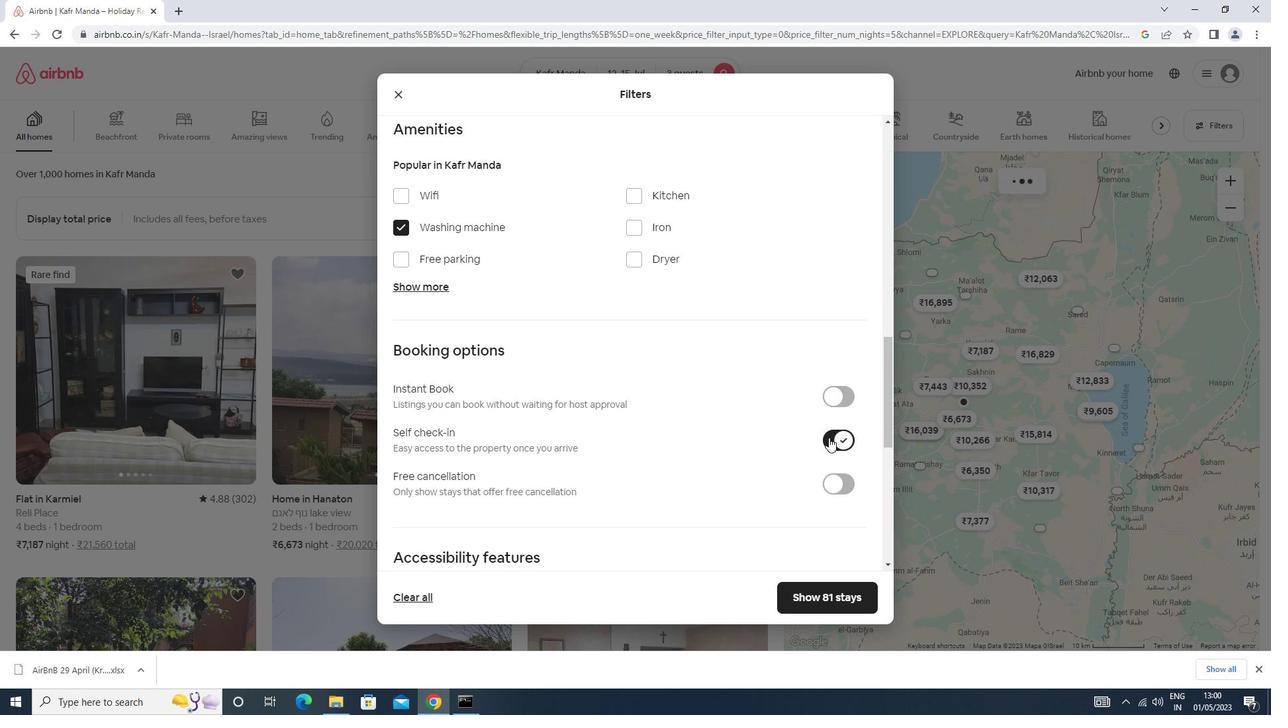
Action: Mouse scrolled (826, 436) with delta (0, 0)
Screenshot: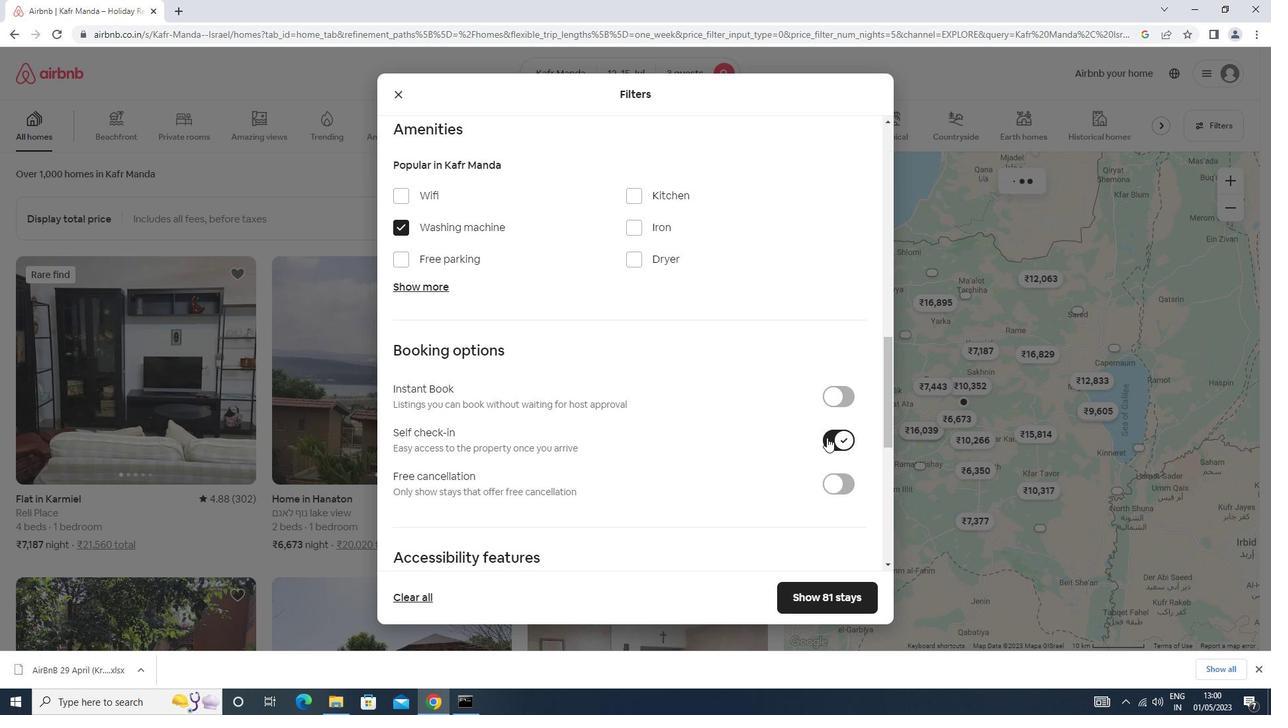 
Action: Mouse scrolled (826, 436) with delta (0, 0)
Screenshot: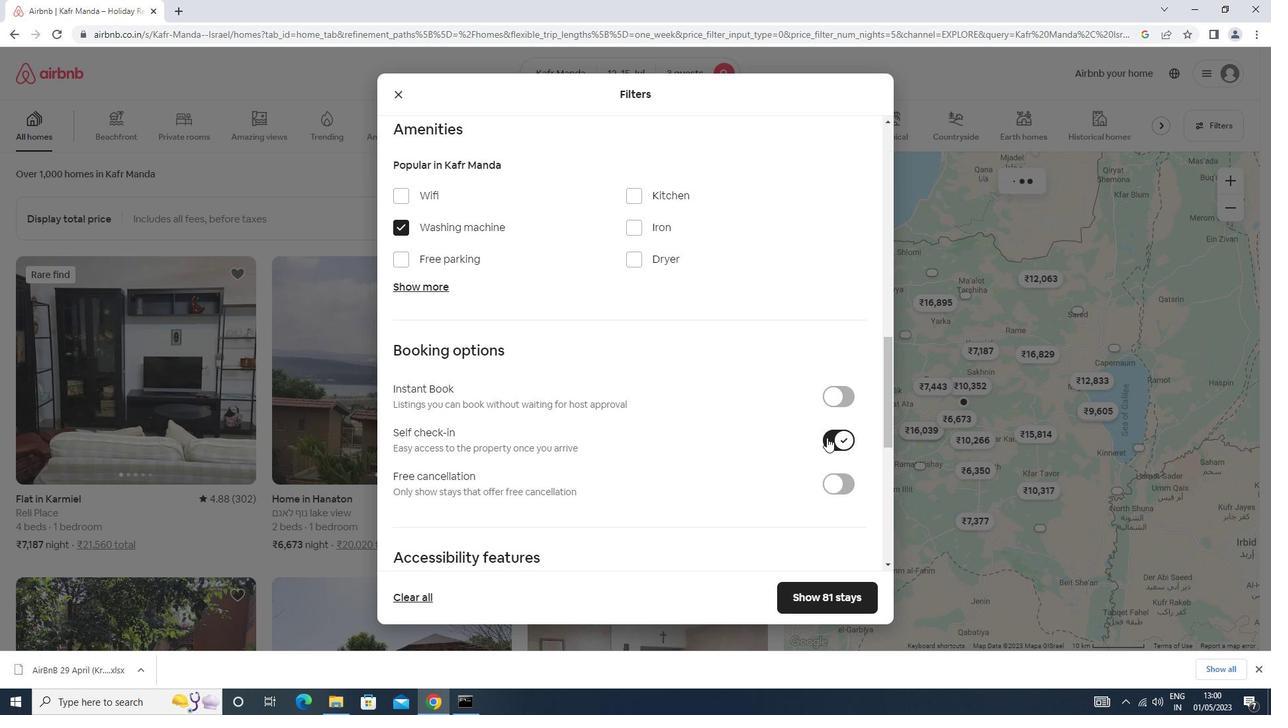 
Action: Mouse scrolled (826, 436) with delta (0, 0)
Screenshot: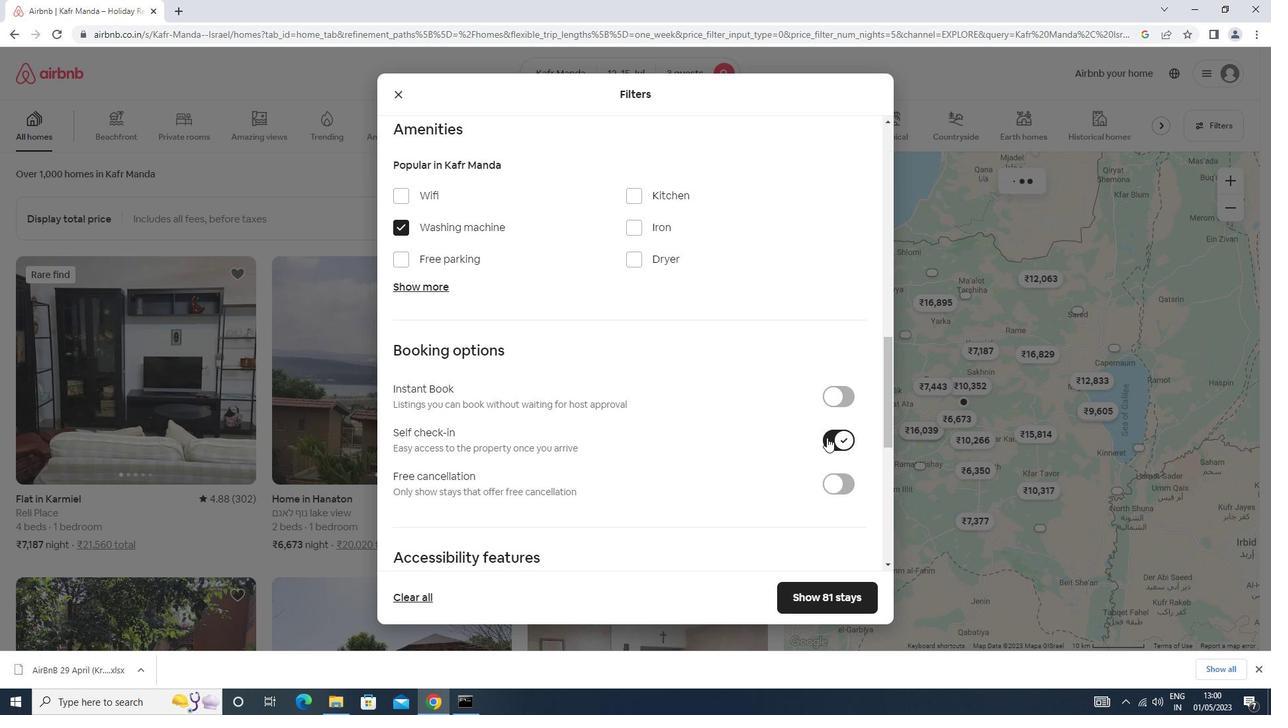 
Action: Mouse scrolled (826, 436) with delta (0, 0)
Screenshot: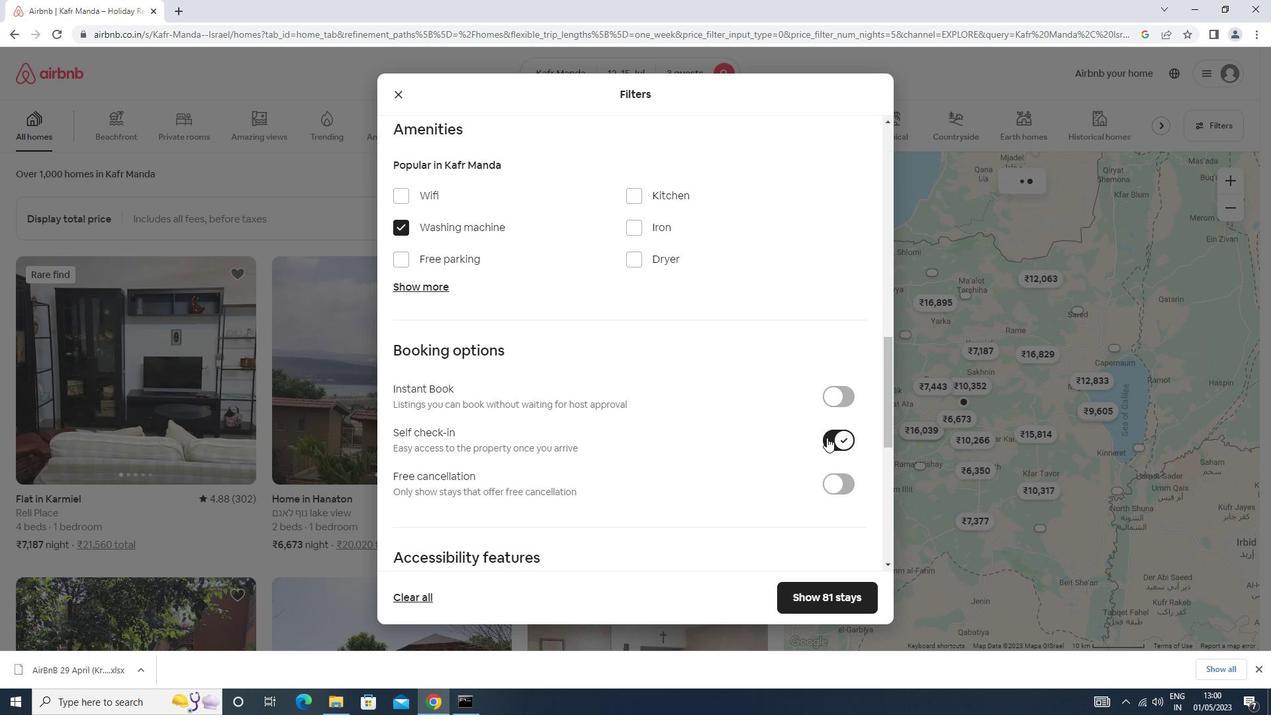 
Action: Mouse moved to (414, 472)
Screenshot: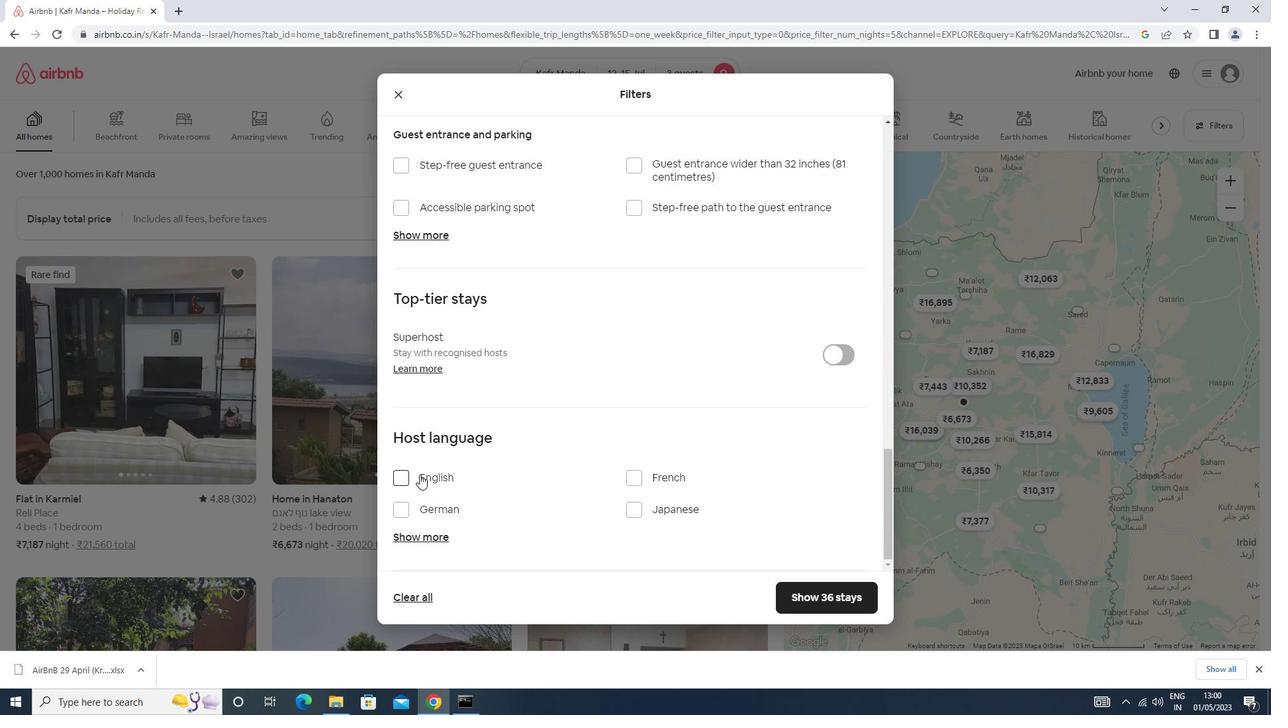 
Action: Mouse pressed left at (414, 472)
Screenshot: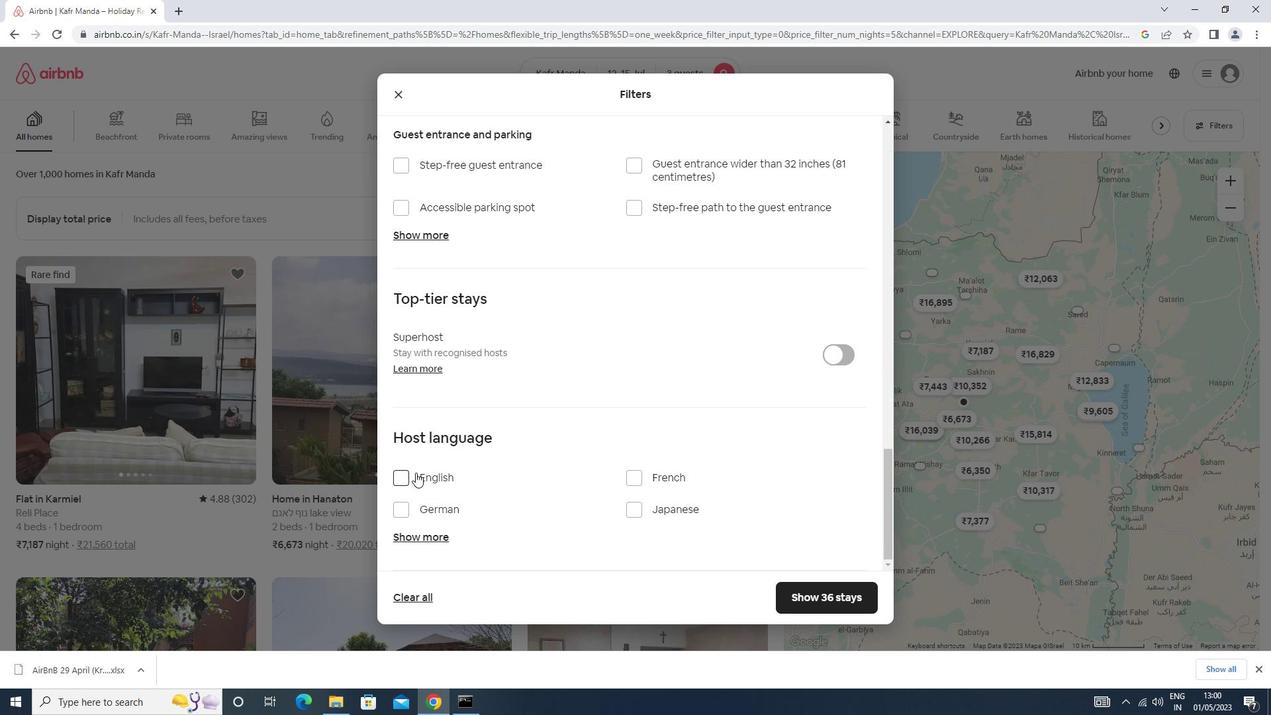 
Action: Mouse moved to (834, 595)
Screenshot: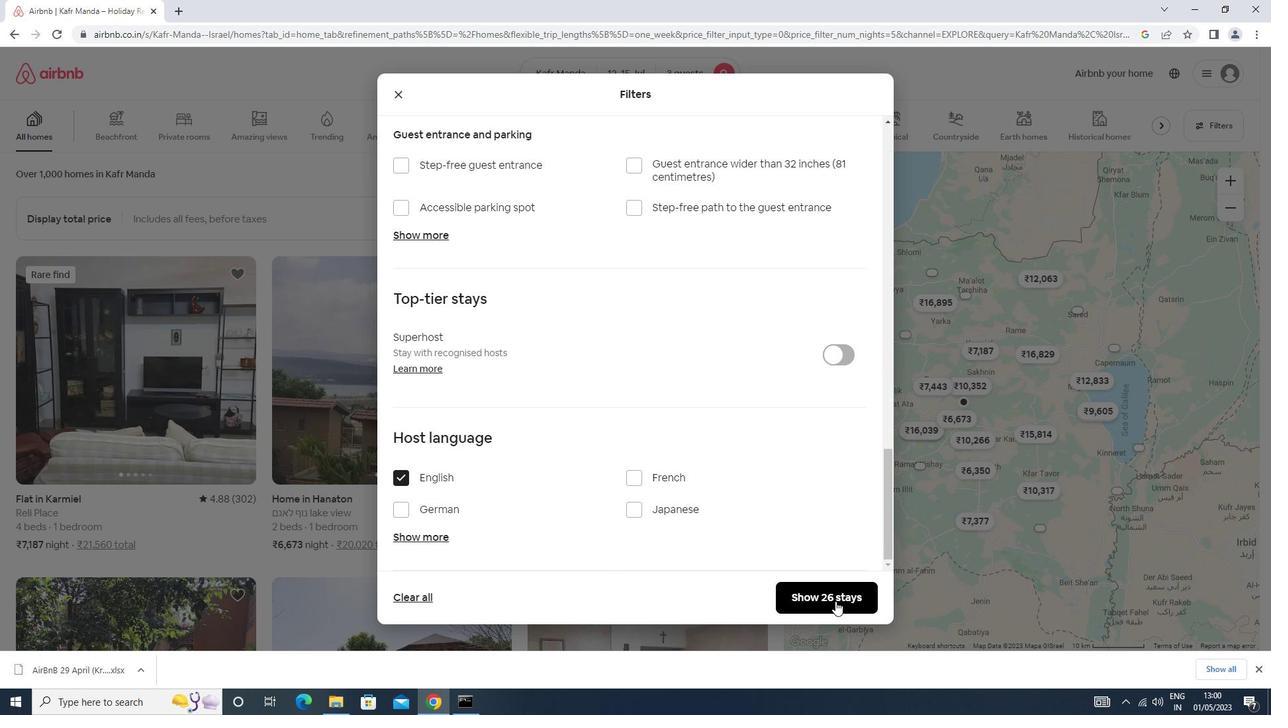 
Action: Mouse pressed left at (834, 595)
Screenshot: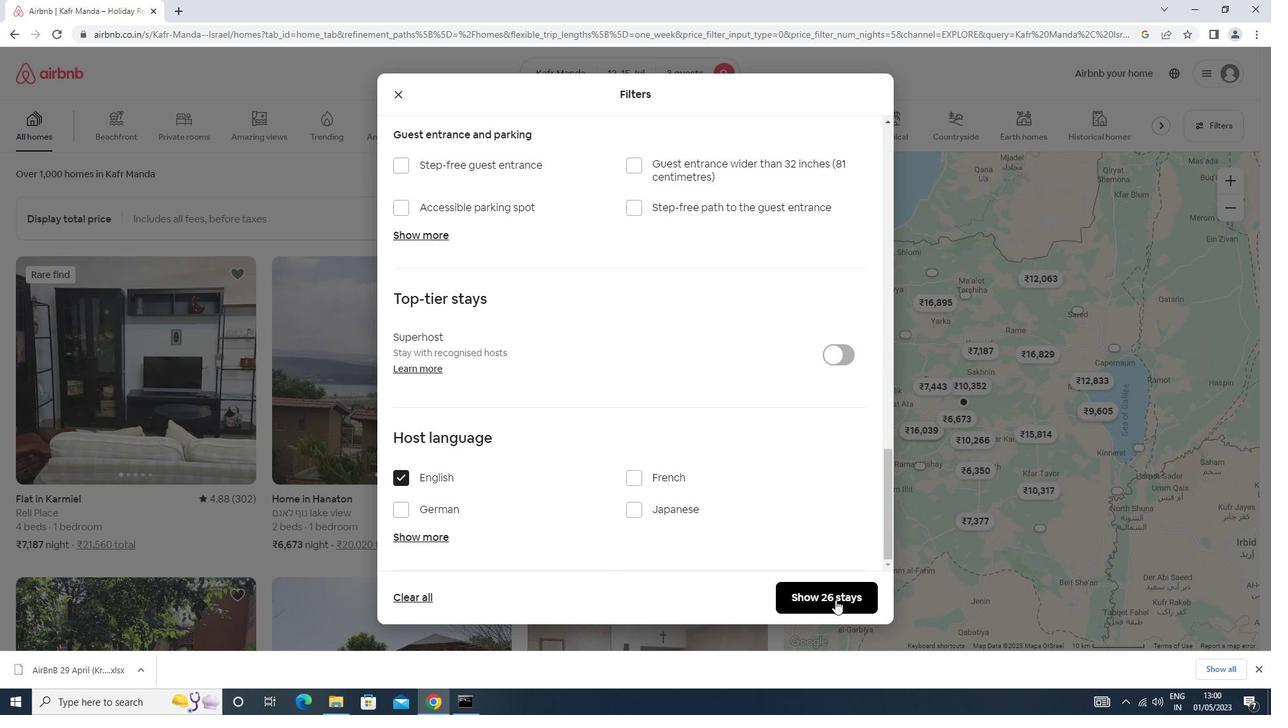 
Action: Mouse moved to (832, 595)
Screenshot: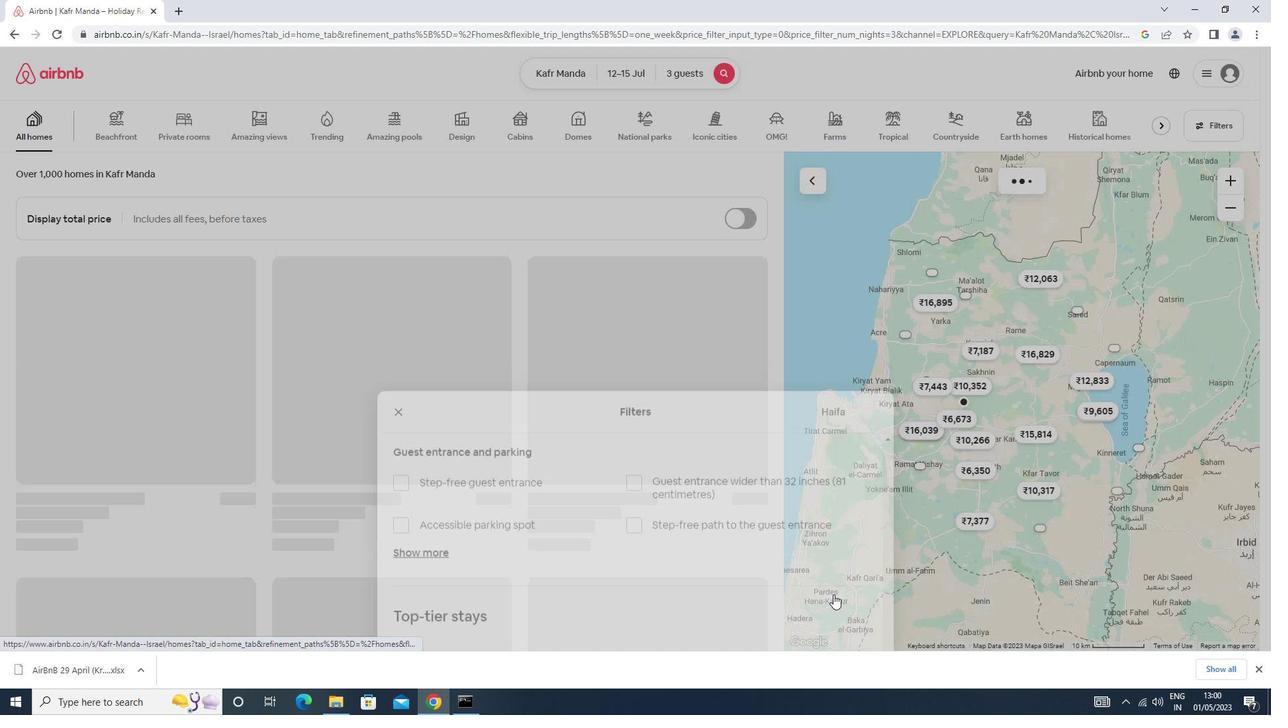 
